 Task: Add Nature's Way Echinacea Goldenseal to the cart.
Action: Mouse moved to (283, 118)
Screenshot: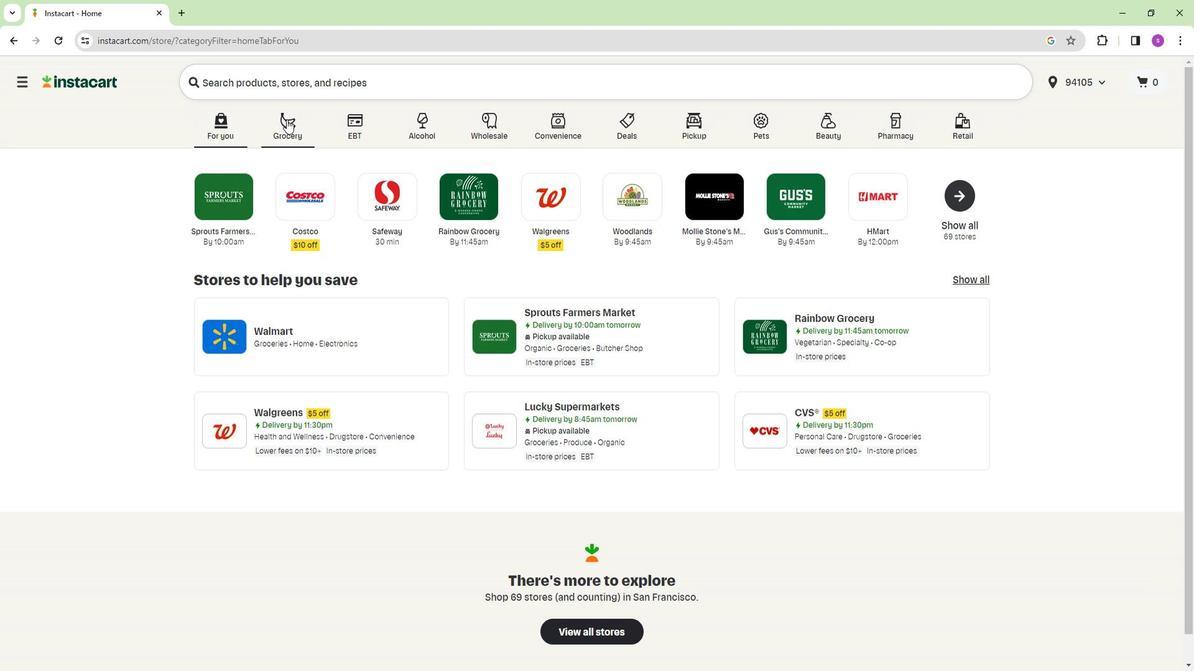 
Action: Mouse pressed left at (283, 118)
Screenshot: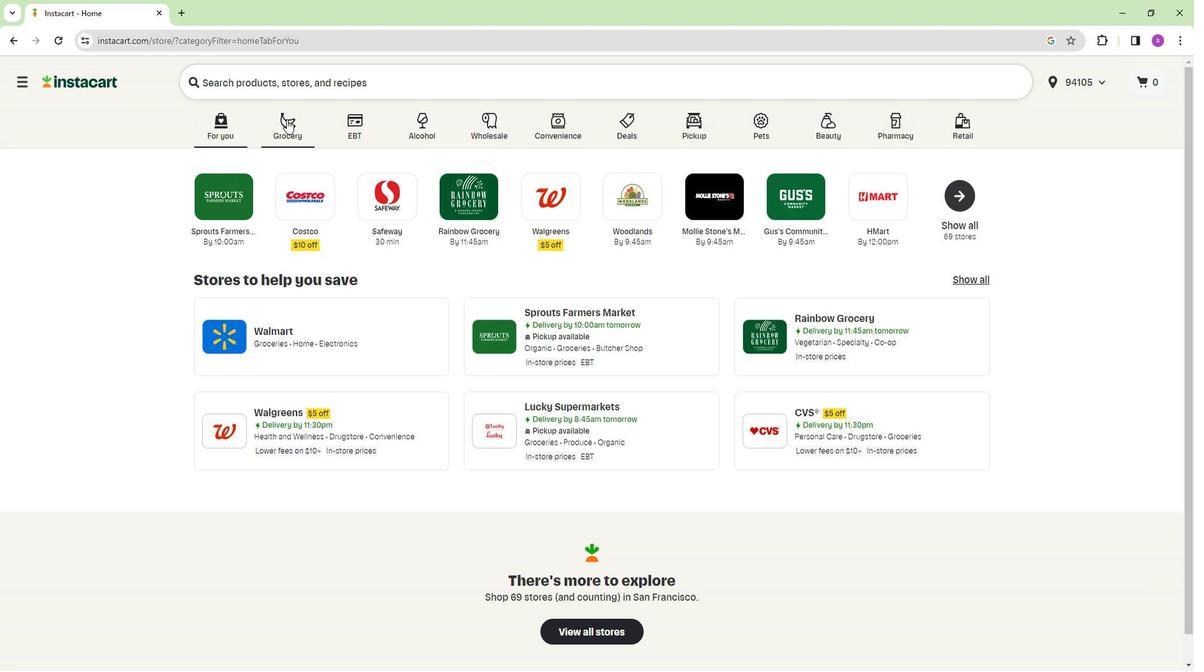 
Action: Mouse moved to (760, 202)
Screenshot: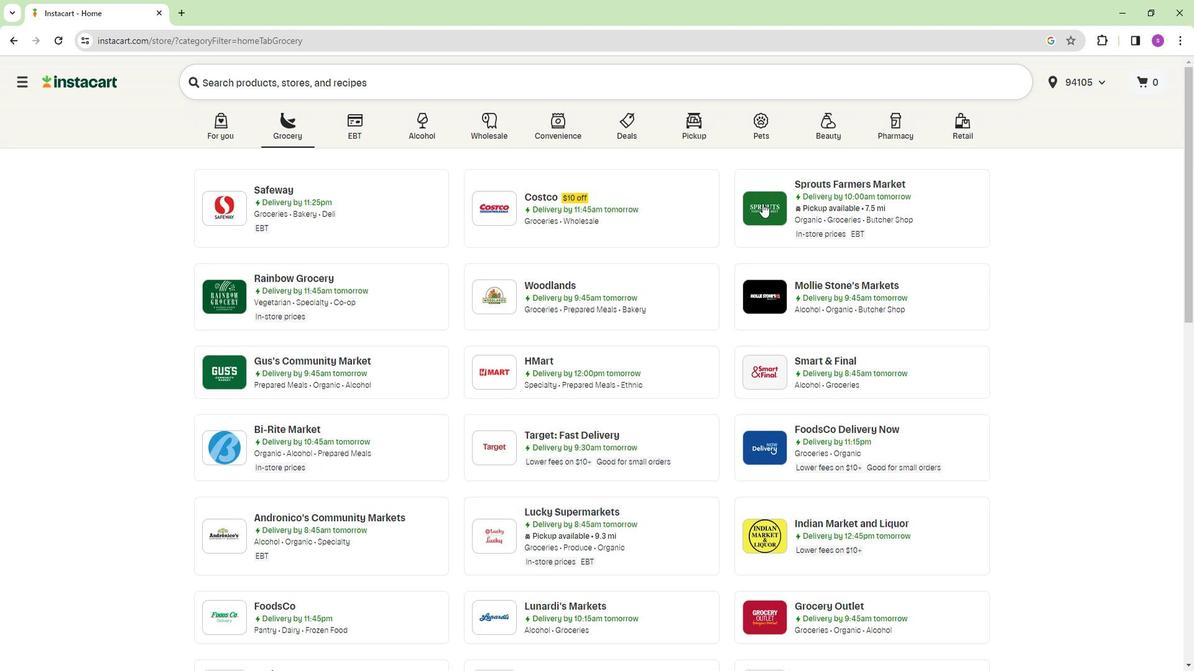 
Action: Mouse pressed left at (760, 202)
Screenshot: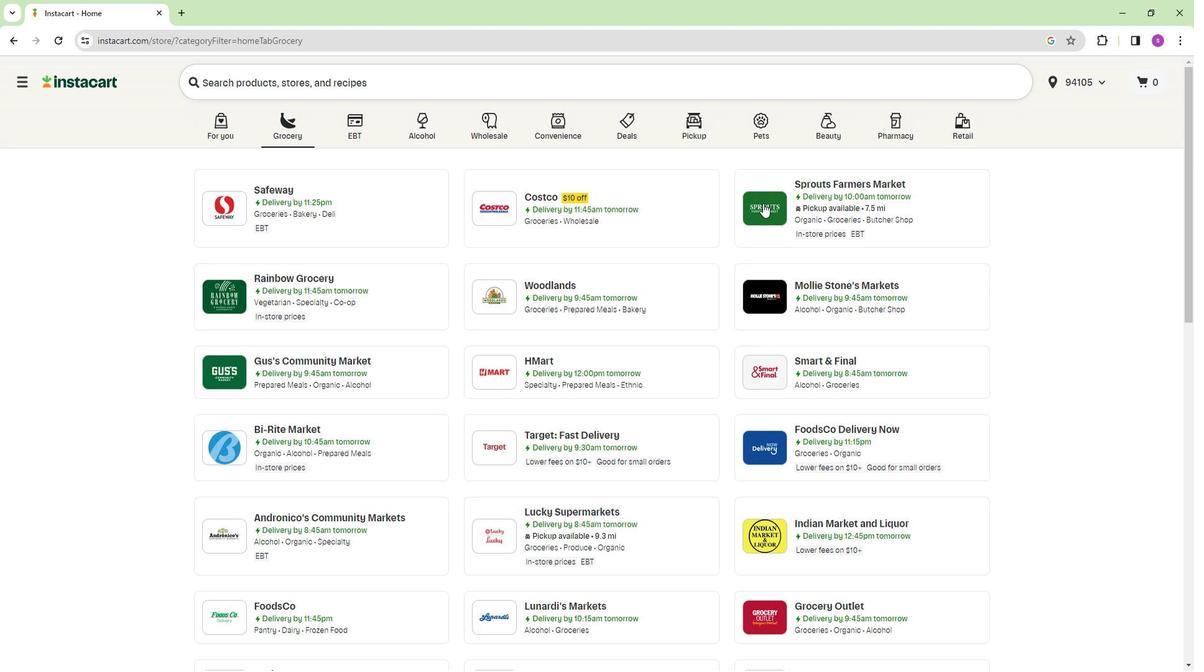 
Action: Mouse moved to (58, 371)
Screenshot: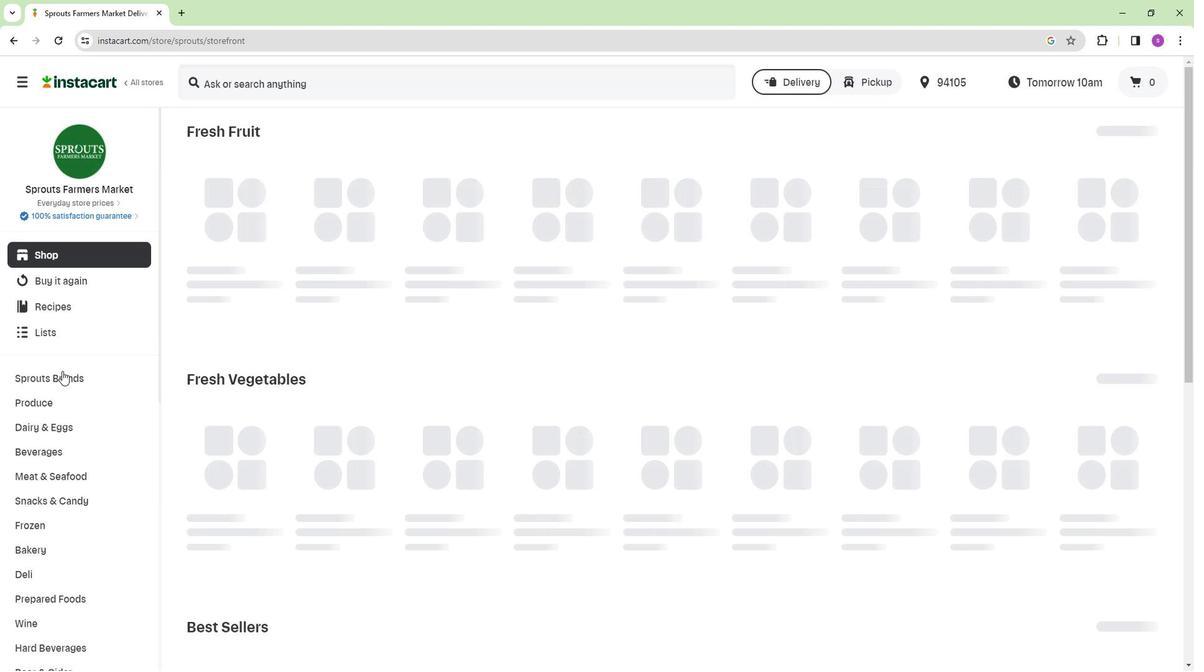 
Action: Mouse scrolled (58, 370) with delta (0, 0)
Screenshot: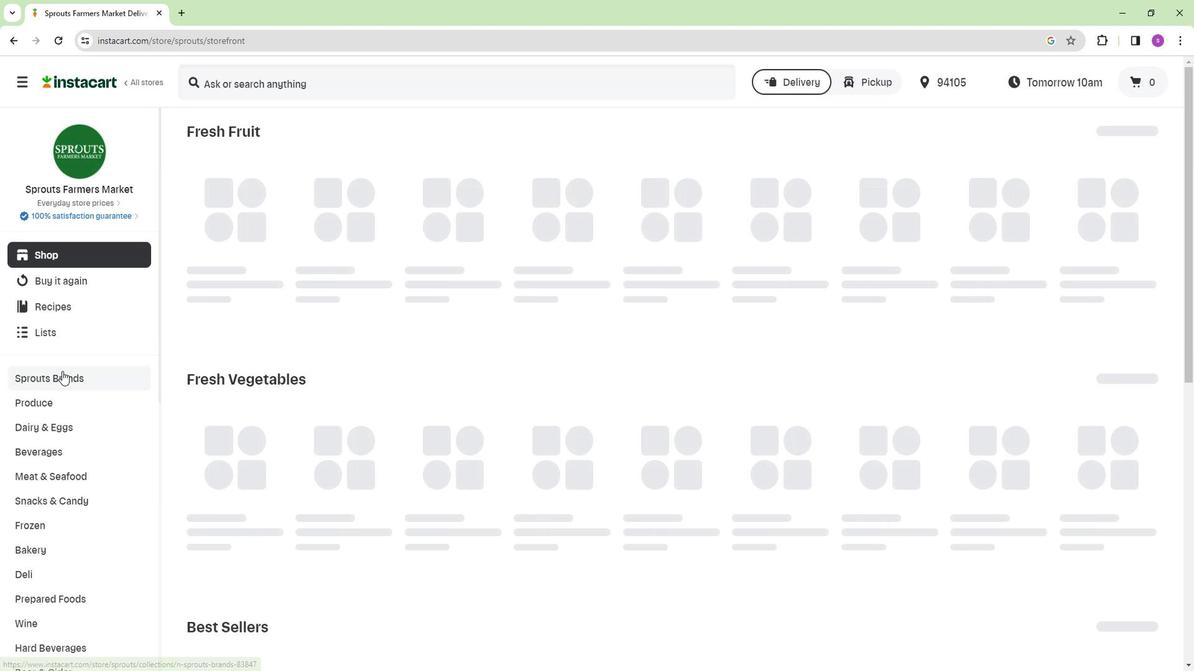 
Action: Mouse moved to (59, 371)
Screenshot: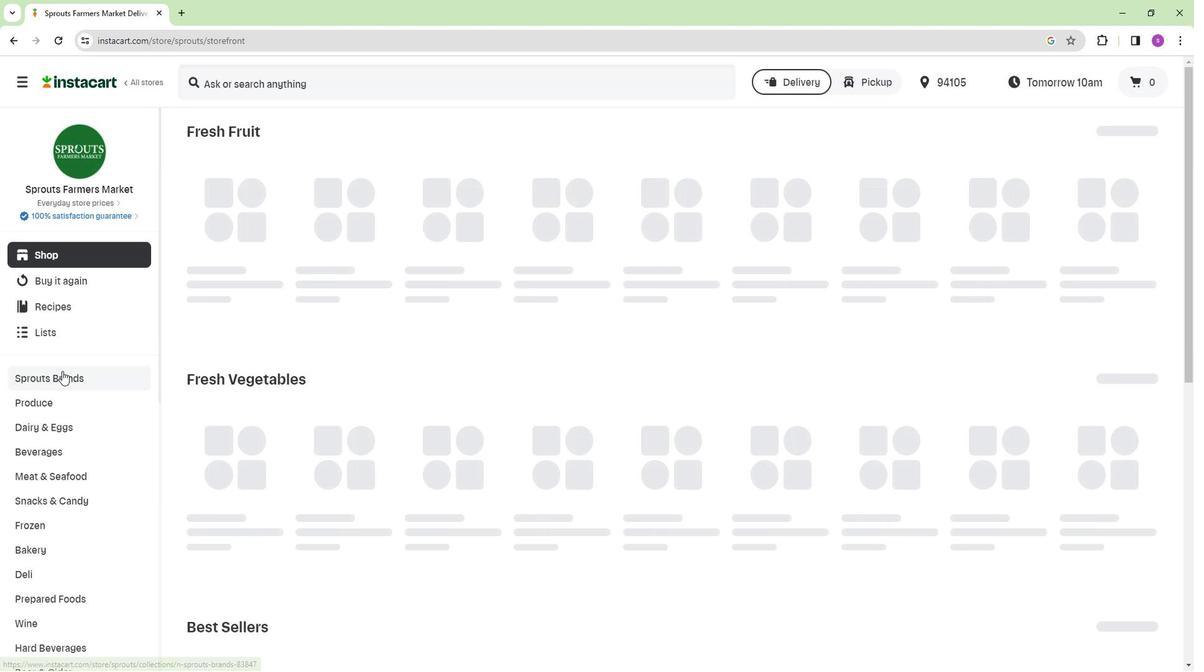 
Action: Mouse scrolled (59, 370) with delta (0, 0)
Screenshot: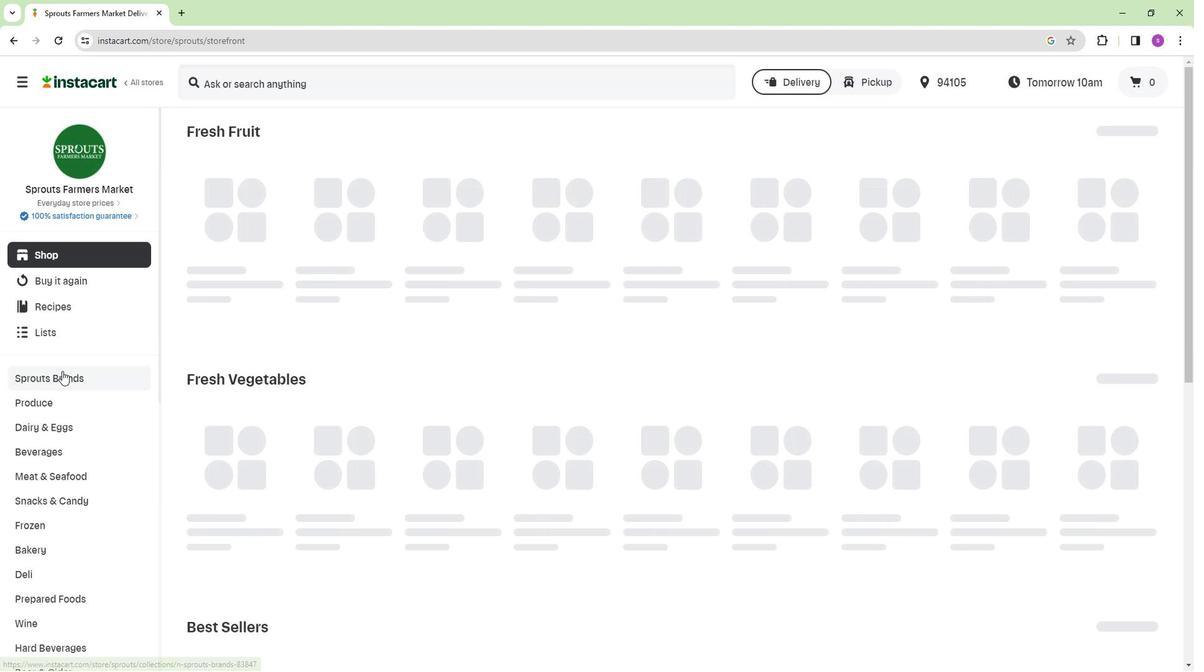 
Action: Mouse moved to (64, 368)
Screenshot: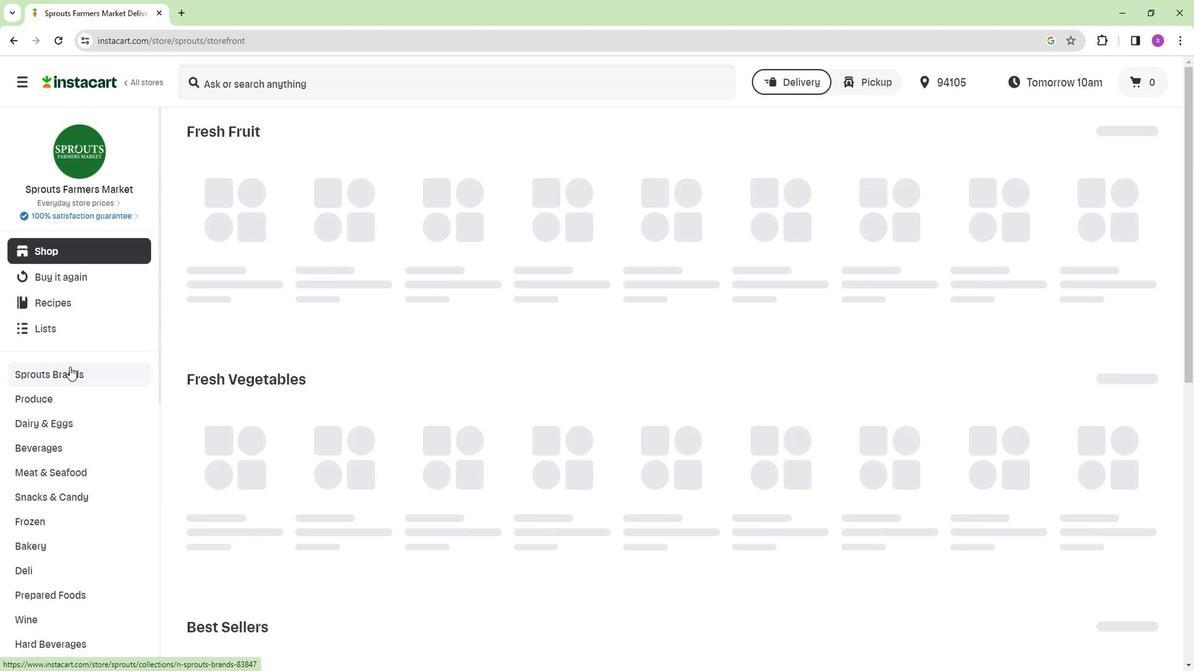 
Action: Mouse scrolled (64, 367) with delta (0, 0)
Screenshot: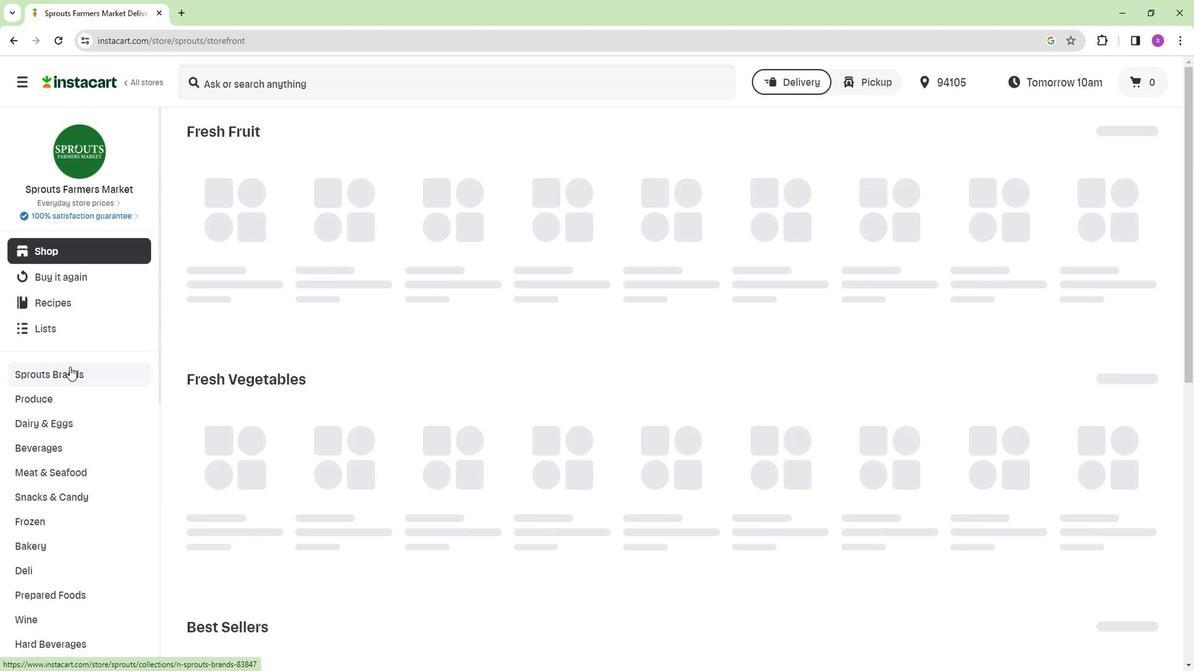 
Action: Mouse moved to (67, 365)
Screenshot: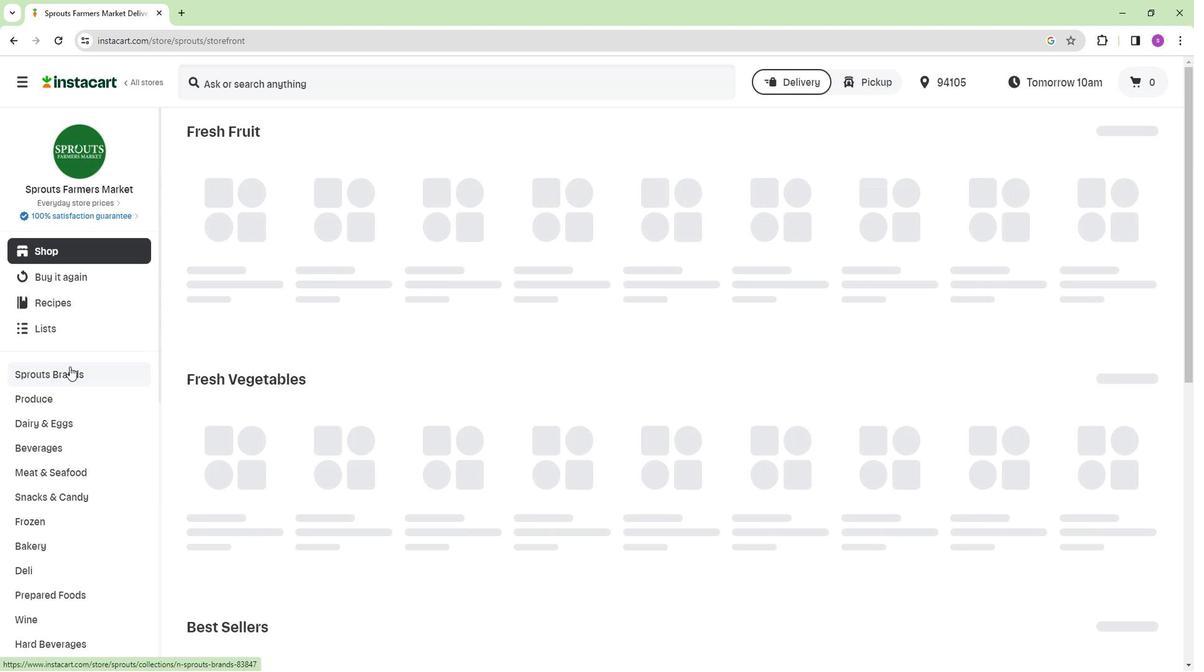 
Action: Mouse scrolled (67, 365) with delta (0, 0)
Screenshot: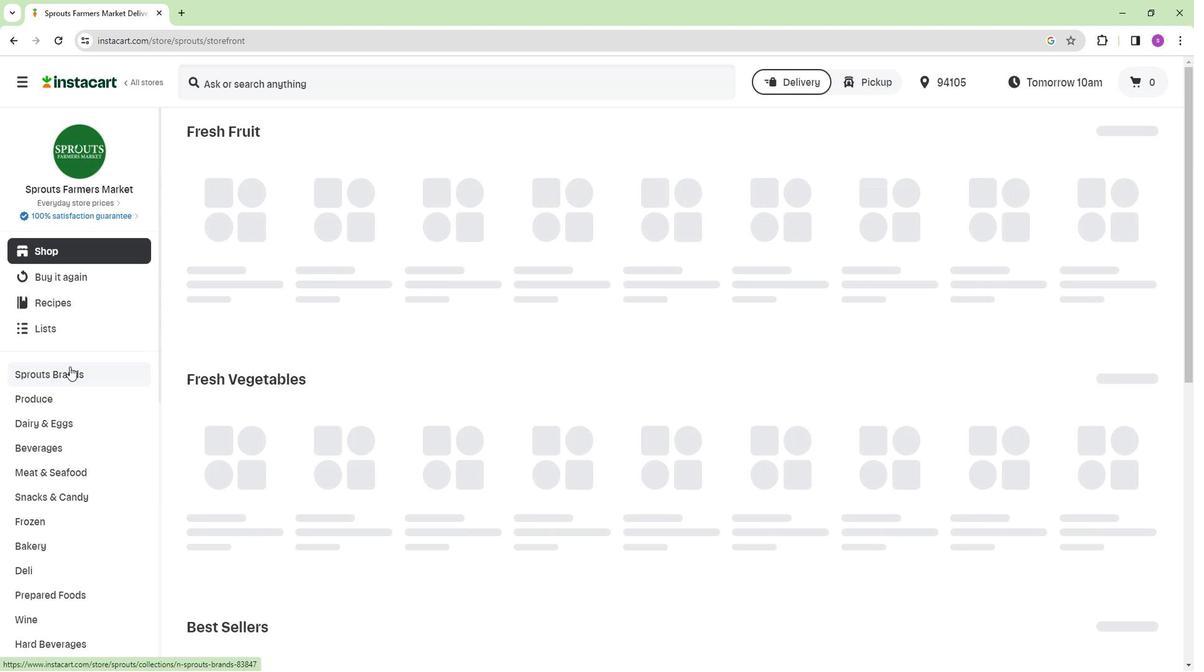 
Action: Mouse moved to (69, 362)
Screenshot: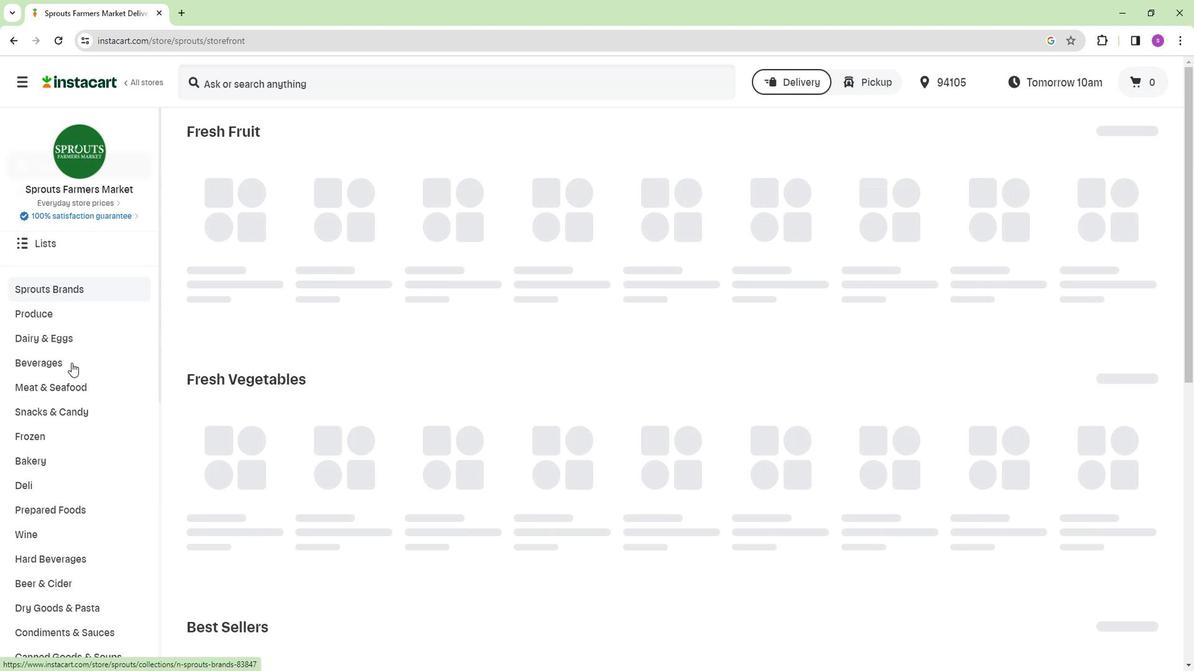 
Action: Mouse scrolled (69, 361) with delta (0, 0)
Screenshot: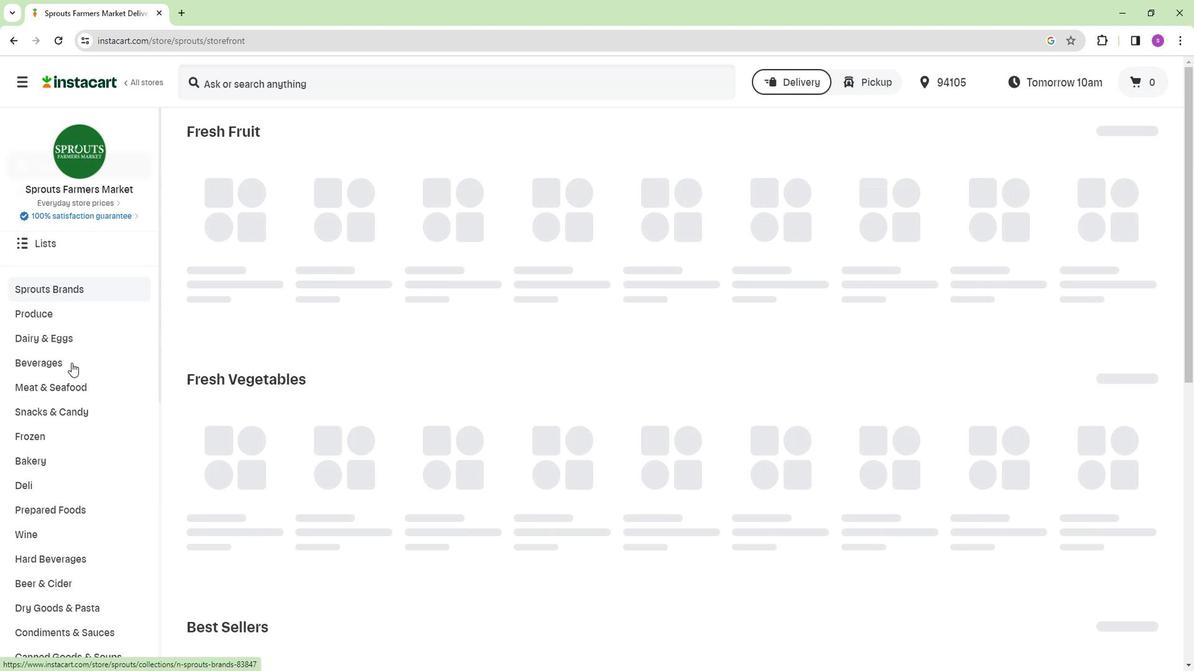
Action: Mouse moved to (47, 544)
Screenshot: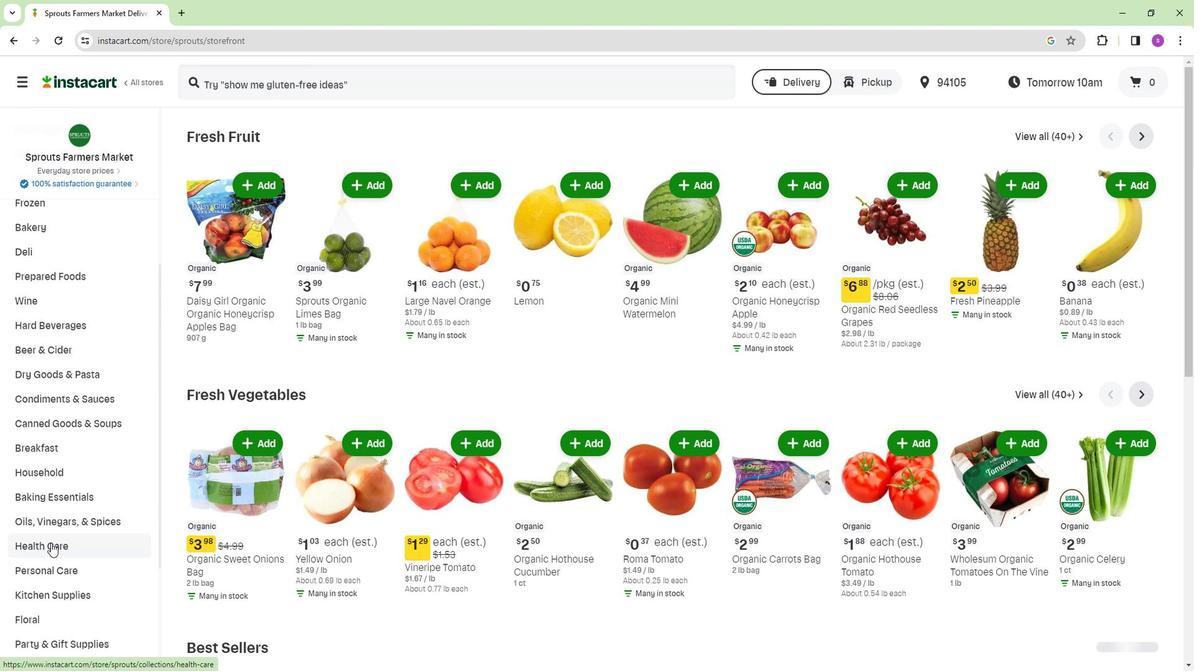 
Action: Mouse pressed left at (47, 544)
Screenshot: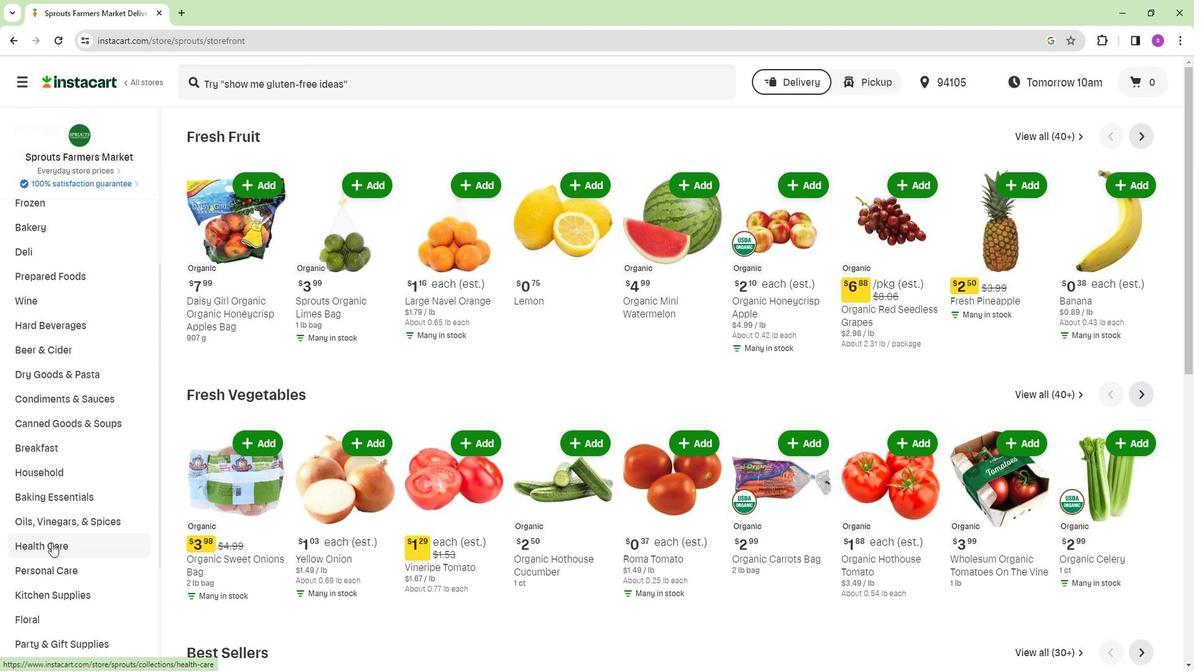
Action: Mouse moved to (417, 173)
Screenshot: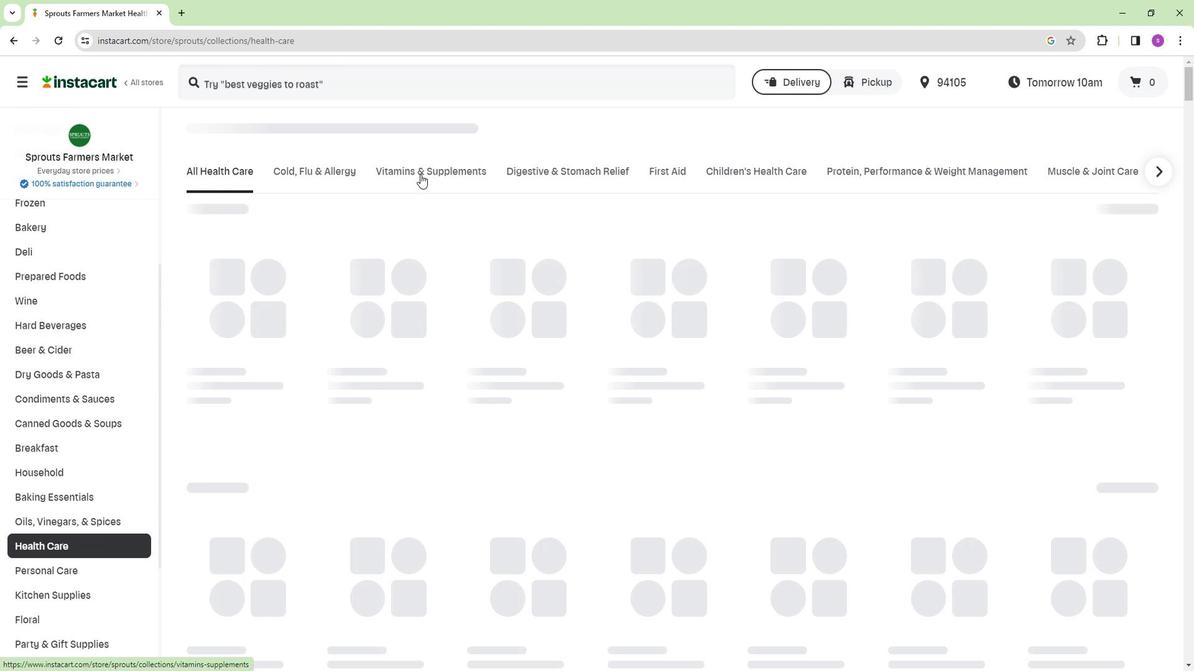 
Action: Mouse pressed left at (417, 173)
Screenshot: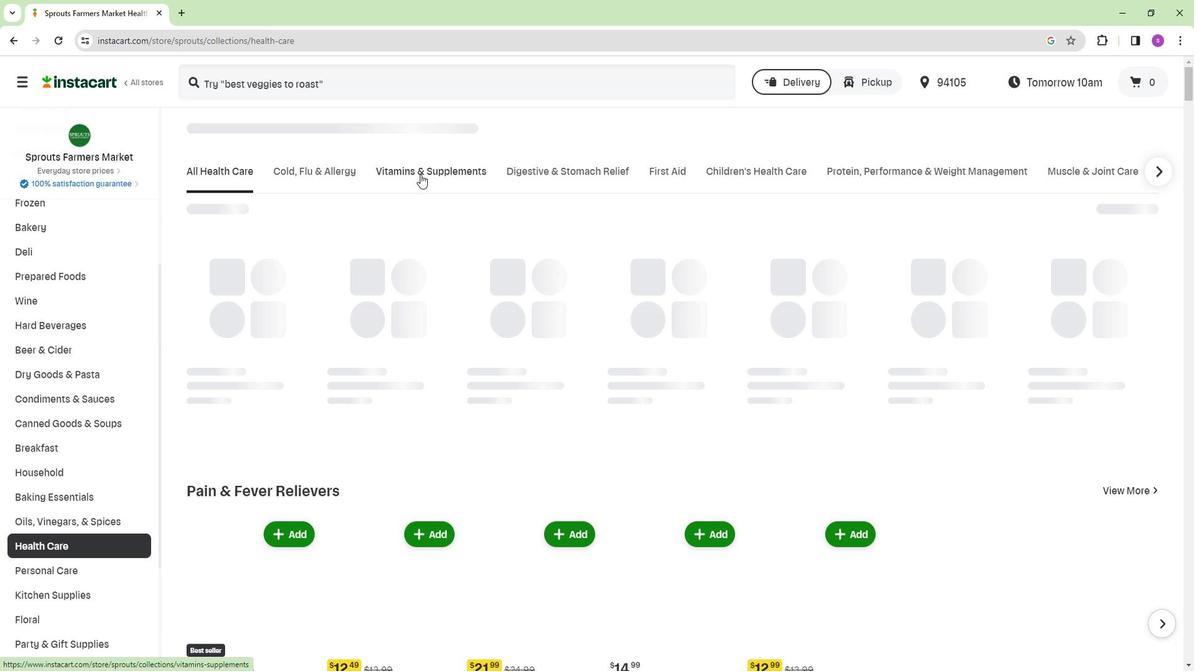 
Action: Mouse moved to (412, 222)
Screenshot: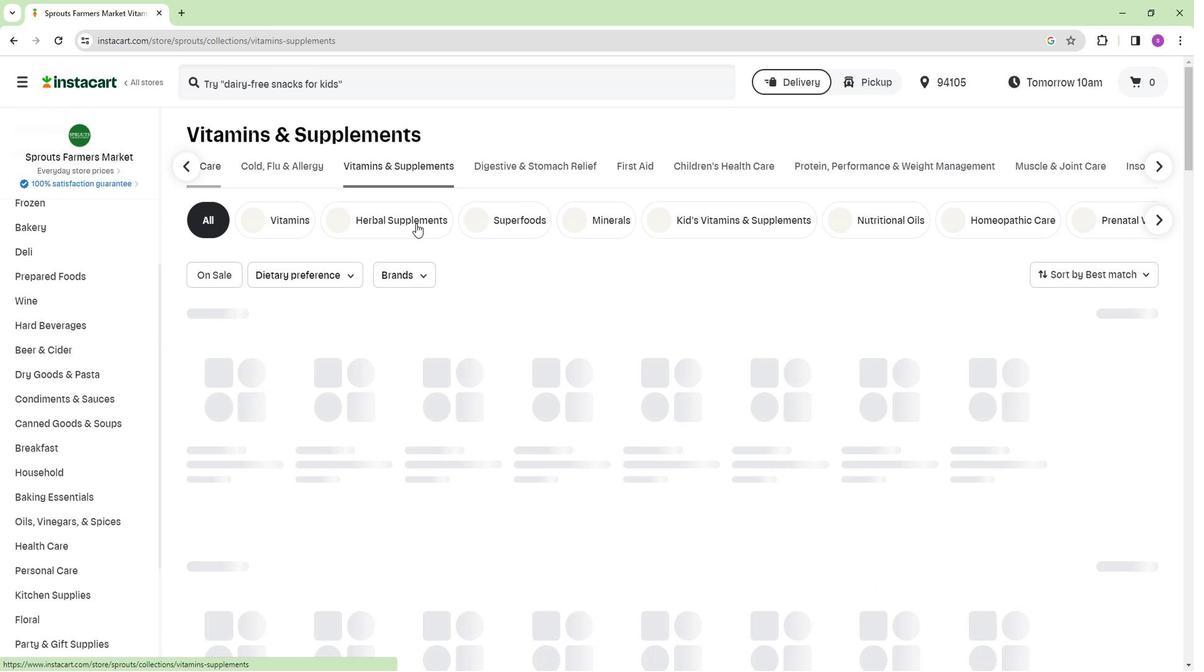 
Action: Mouse pressed left at (412, 222)
Screenshot: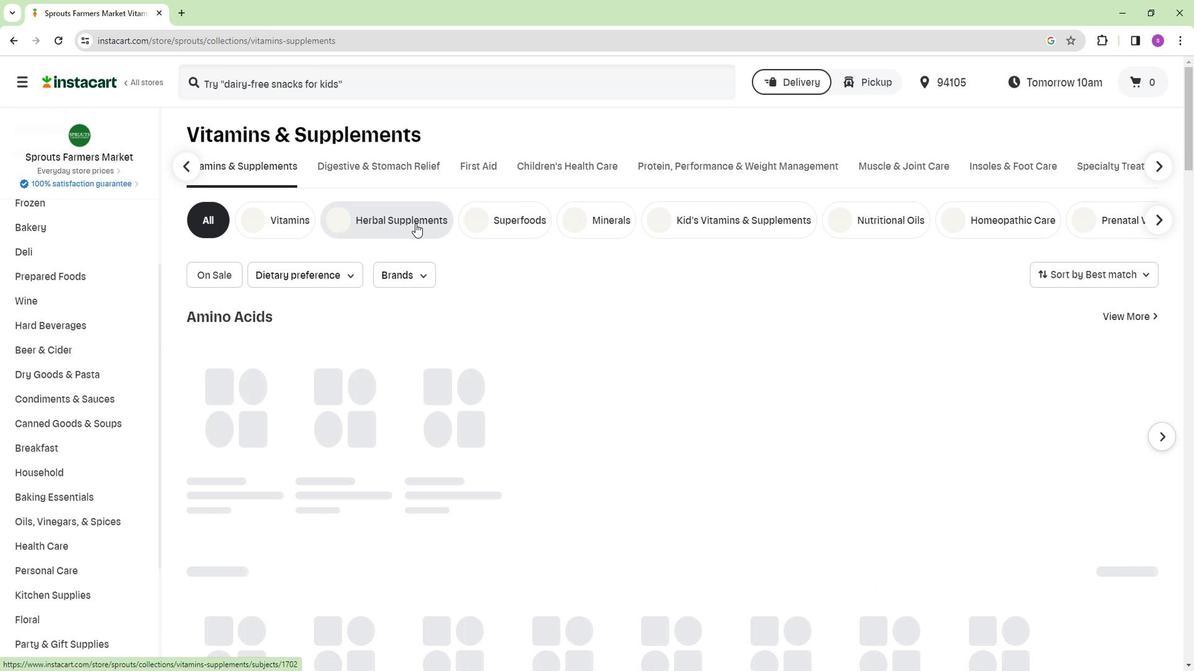
Action: Mouse moved to (291, 82)
Screenshot: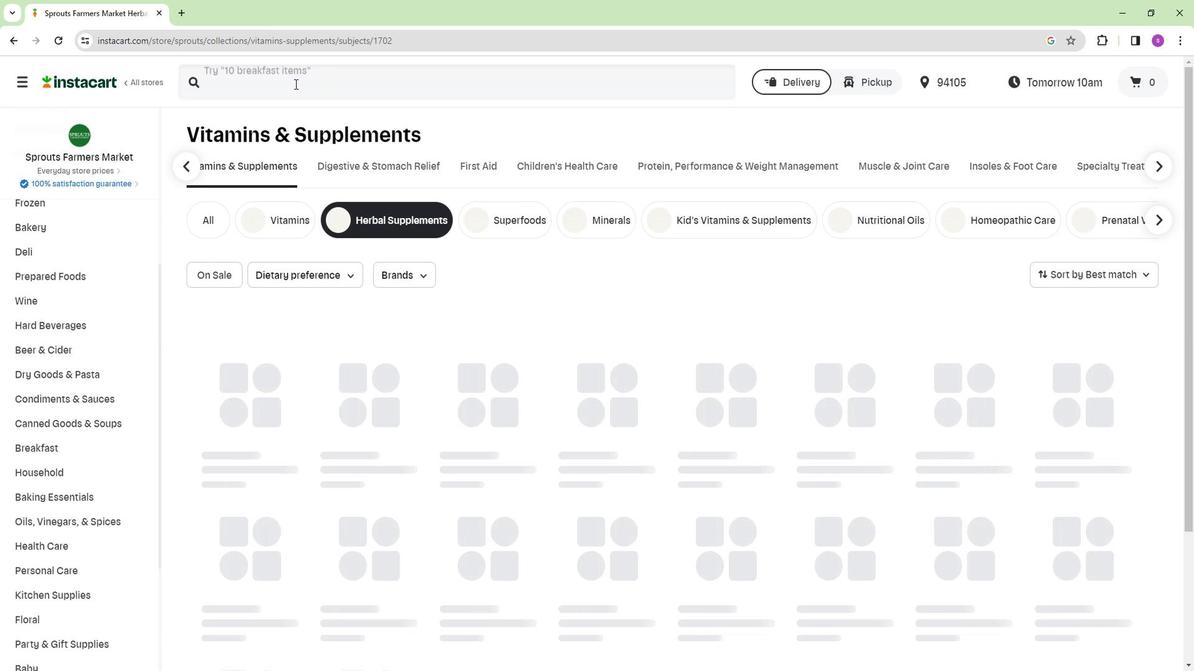 
Action: Mouse pressed left at (291, 82)
Screenshot: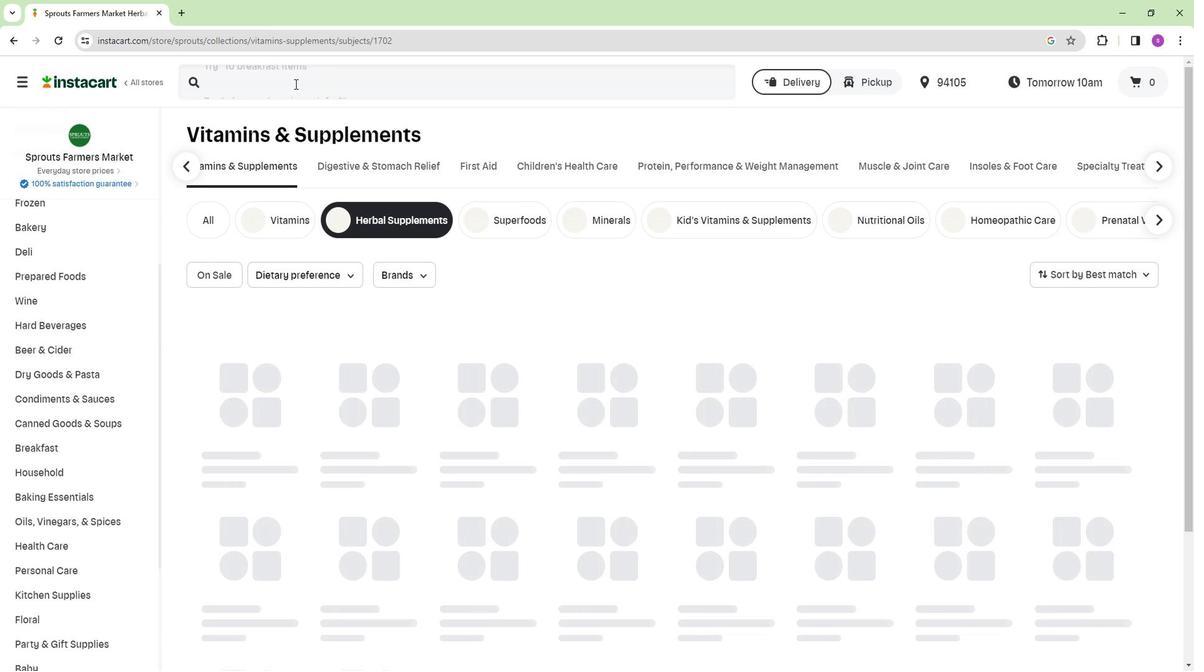 
Action: Key pressed <Key.shift>NA<Key.backspace>ature's<Key.space><Key.shift>Way<Key.space><Key.shift>Echinacea<Key.space><Key.shift>Goldenseal<Key.enter>
Screenshot: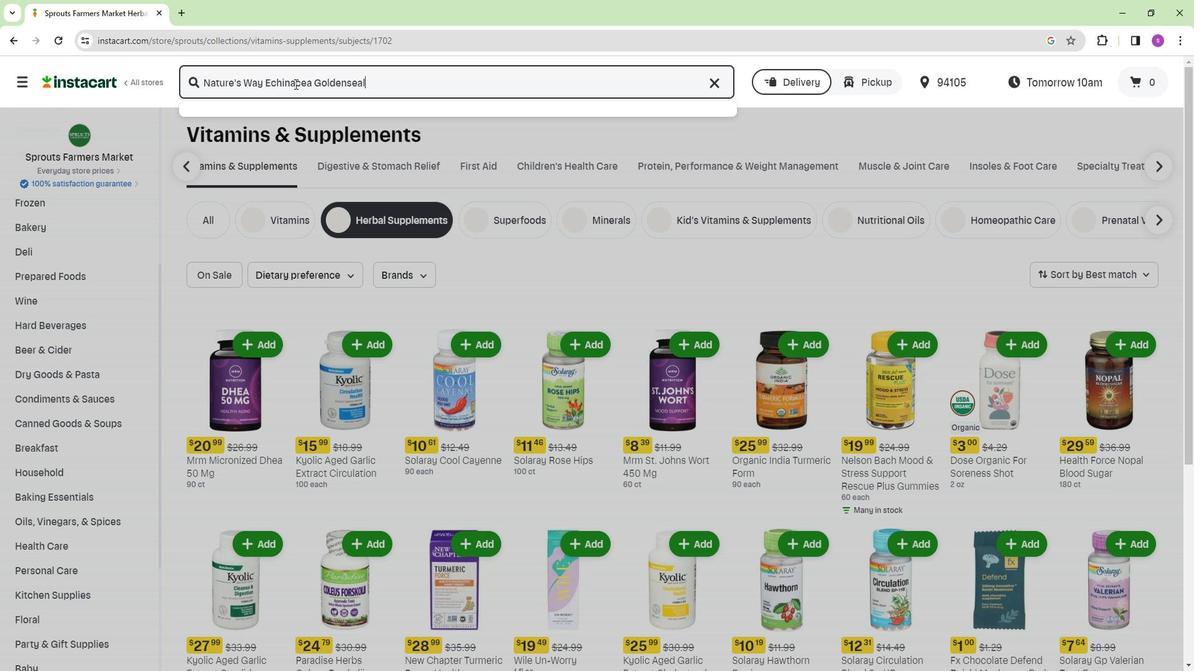 
Action: Mouse moved to (227, 157)
Screenshot: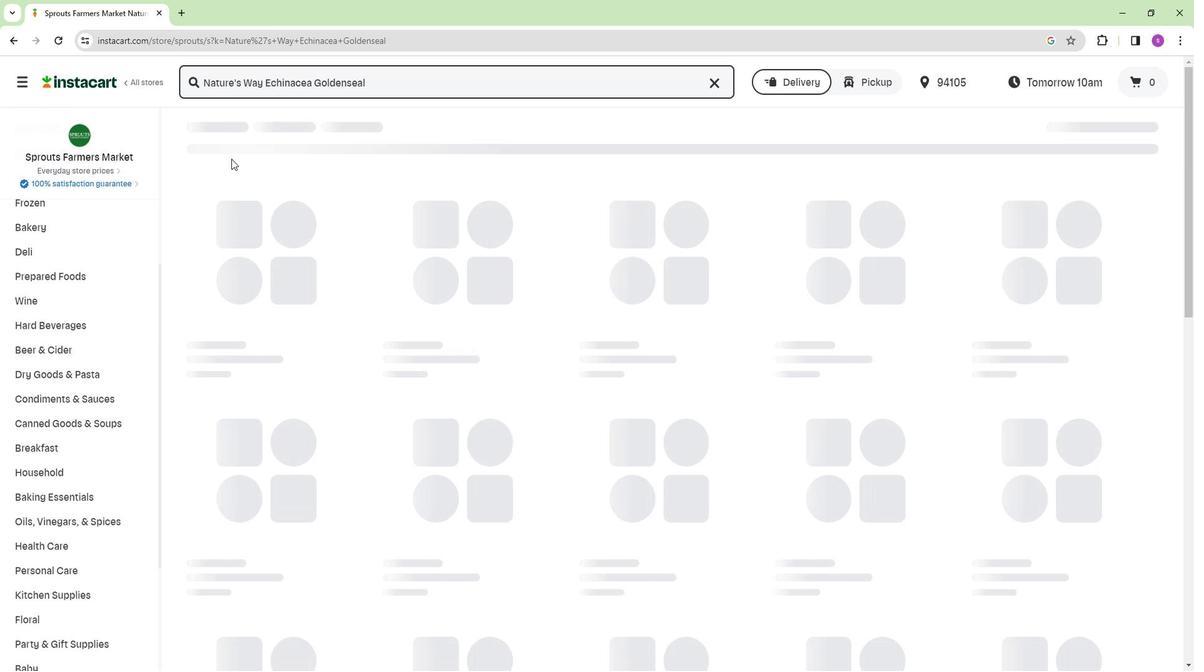 
Action: Mouse scrolled (227, 157) with delta (0, 0)
Screenshot: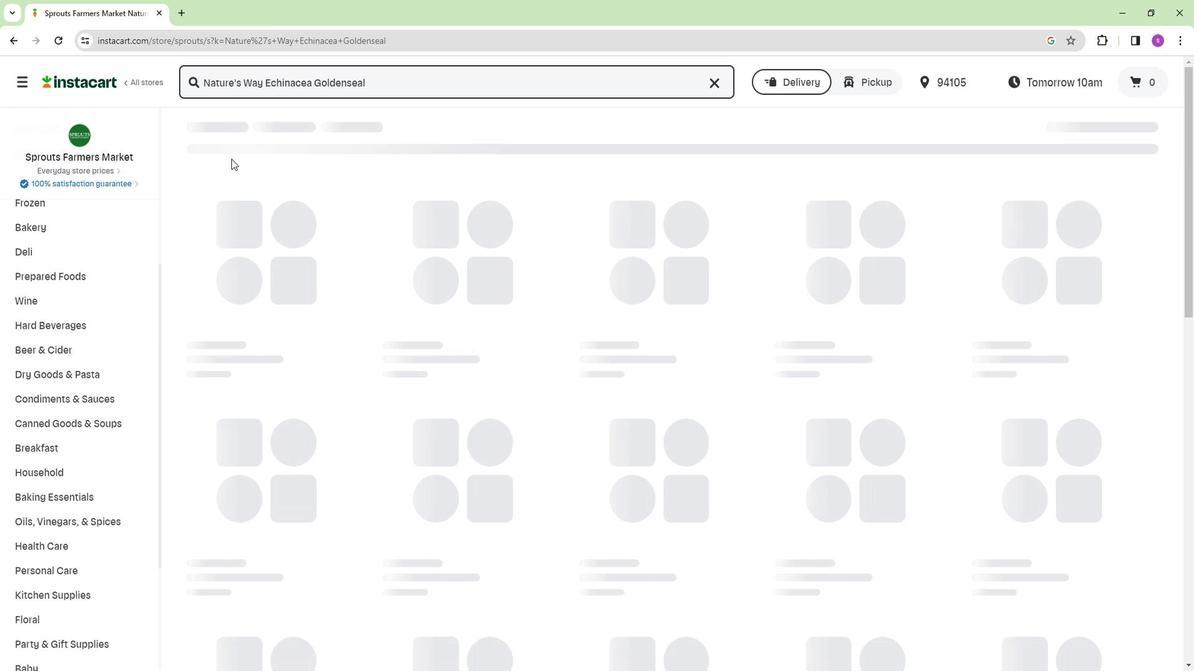 
Action: Mouse scrolled (227, 157) with delta (0, 0)
Screenshot: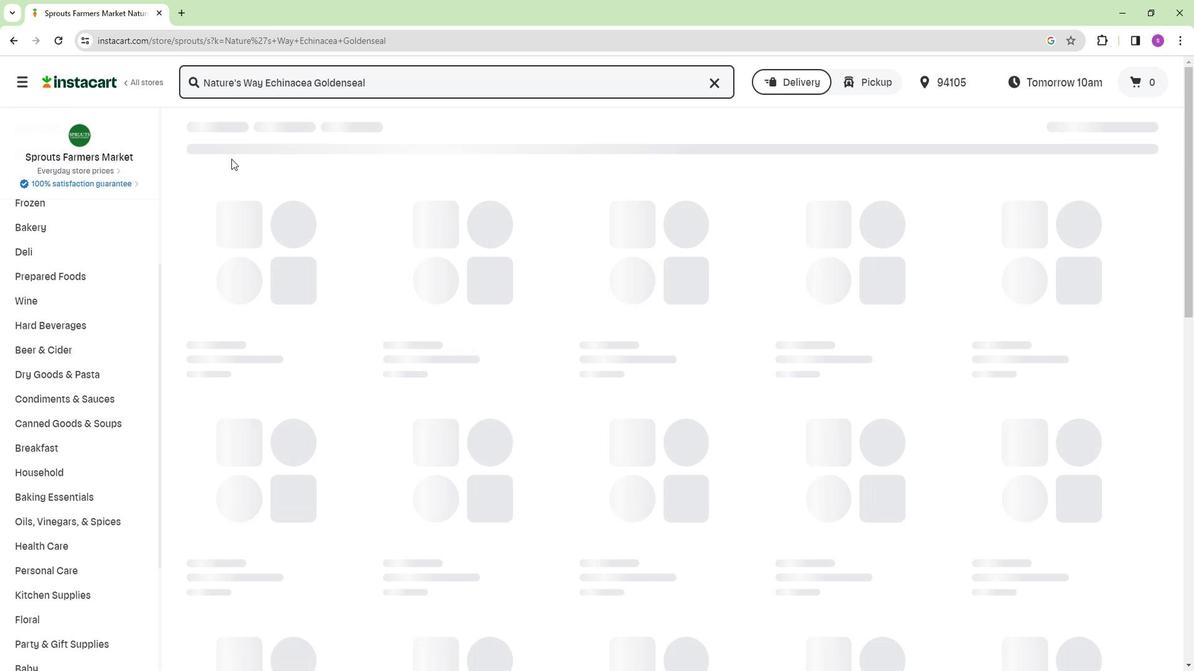 
Action: Mouse moved to (251, 187)
Screenshot: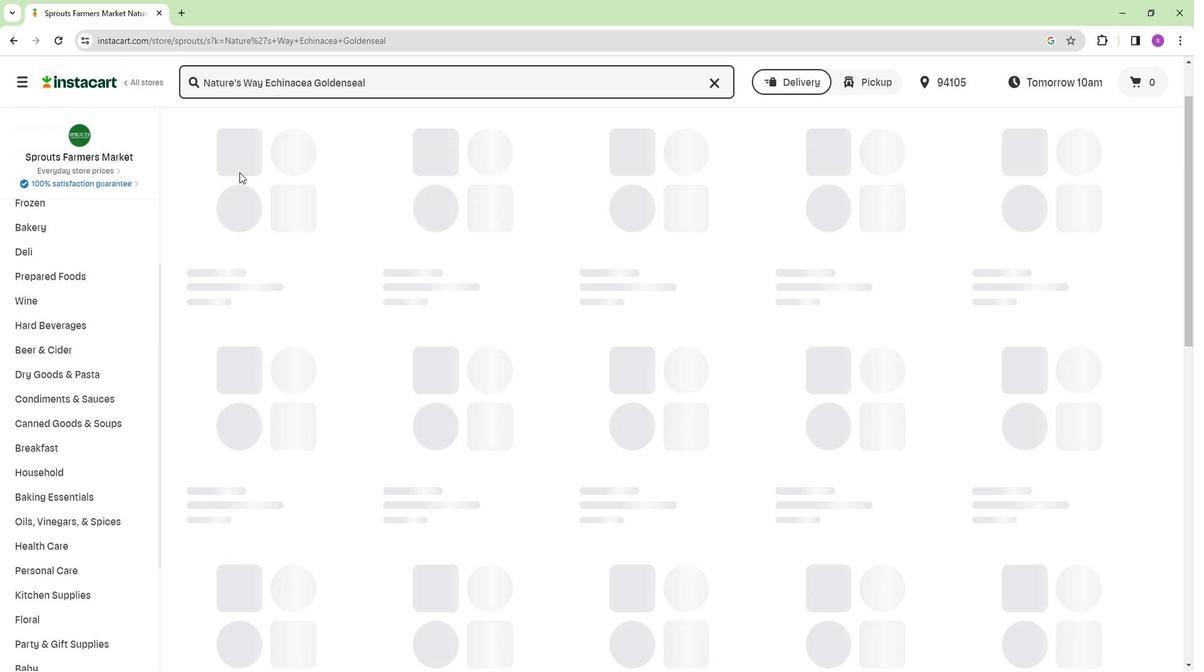 
Action: Mouse scrolled (251, 188) with delta (0, 0)
Screenshot: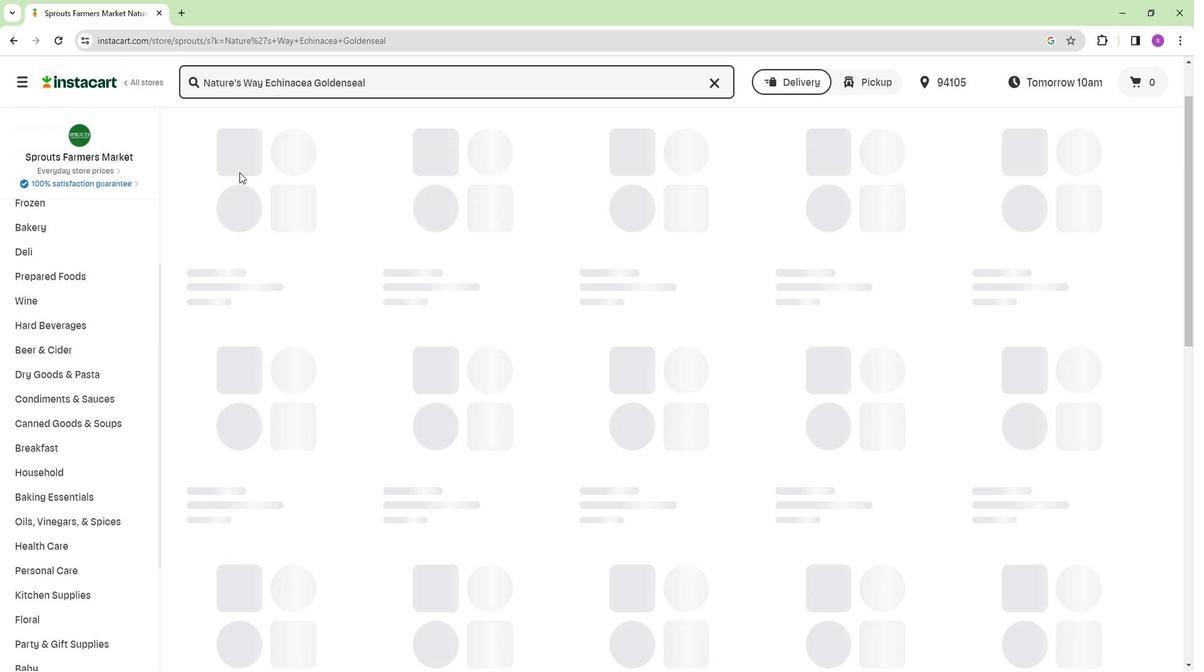 
Action: Mouse moved to (256, 190)
Screenshot: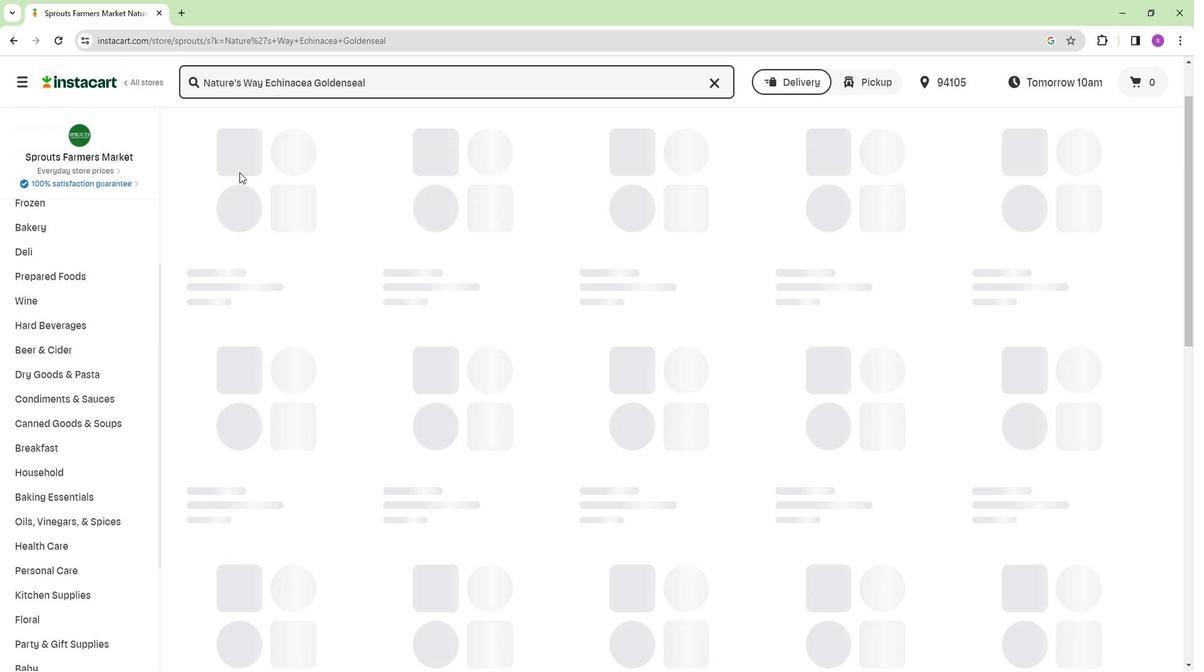 
Action: Mouse scrolled (256, 190) with delta (0, 0)
Screenshot: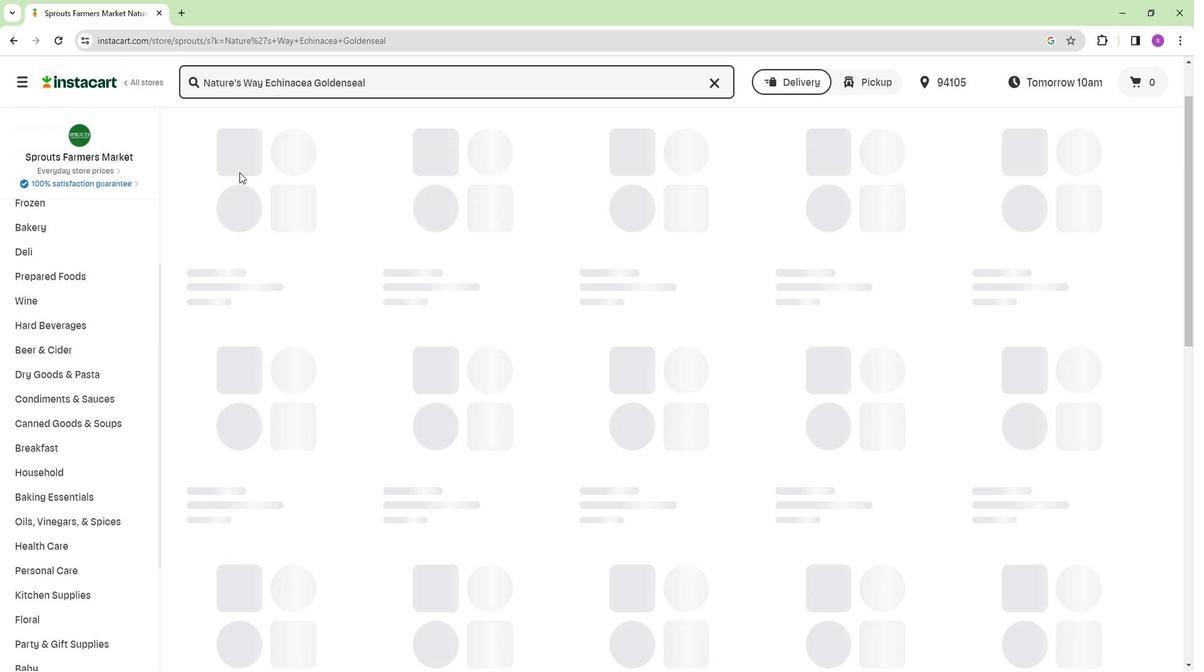 
Action: Mouse moved to (271, 200)
Screenshot: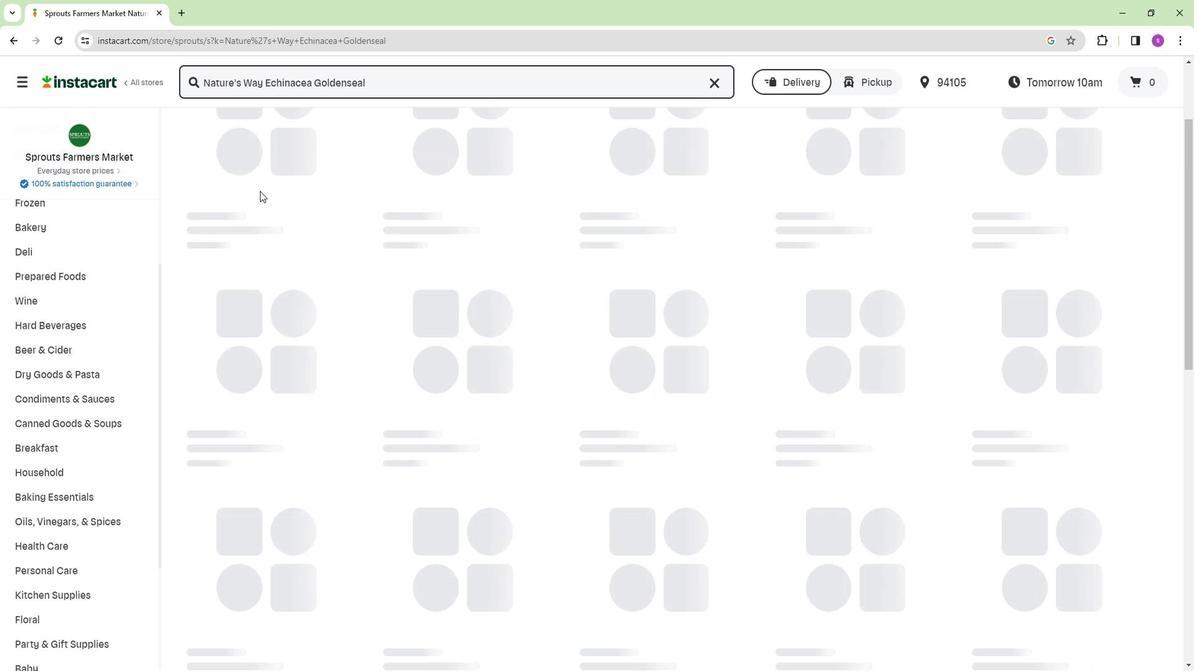
Action: Mouse scrolled (271, 200) with delta (0, 0)
Screenshot: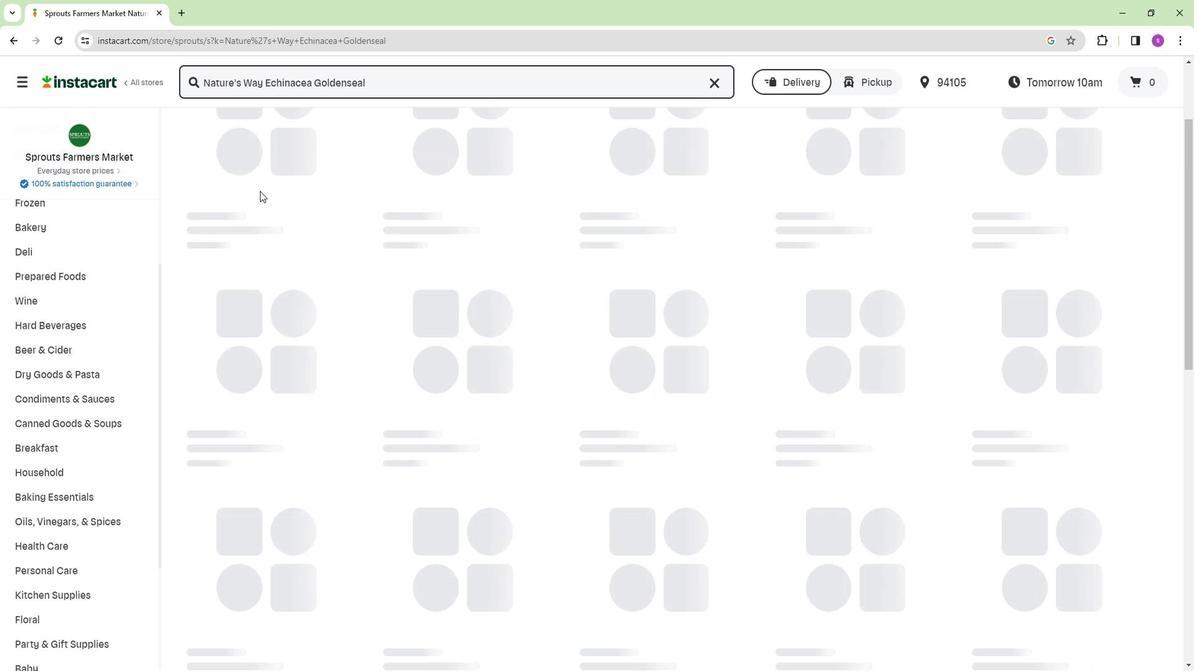 
Action: Mouse moved to (287, 205)
Screenshot: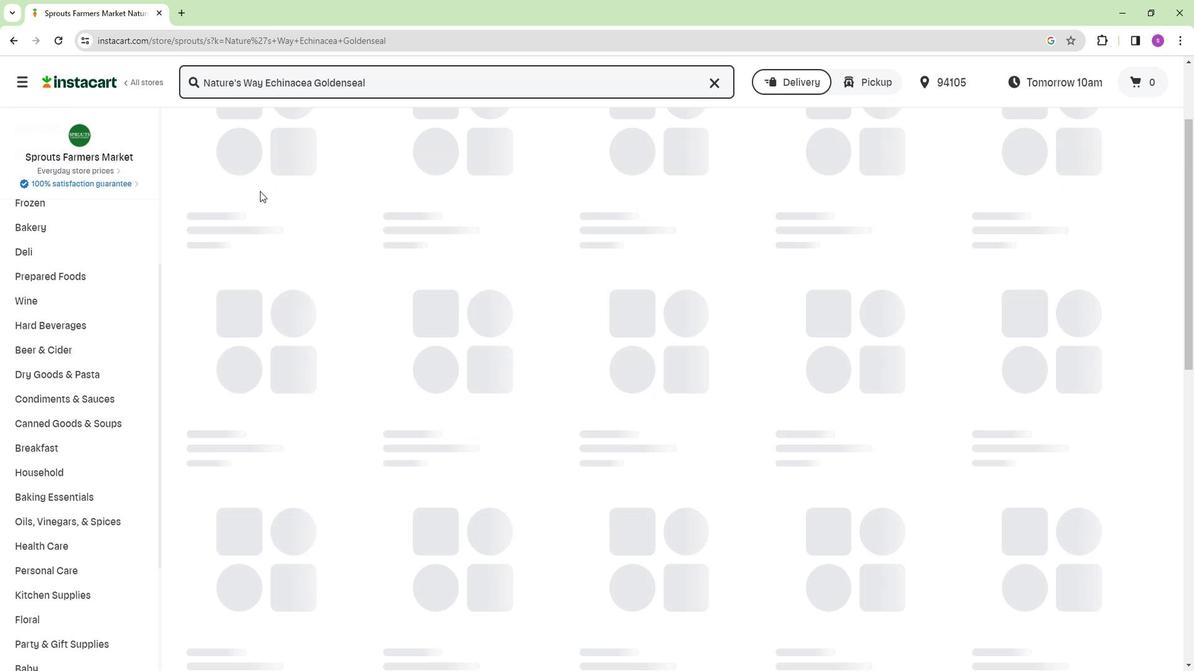 
Action: Mouse scrolled (287, 206) with delta (0, 0)
Screenshot: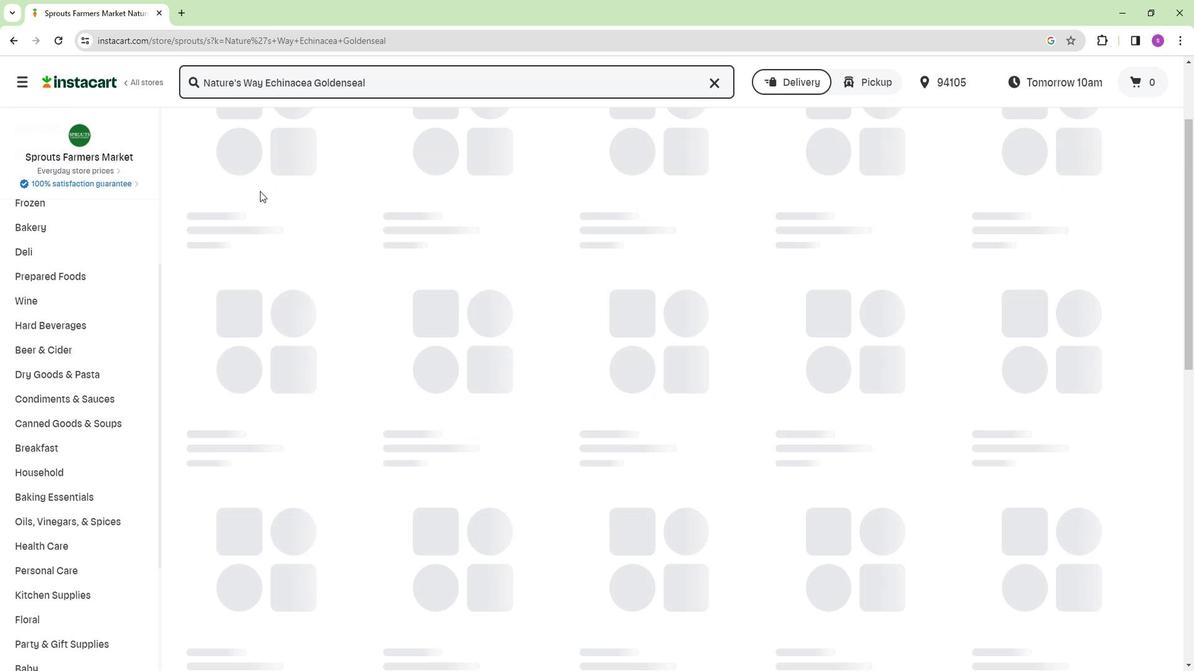
Action: Mouse moved to (374, 240)
Screenshot: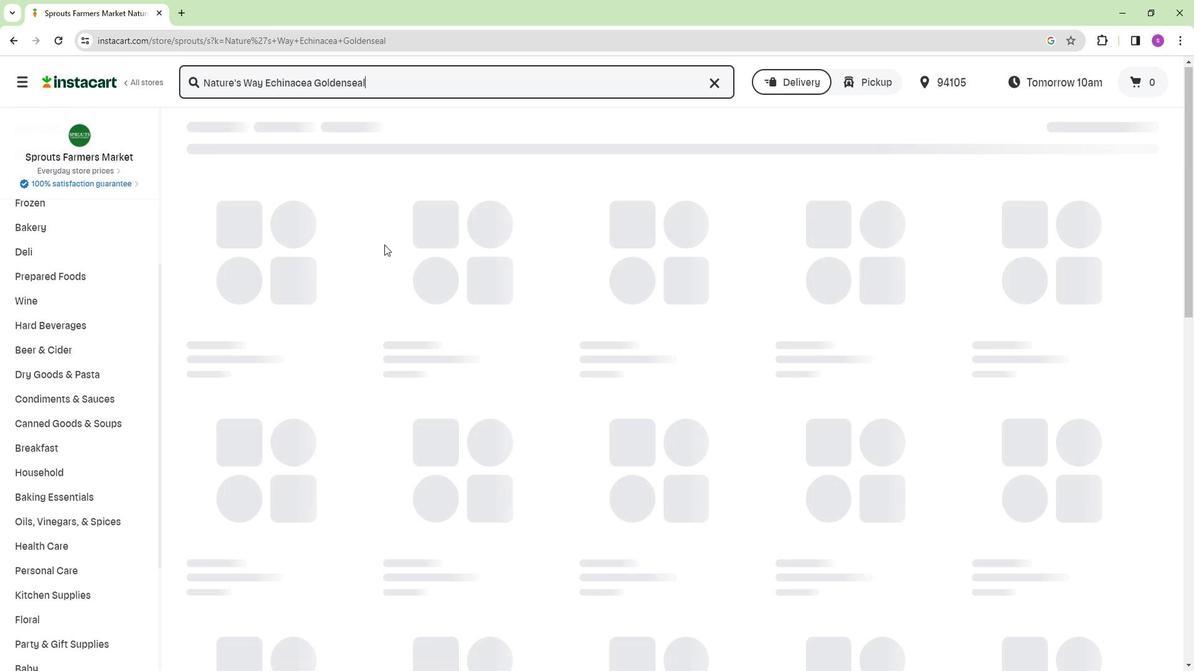 
Action: Mouse scrolled (374, 241) with delta (0, 0)
Screenshot: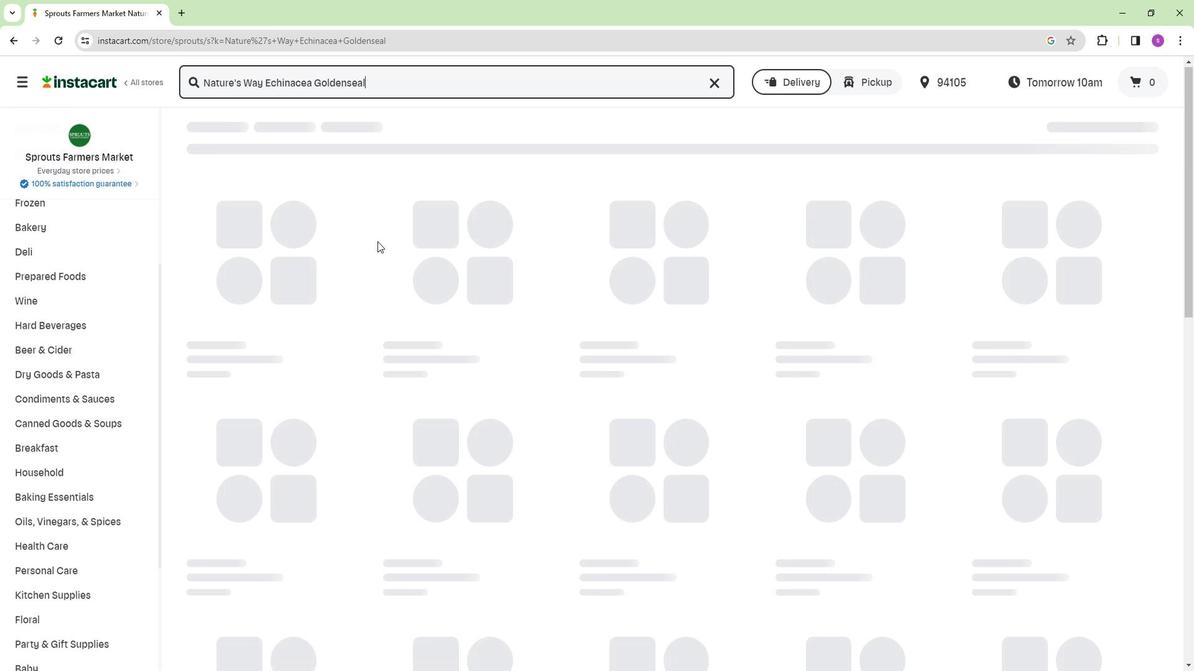 
Action: Mouse scrolled (374, 241) with delta (0, 0)
Screenshot: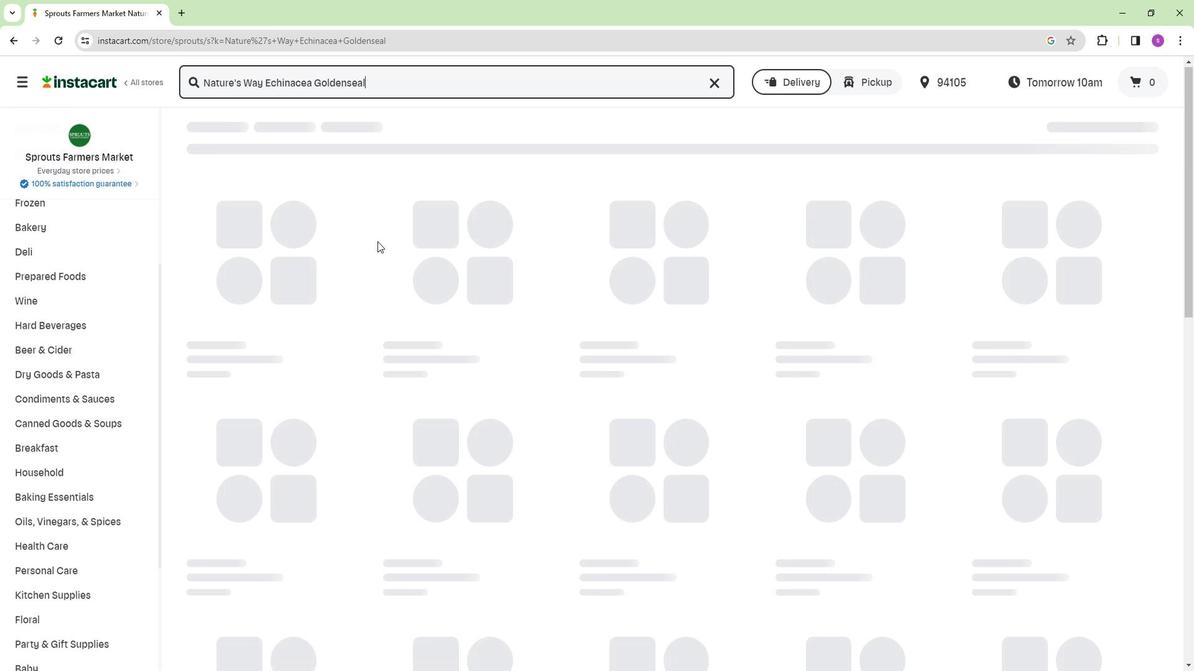 
Action: Mouse moved to (354, 276)
Screenshot: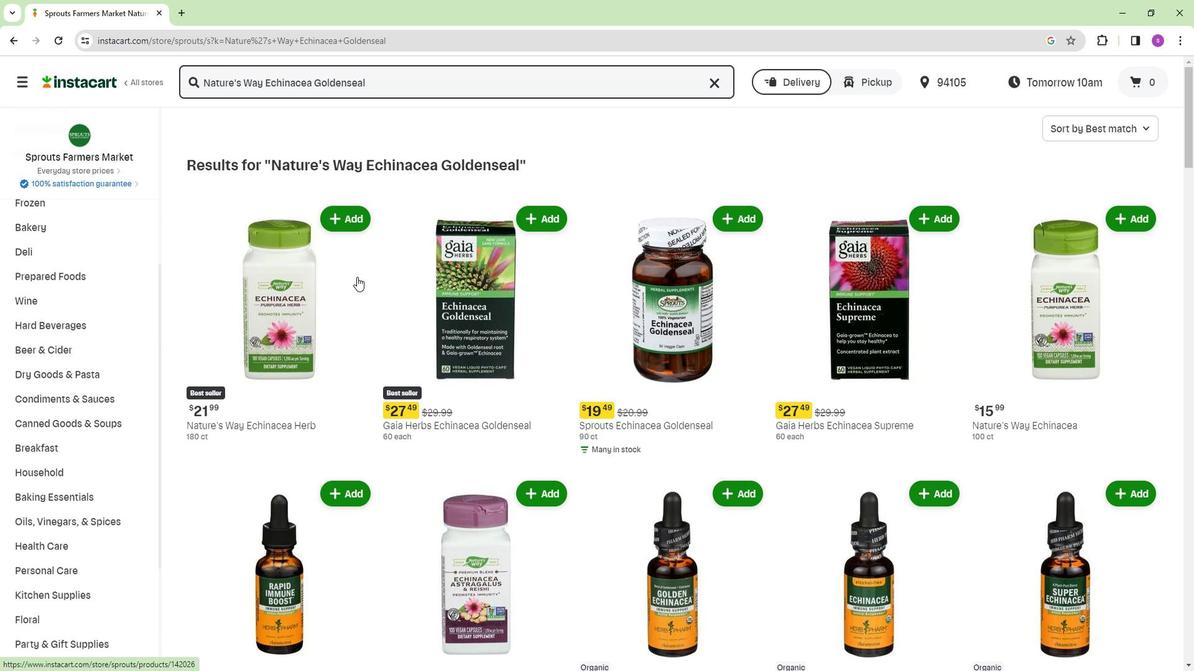 
Action: Mouse scrolled (354, 276) with delta (0, 0)
Screenshot: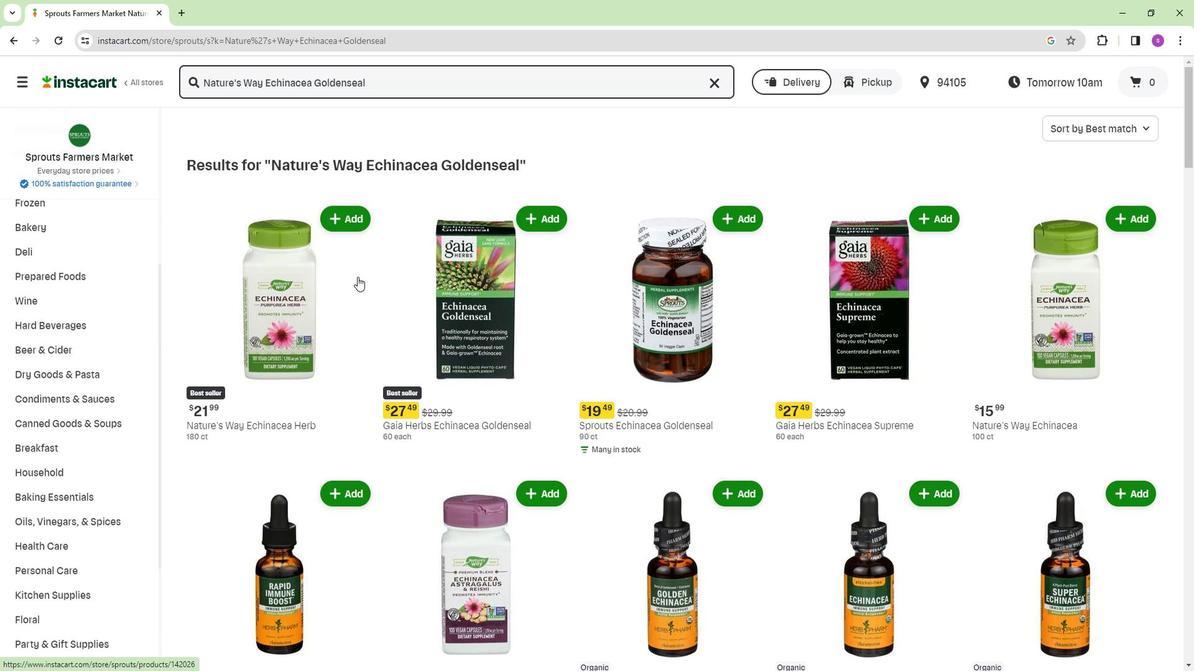 
Action: Mouse moved to (536, 339)
Screenshot: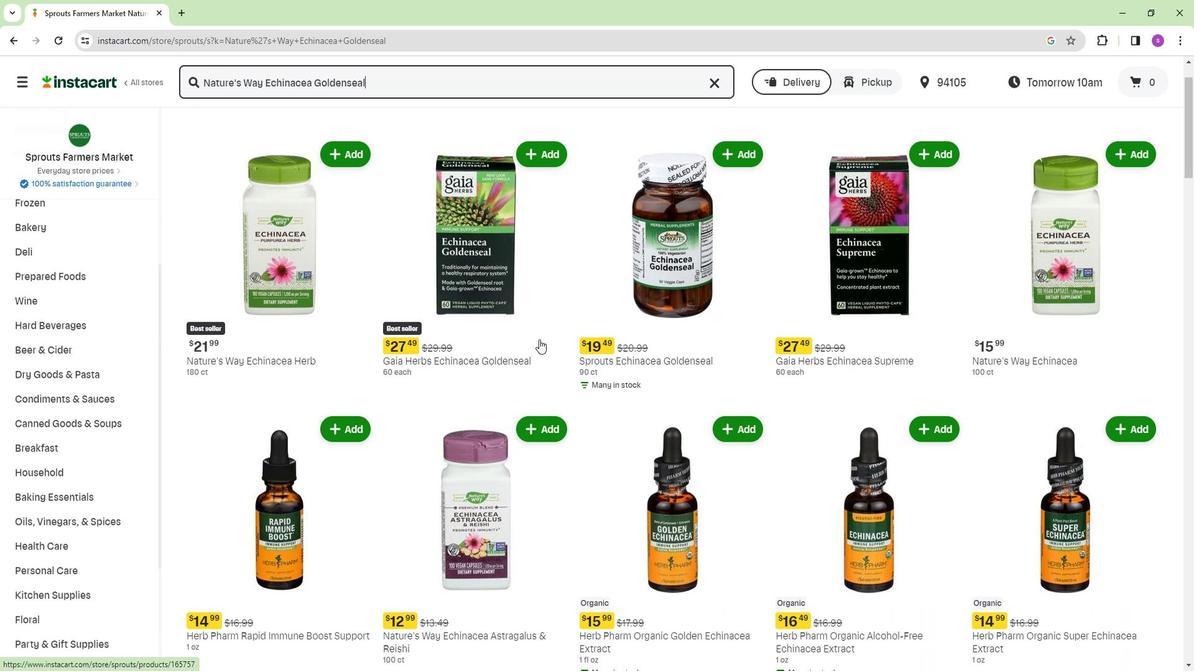 
Action: Mouse scrolled (536, 338) with delta (0, 0)
Screenshot: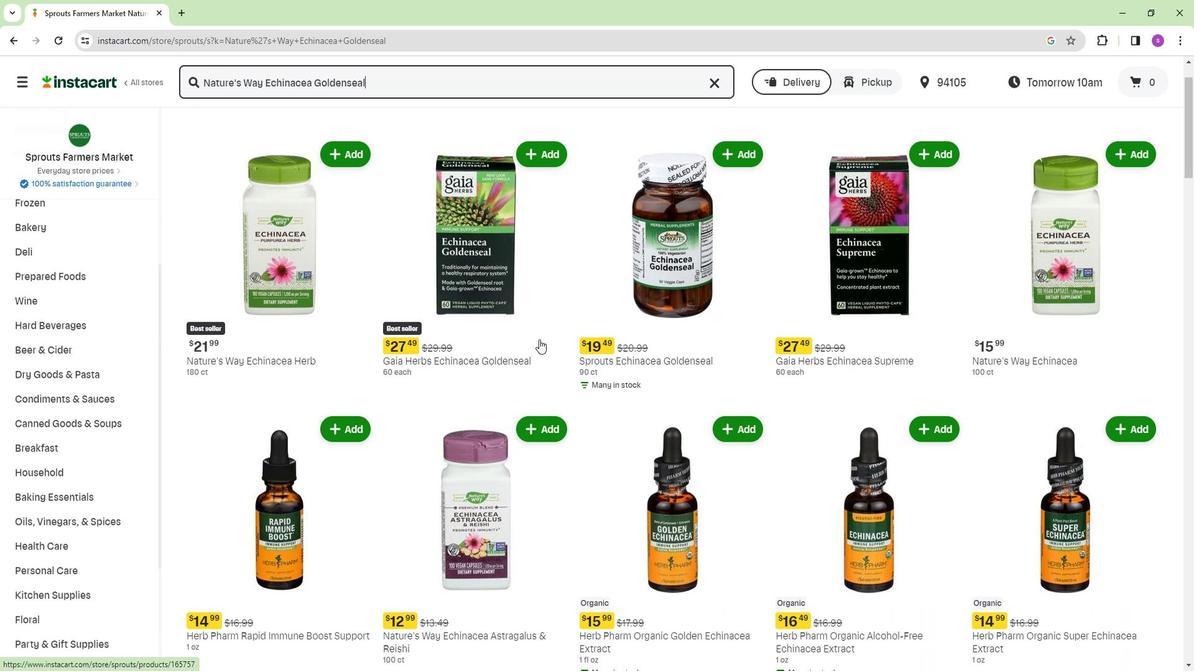 
Action: Mouse moved to (692, 314)
Screenshot: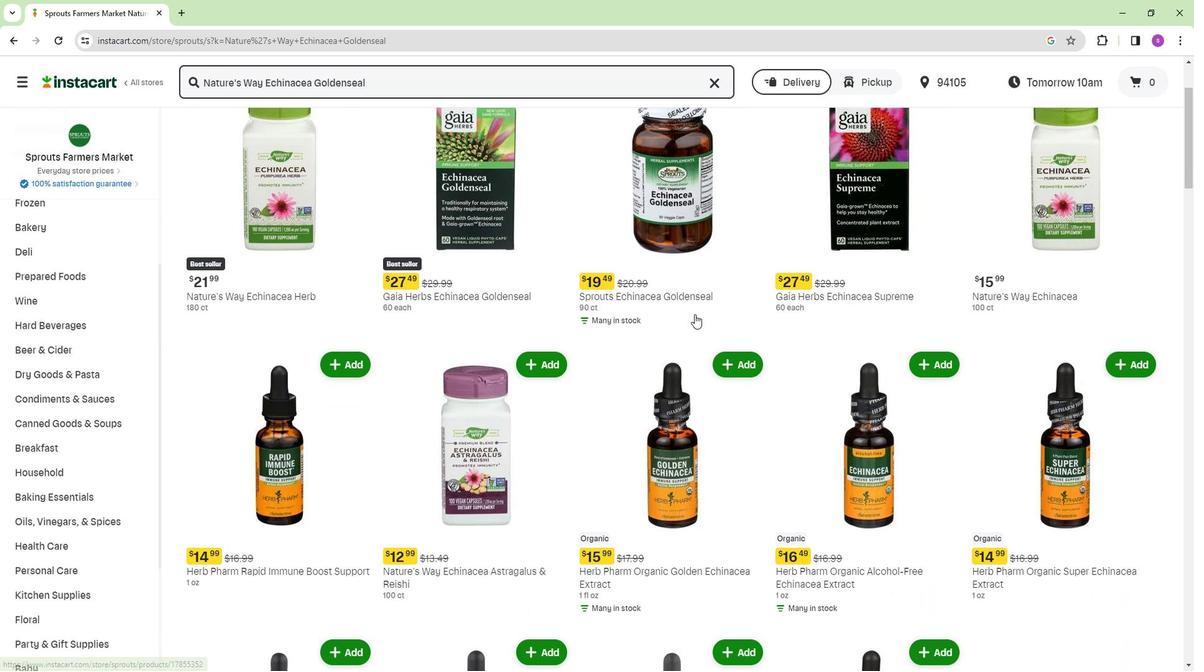 
Action: Mouse scrolled (692, 313) with delta (0, 0)
Screenshot: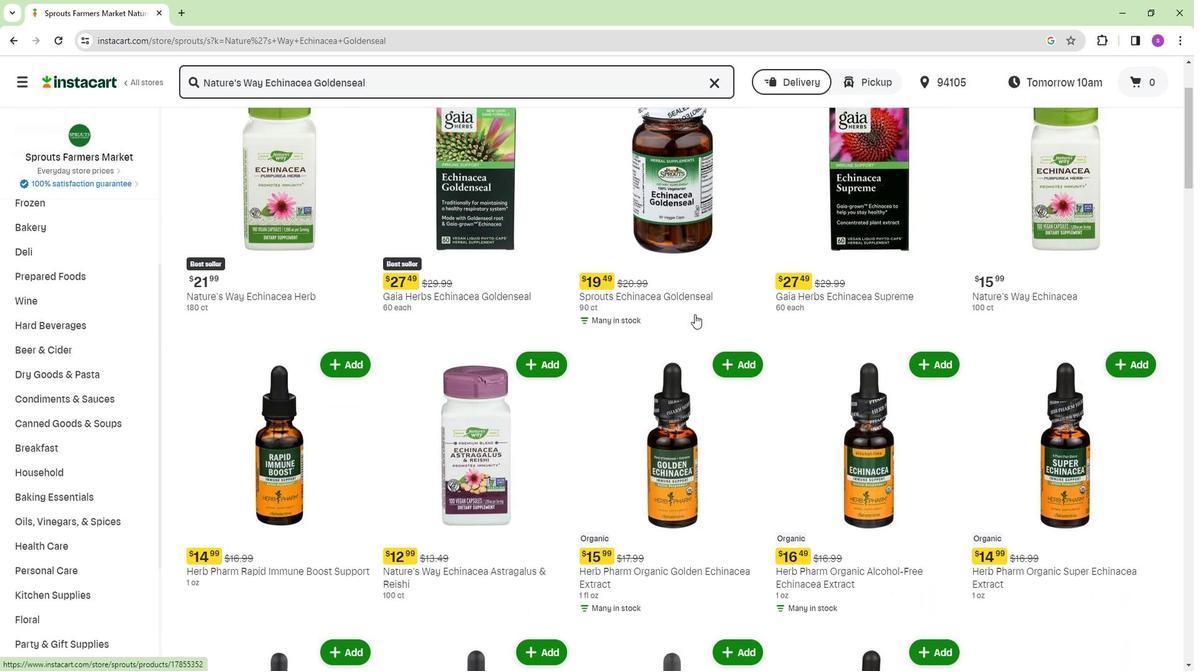 
Action: Mouse moved to (929, 276)
Screenshot: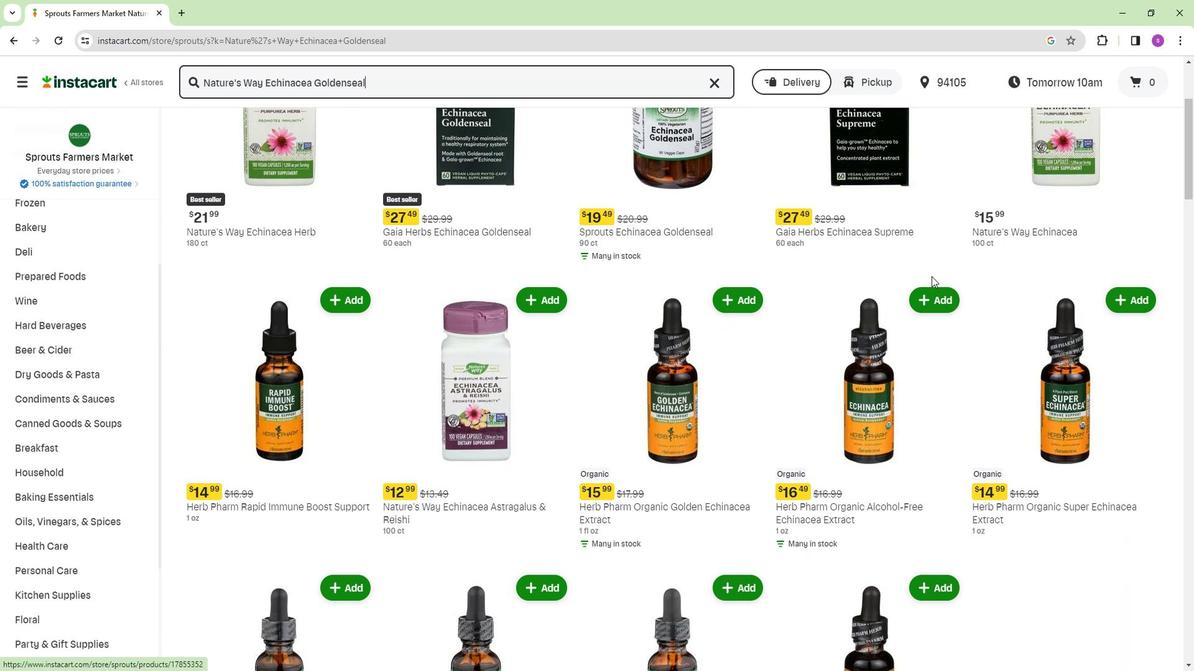 
Action: Mouse scrolled (929, 275) with delta (0, 0)
Screenshot: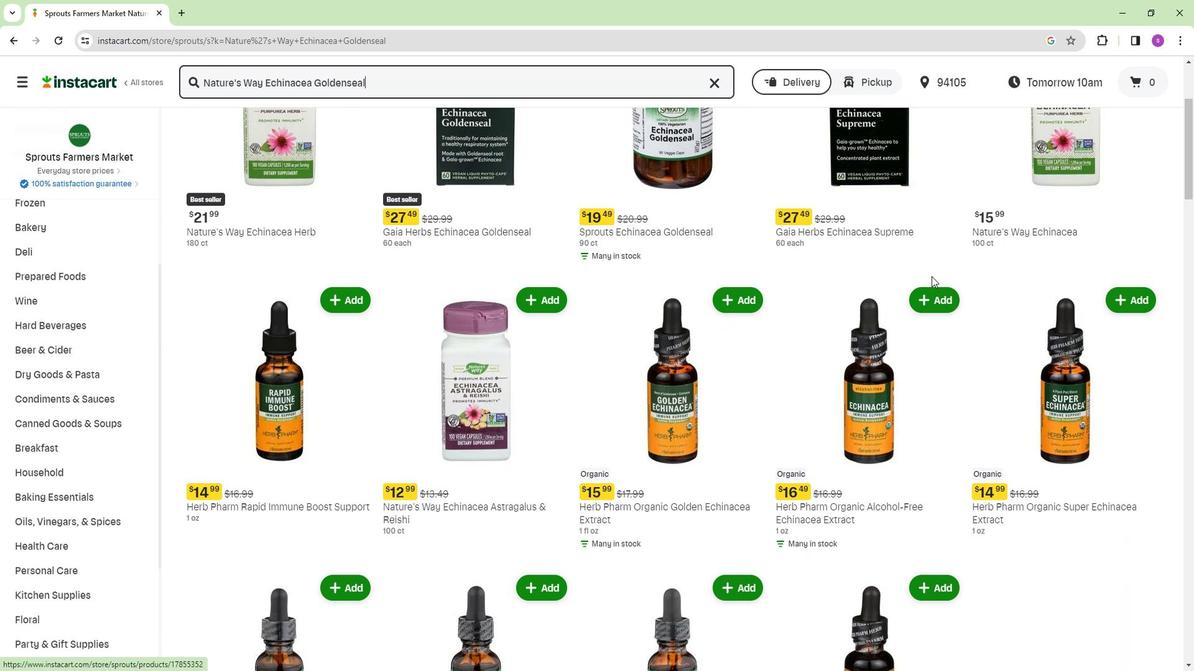 
Action: Mouse moved to (424, 334)
Screenshot: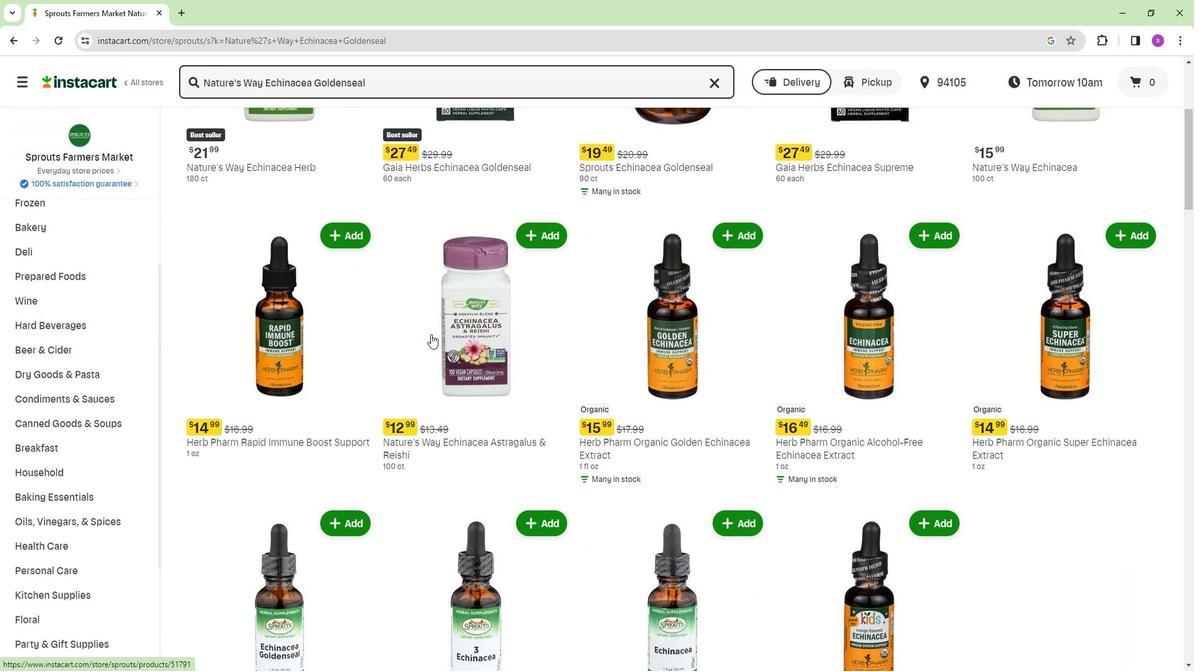 
Action: Mouse scrolled (424, 334) with delta (0, 0)
Screenshot: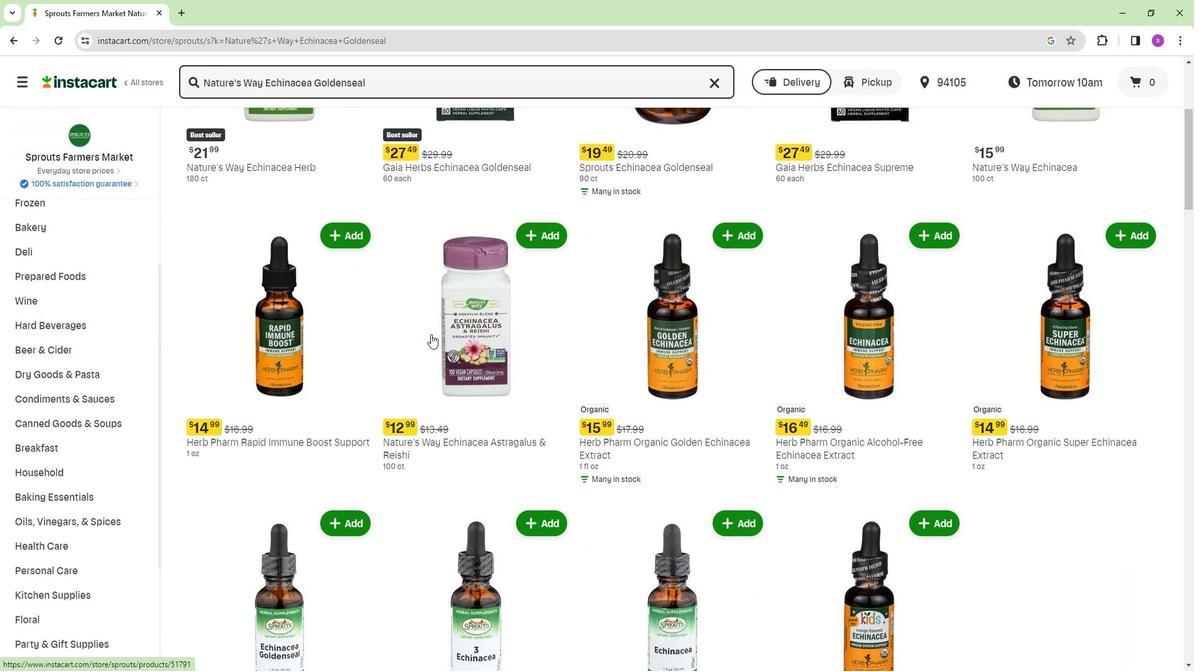 
Action: Mouse moved to (340, 291)
Screenshot: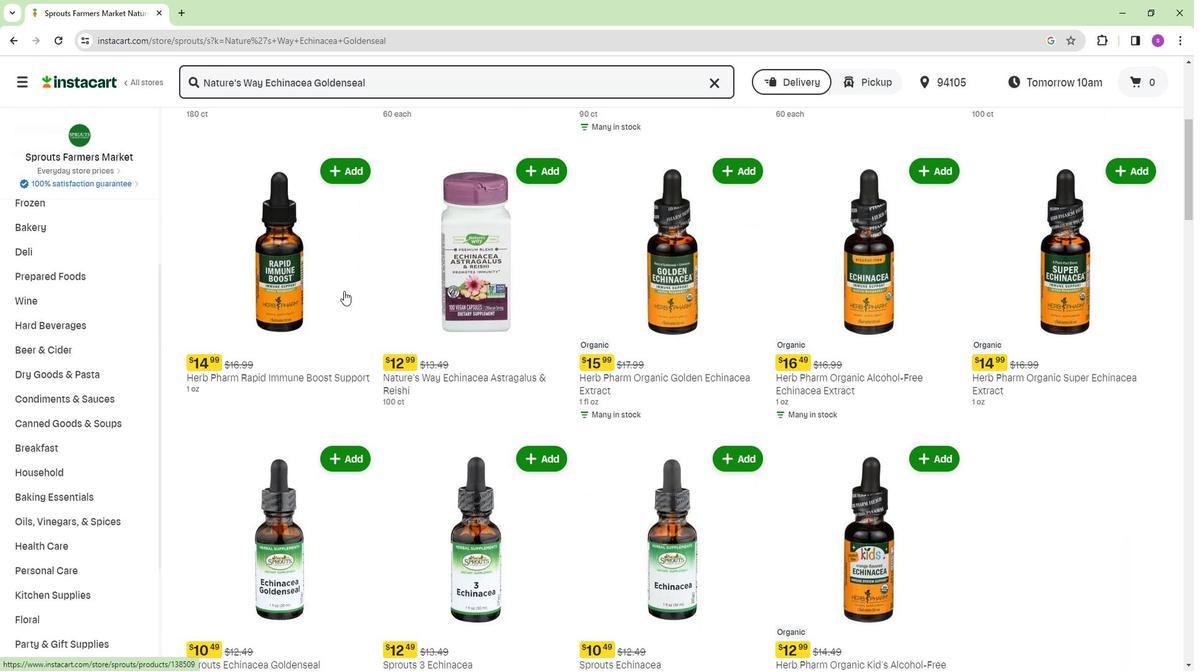
Action: Mouse scrolled (340, 290) with delta (0, 0)
Screenshot: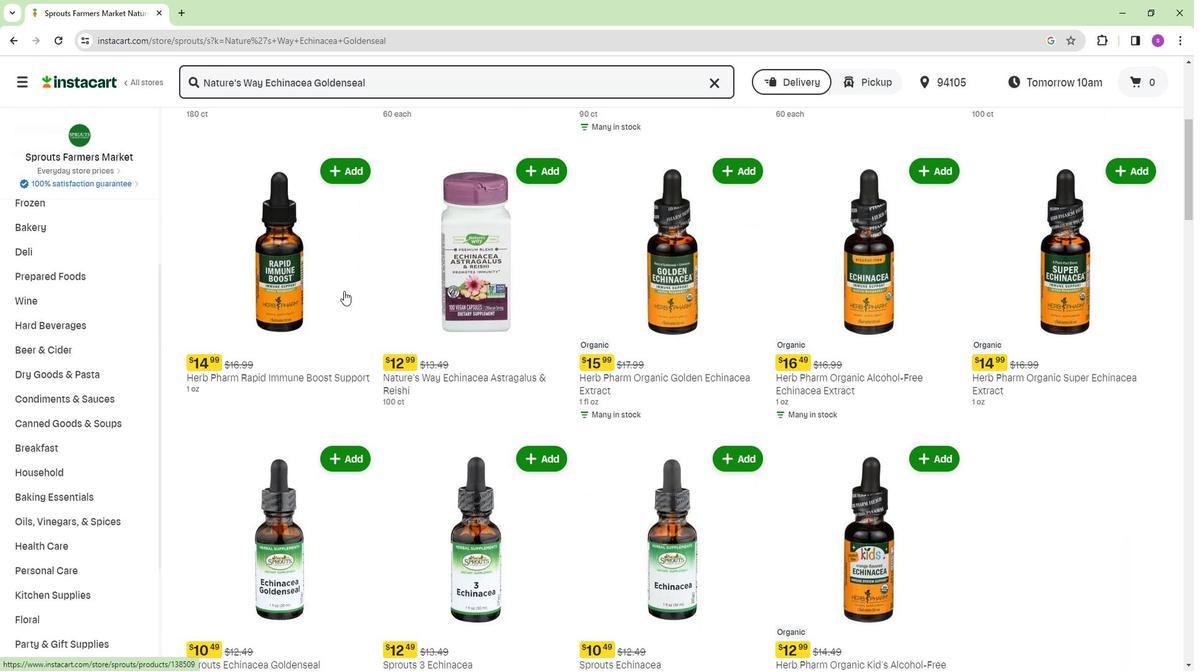 
Action: Mouse scrolled (340, 290) with delta (0, 0)
Screenshot: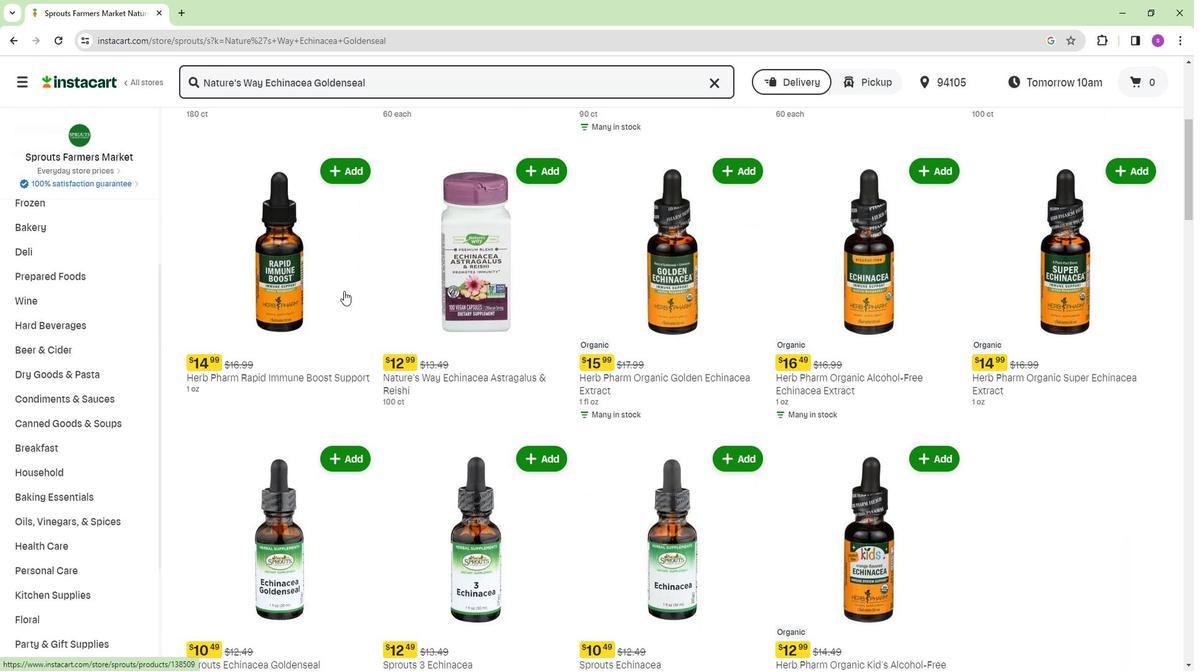 
Action: Mouse moved to (435, 294)
Screenshot: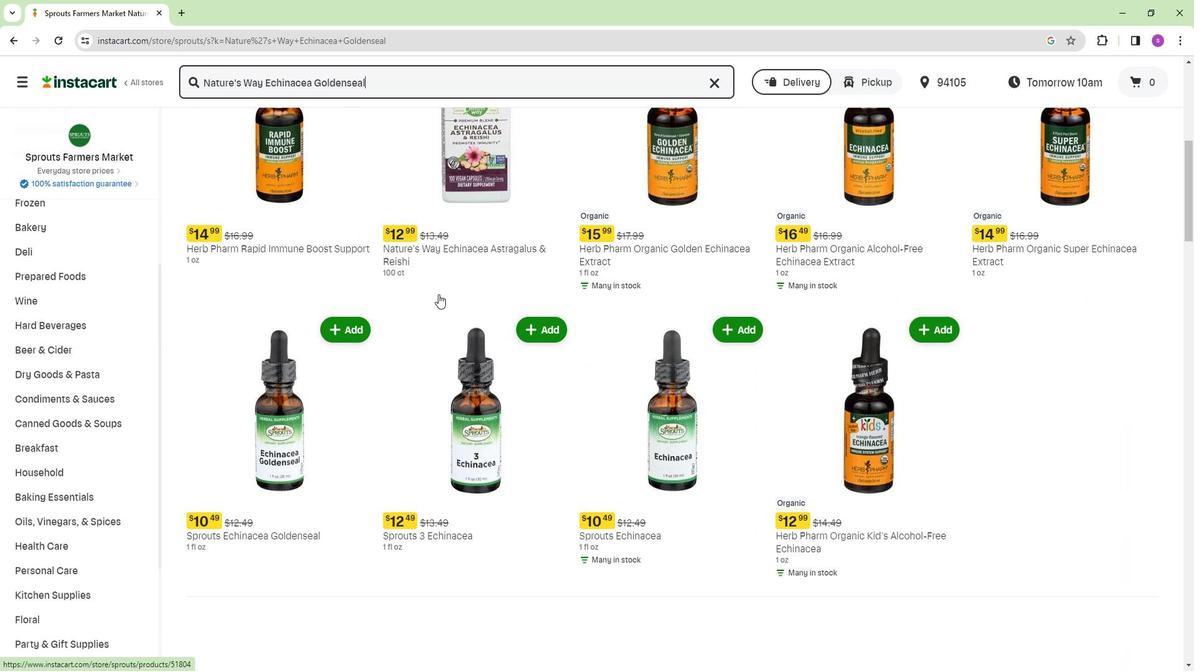 
Action: Mouse scrolled (435, 293) with delta (0, 0)
Screenshot: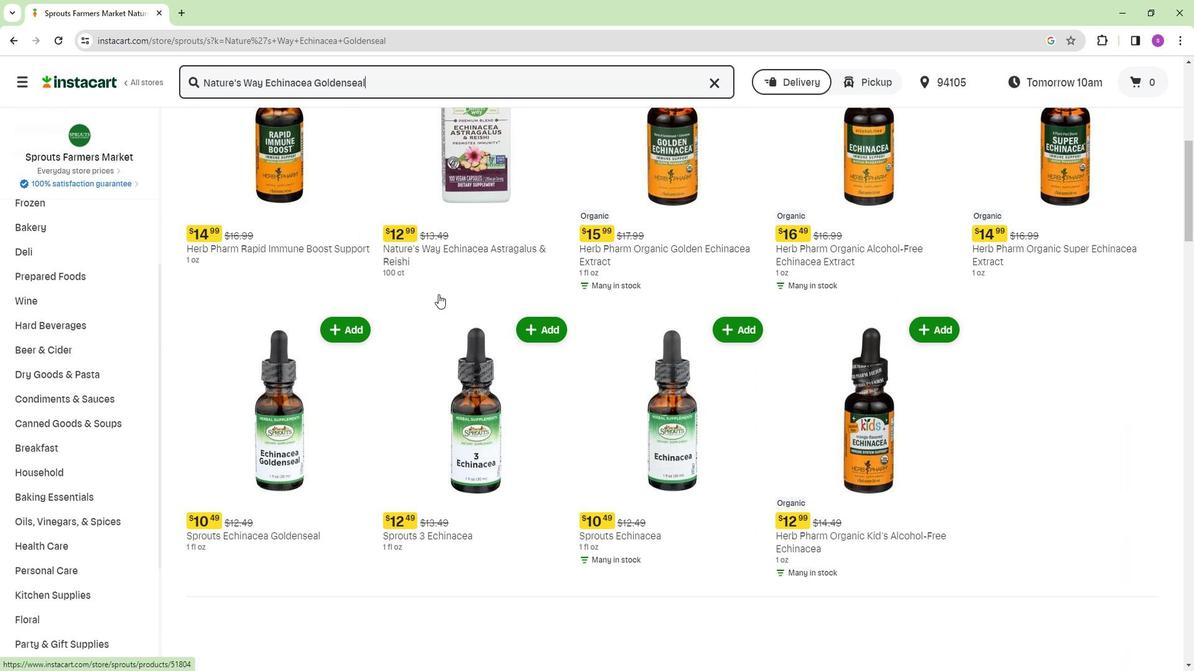 
Action: Mouse scrolled (435, 293) with delta (0, 0)
Screenshot: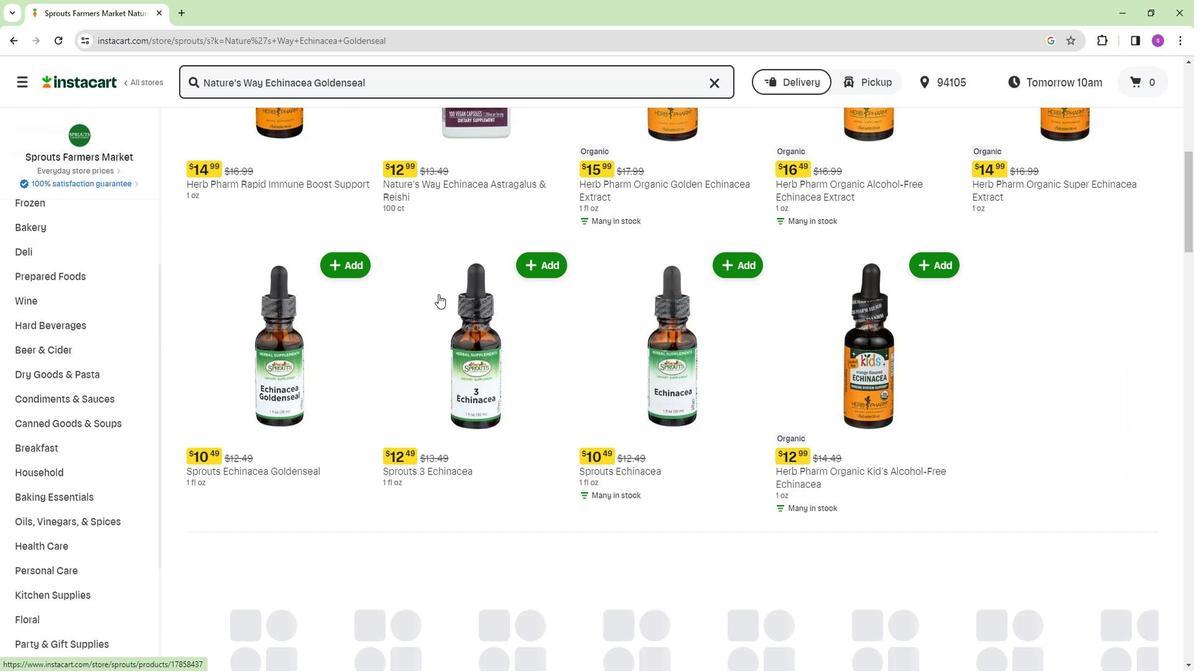 
Action: Mouse moved to (355, 332)
Screenshot: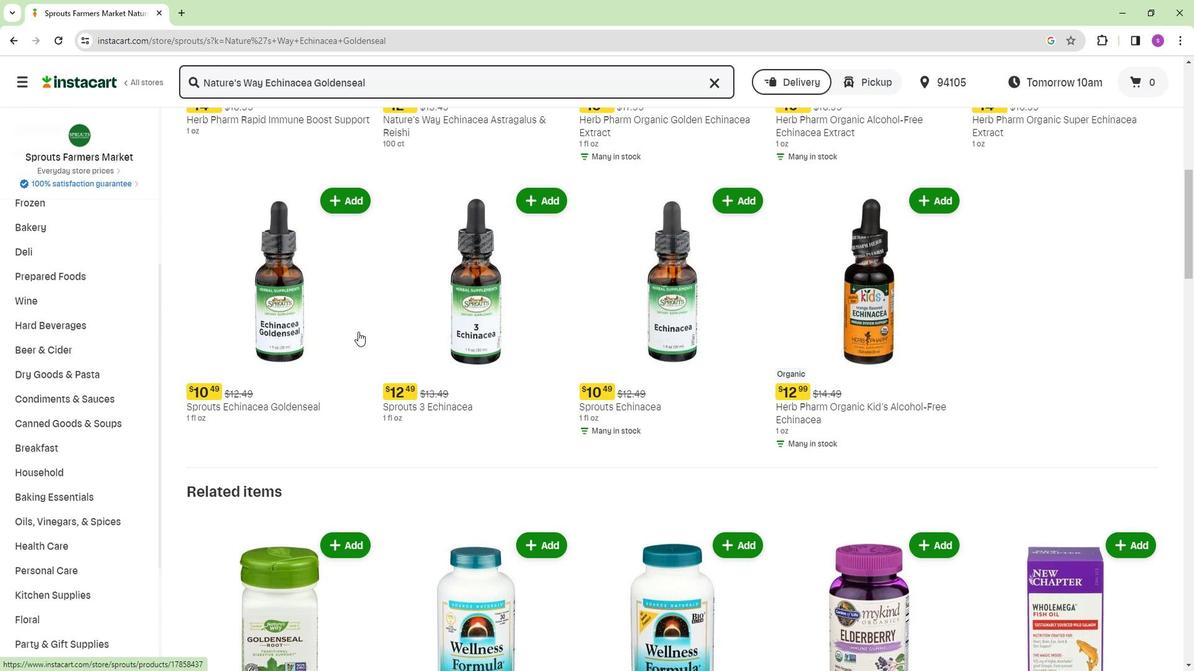 
Action: Mouse scrolled (355, 331) with delta (0, 0)
Screenshot: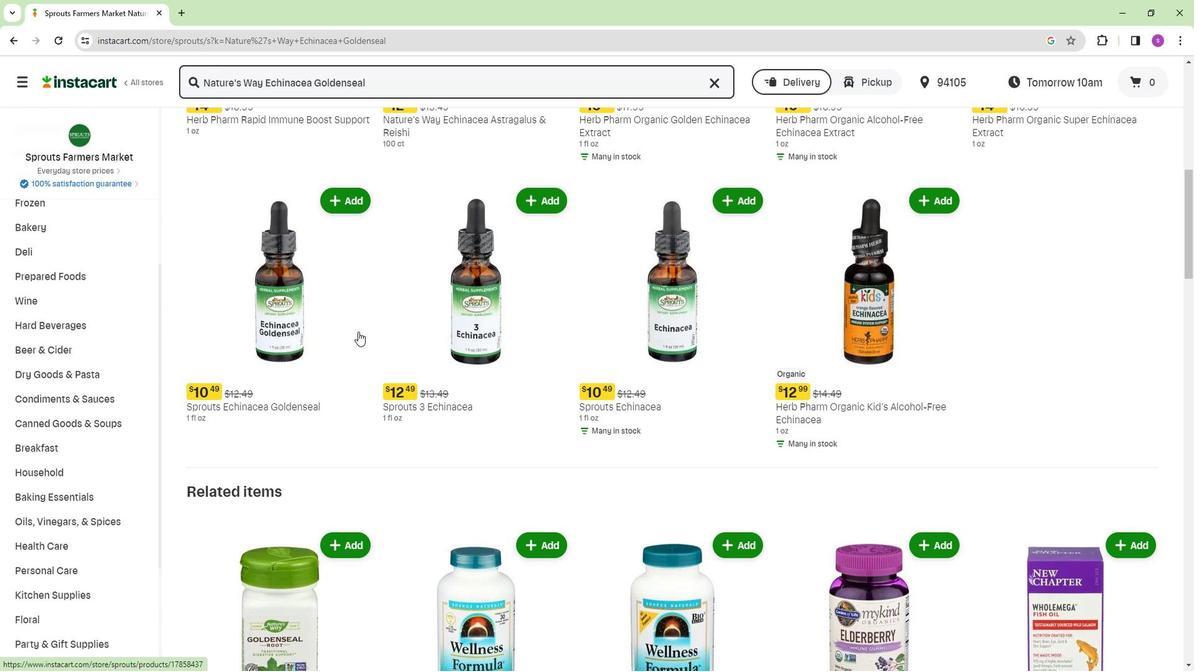 
Action: Mouse moved to (355, 332)
Screenshot: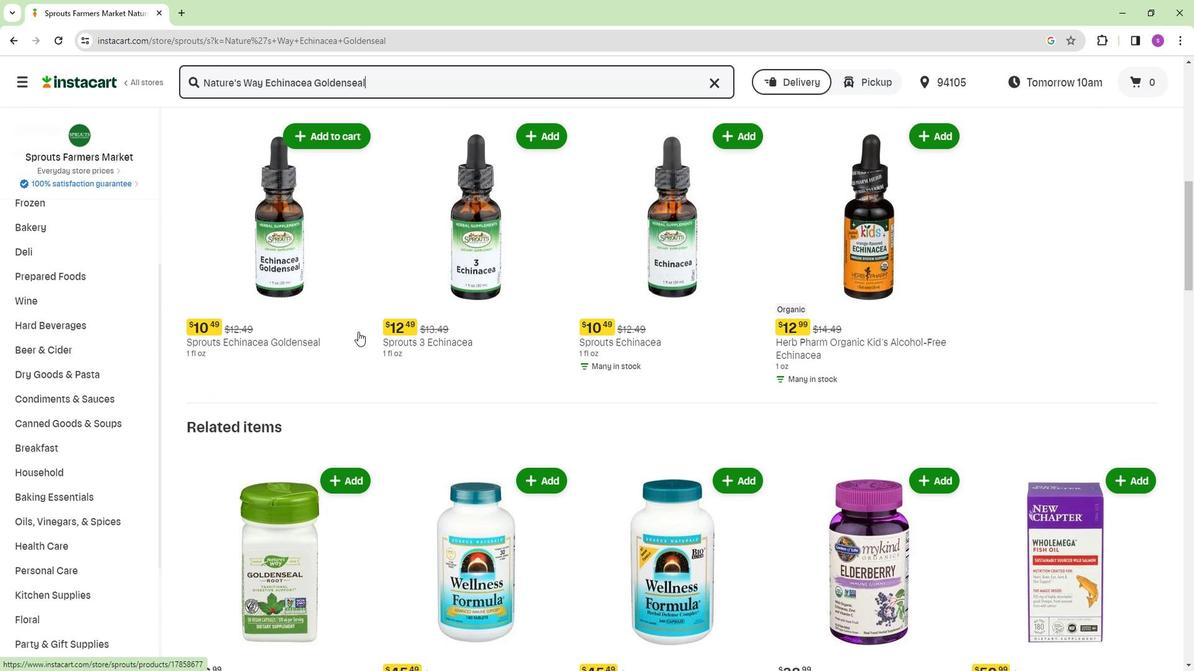 
Action: Mouse scrolled (355, 332) with delta (0, 0)
Screenshot: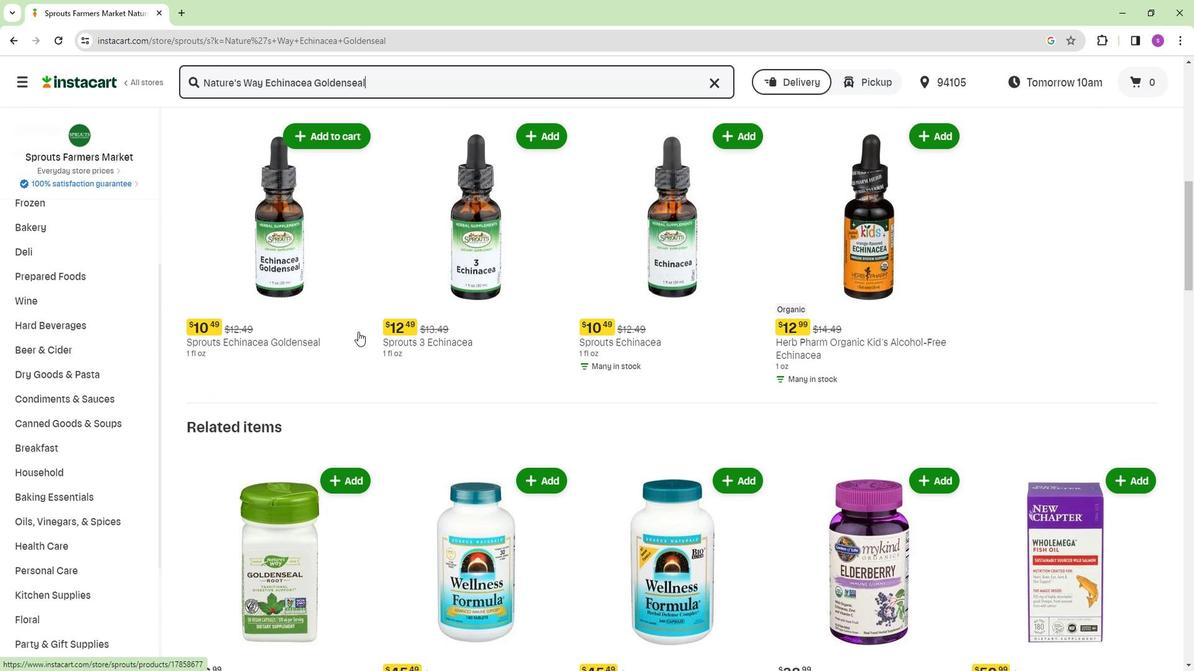 
Action: Mouse moved to (508, 347)
Screenshot: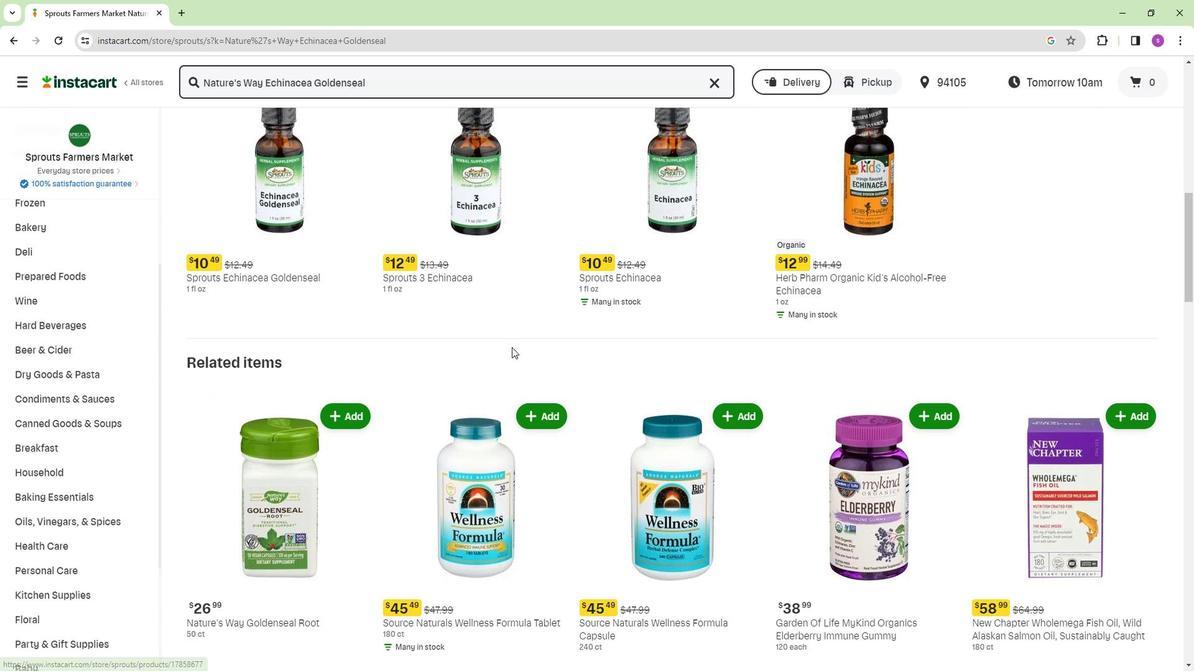 
Action: Mouse scrolled (508, 347) with delta (0, 0)
Screenshot: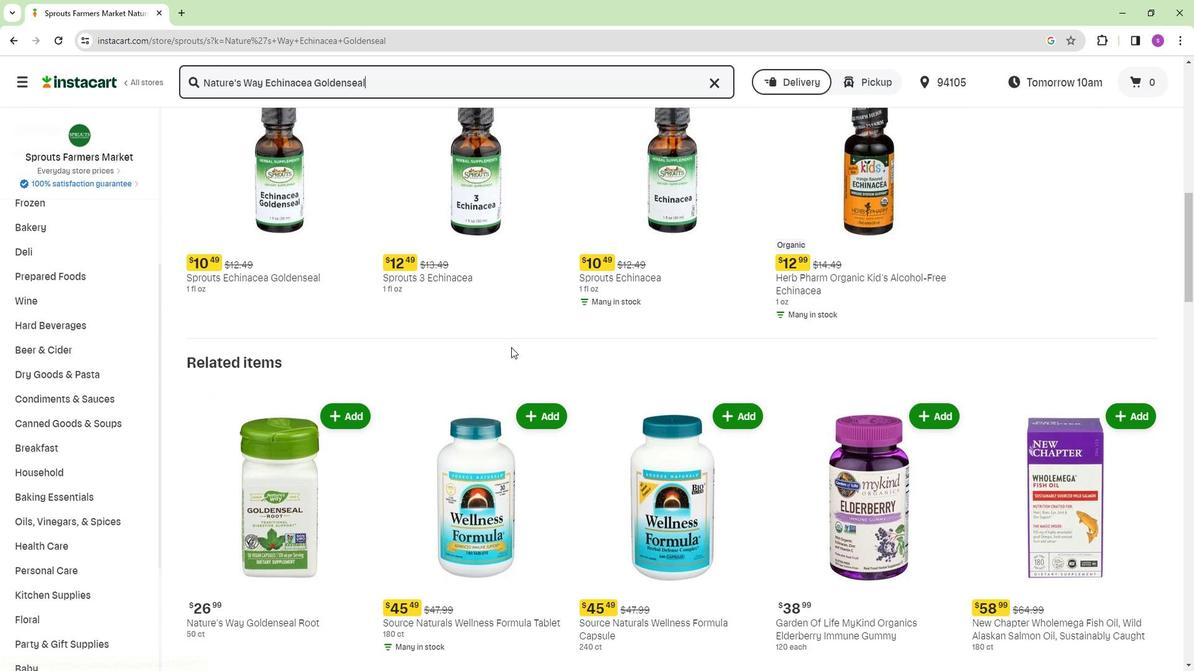 
Action: Mouse moved to (436, 338)
Screenshot: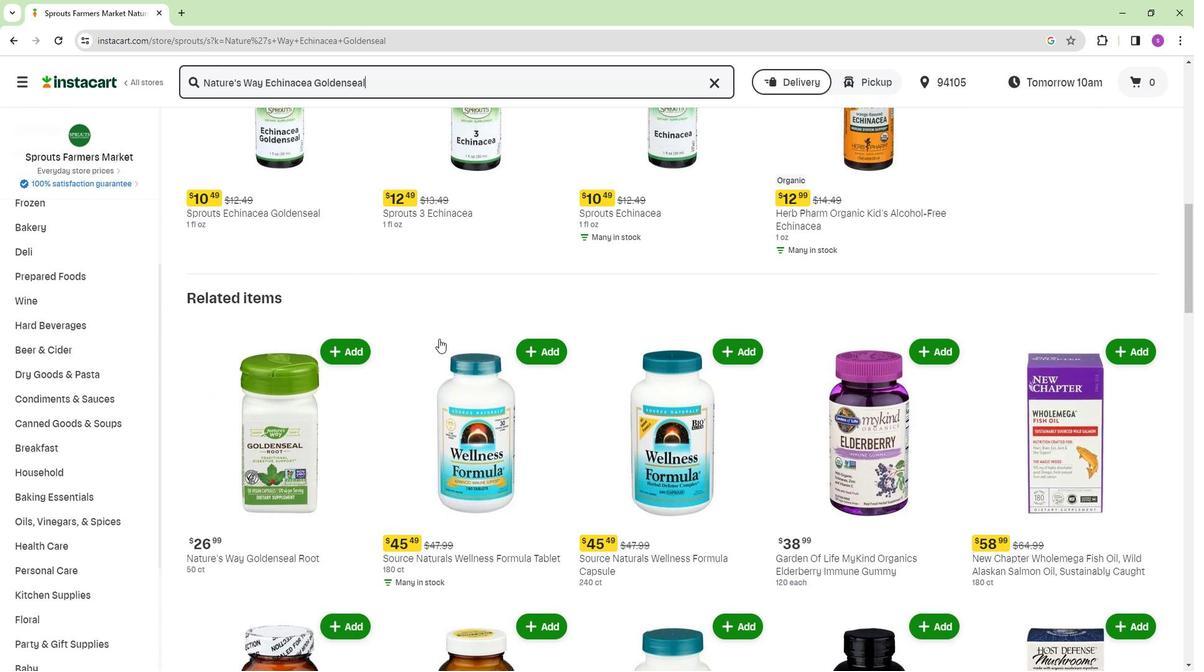 
Action: Mouse scrolled (436, 337) with delta (0, 0)
Screenshot: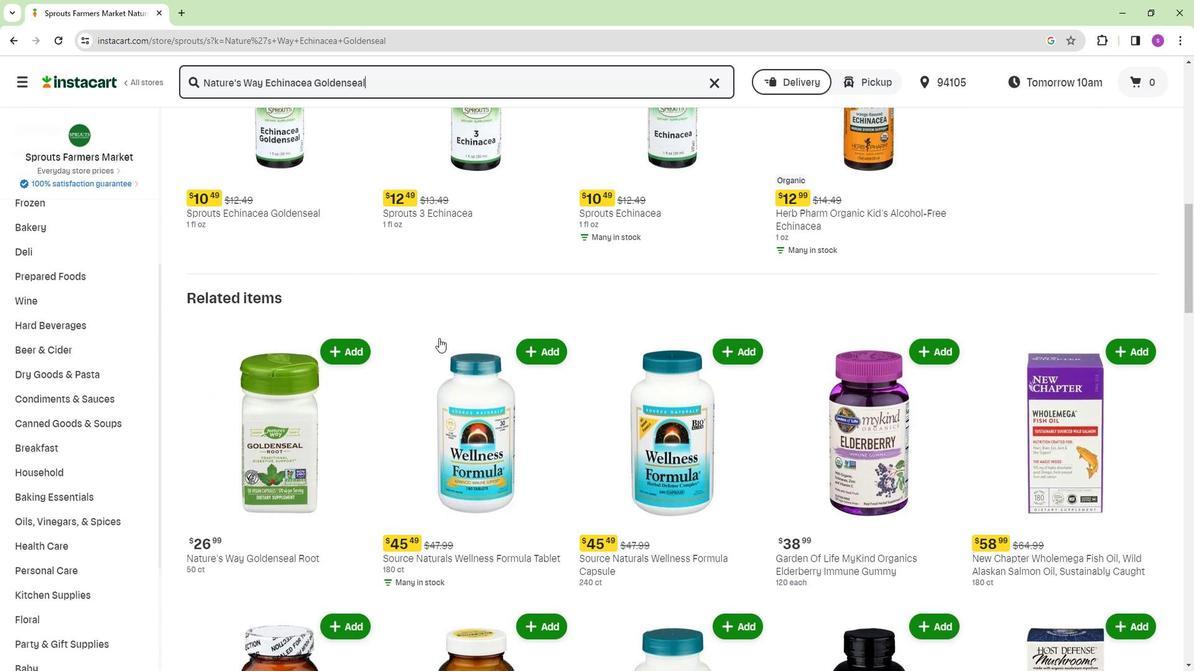 
Action: Mouse moved to (403, 333)
Screenshot: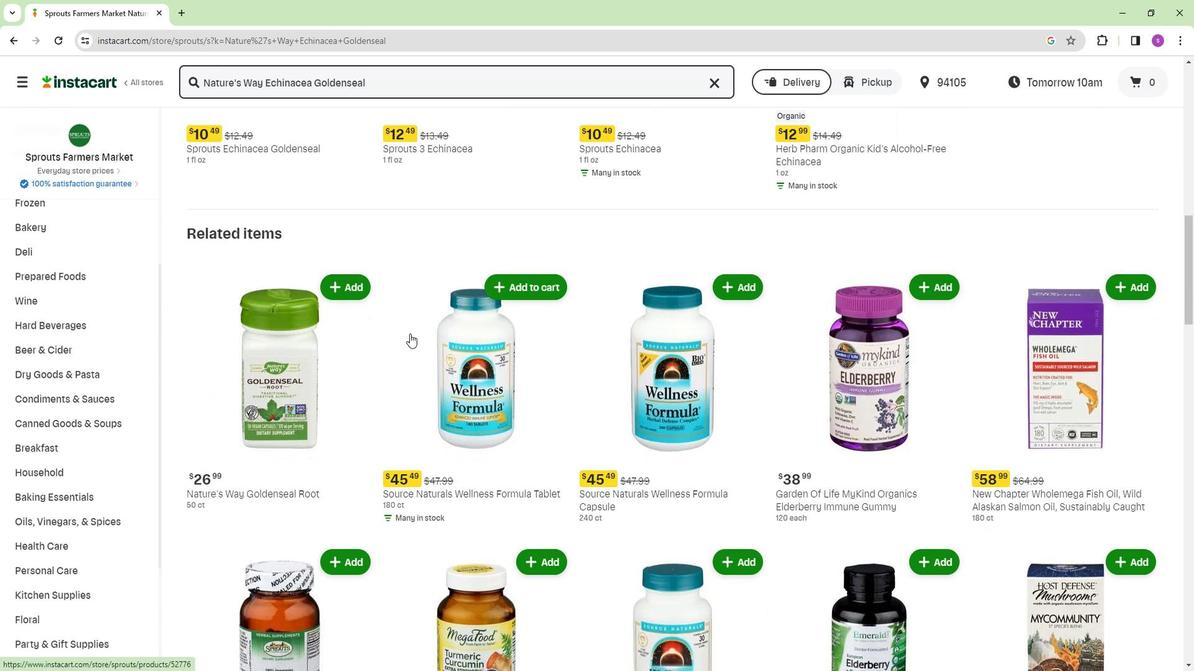 
Action: Mouse scrolled (403, 332) with delta (0, 0)
Screenshot: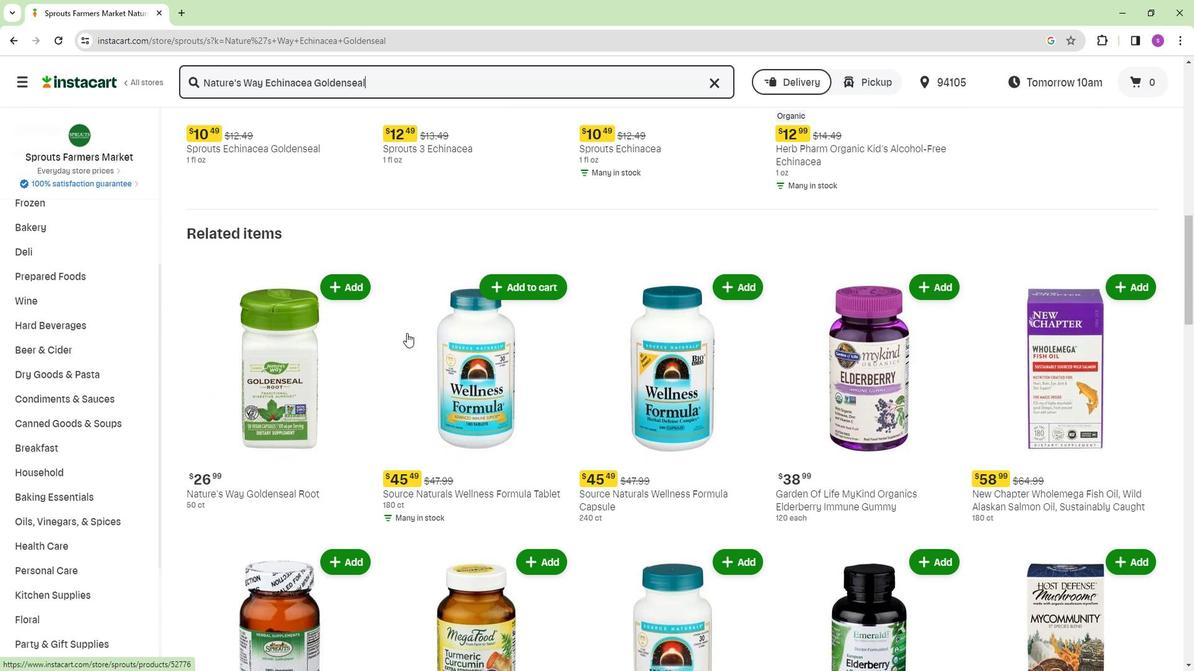
Action: Mouse scrolled (403, 332) with delta (0, 0)
Screenshot: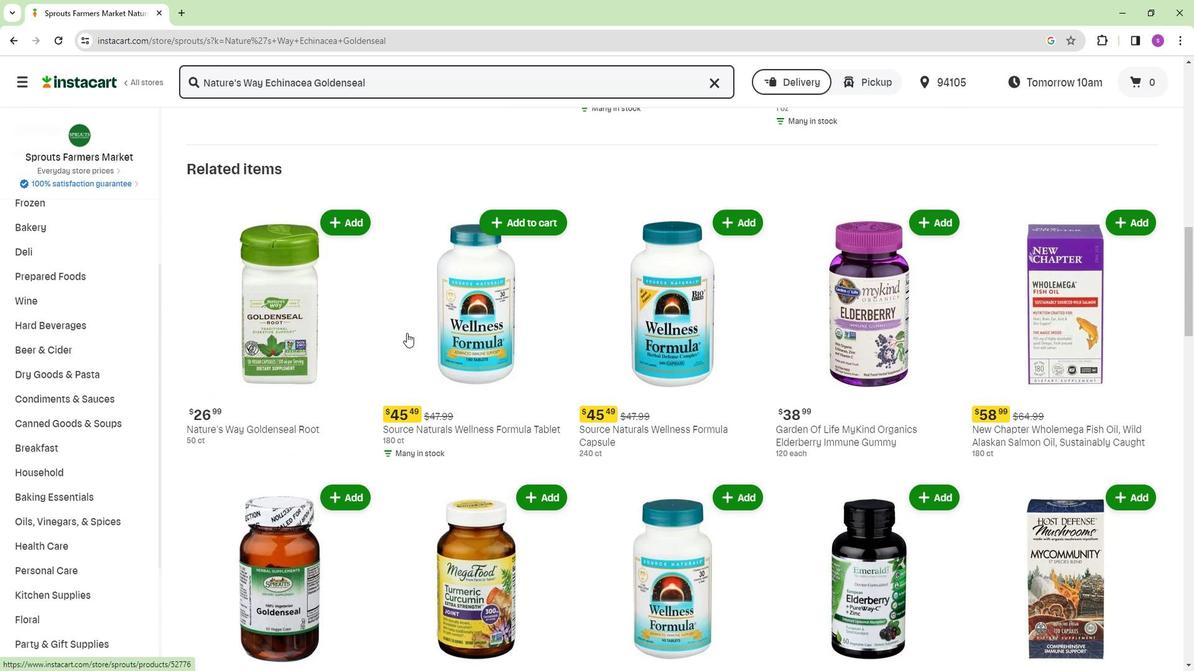 
Action: Mouse scrolled (403, 332) with delta (0, 0)
Screenshot: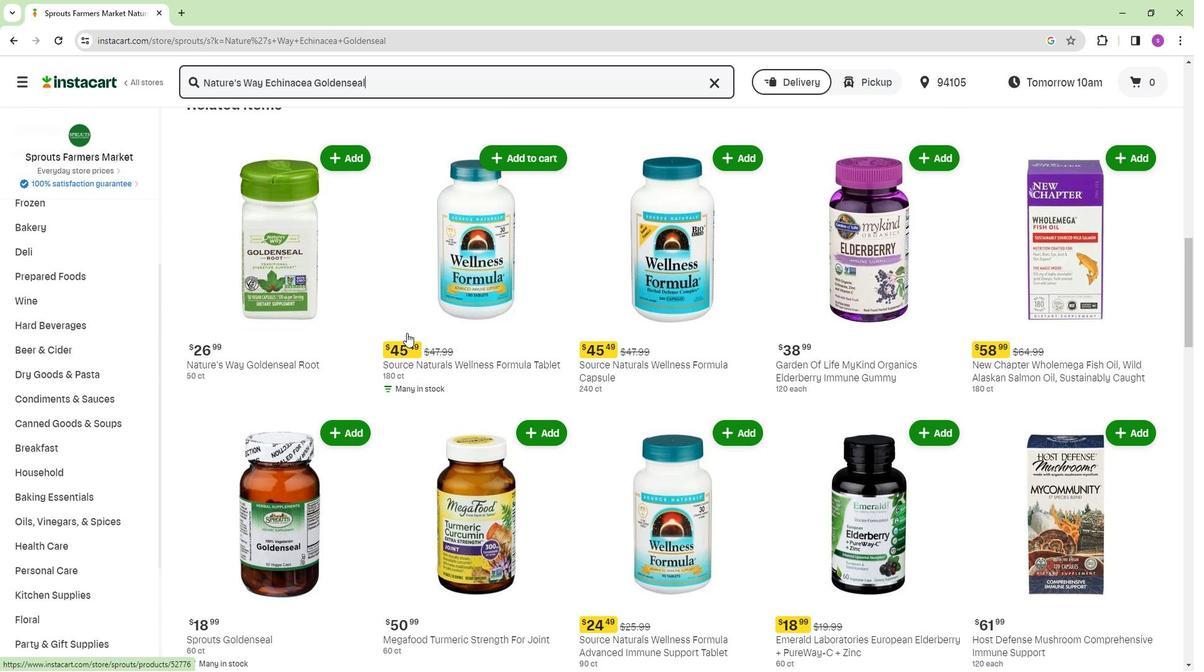 
Action: Mouse moved to (527, 335)
Screenshot: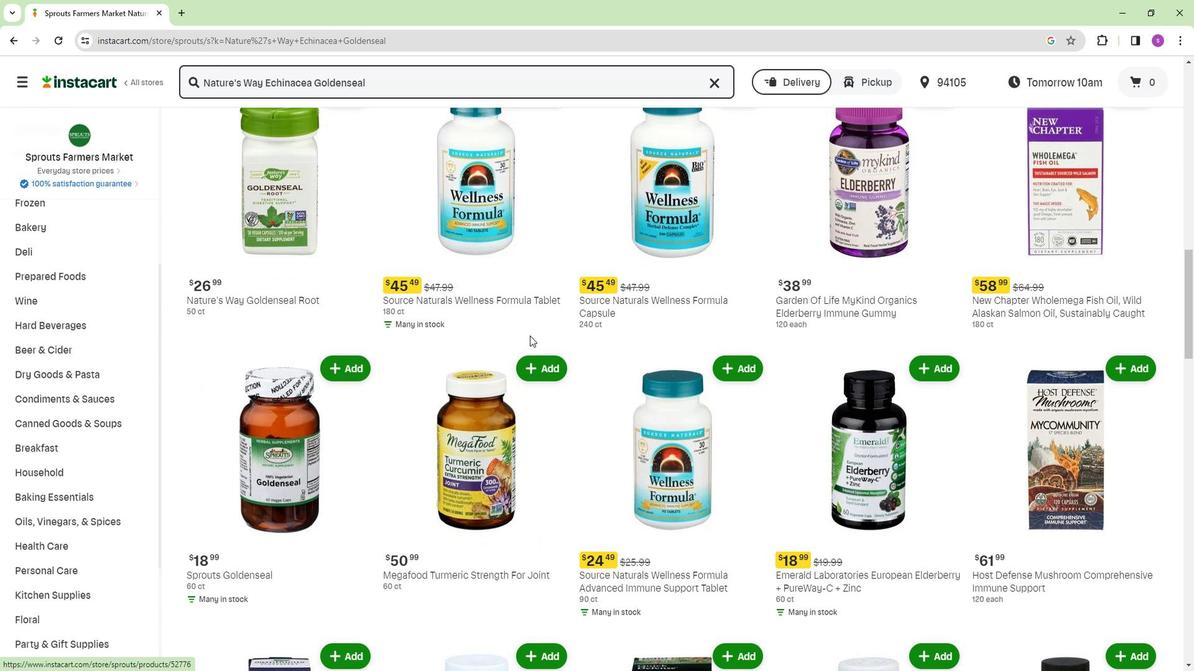 
Action: Mouse scrolled (527, 335) with delta (0, 0)
Screenshot: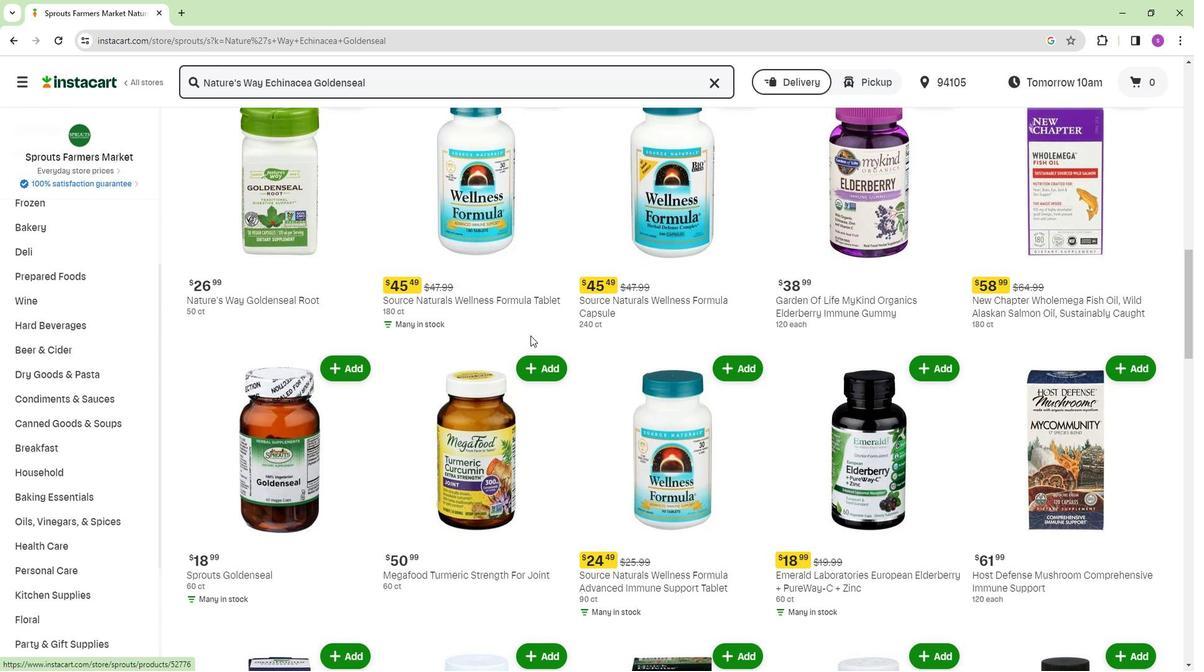 
Action: Mouse moved to (622, 334)
Screenshot: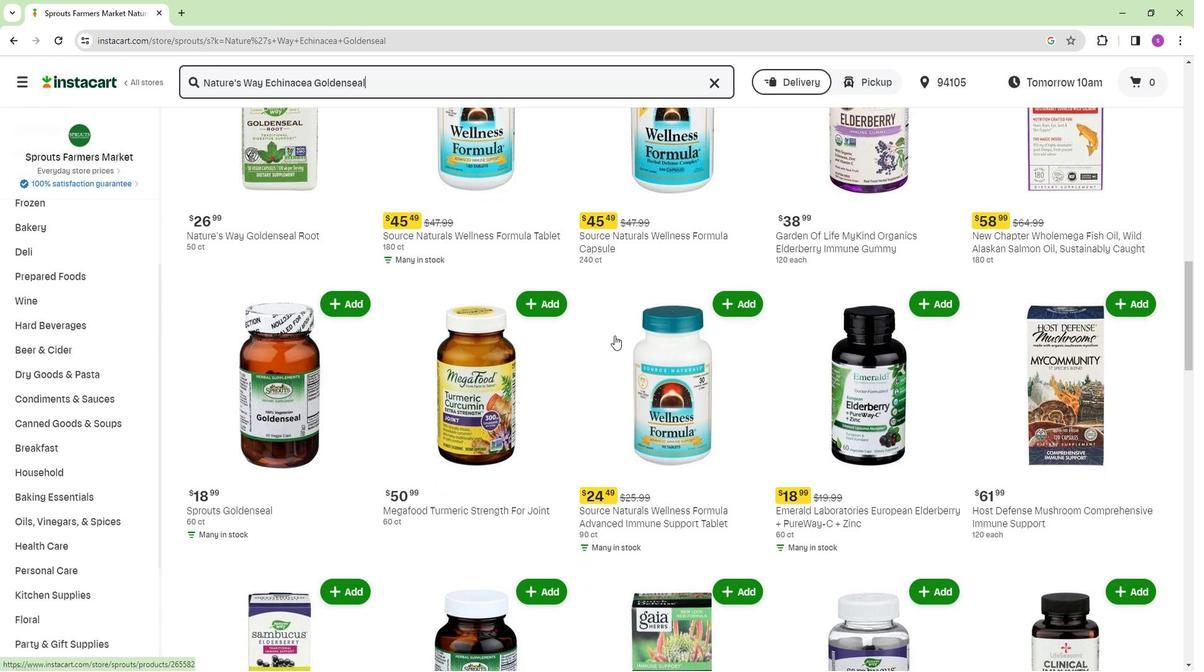 
Action: Mouse scrolled (622, 334) with delta (0, 0)
Screenshot: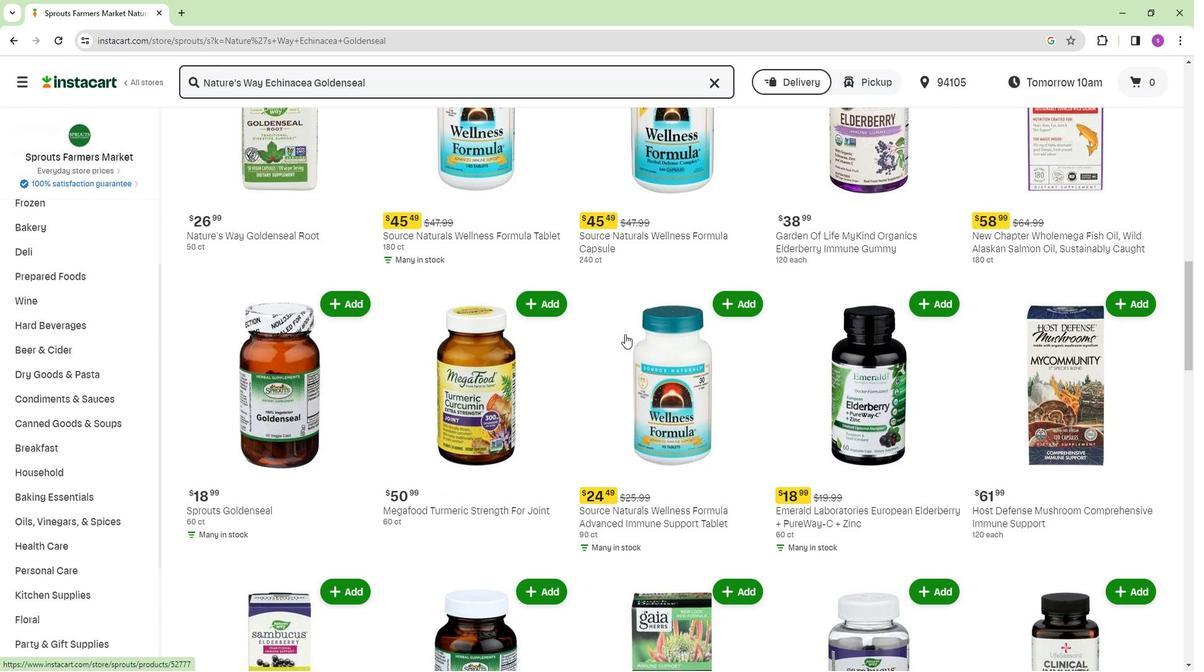 
Action: Mouse moved to (618, 348)
Screenshot: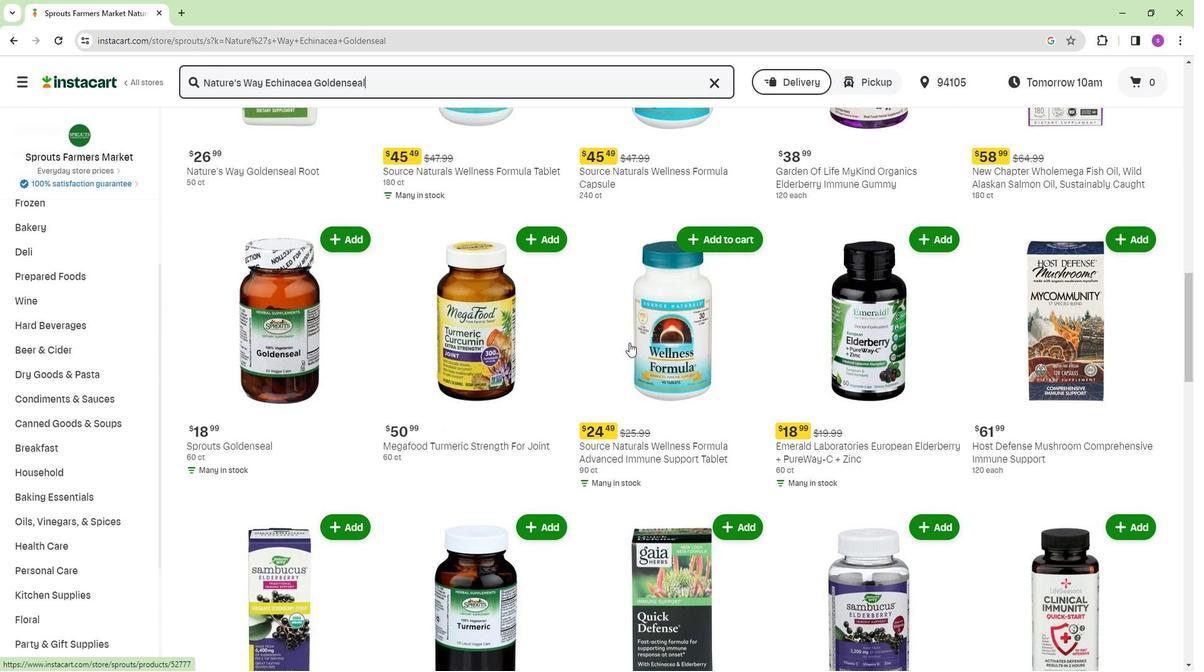 
Action: Mouse scrolled (618, 347) with delta (0, 0)
Screenshot: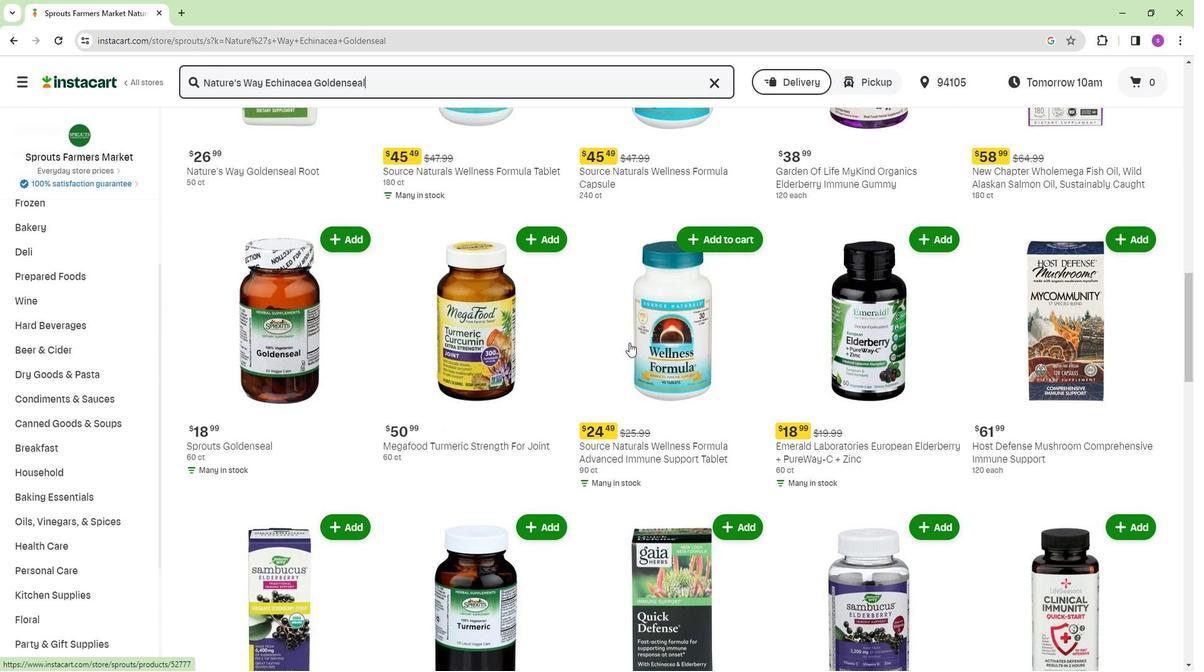 
Action: Mouse moved to (445, 348)
Screenshot: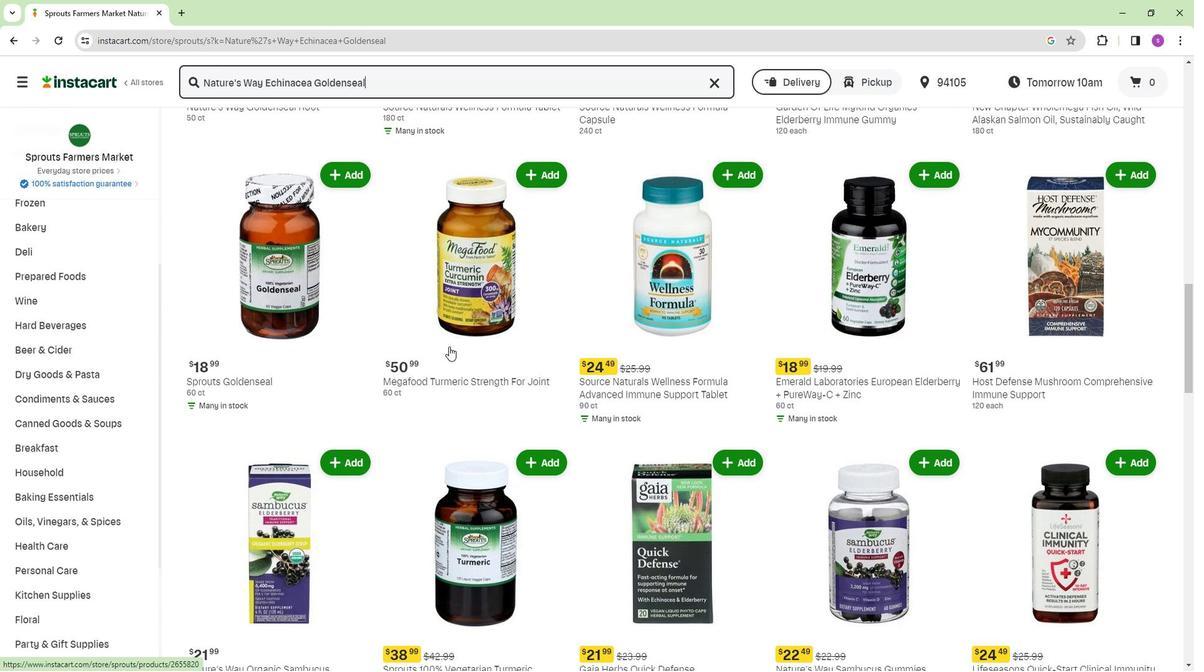 
Action: Mouse scrolled (445, 347) with delta (0, 0)
Screenshot: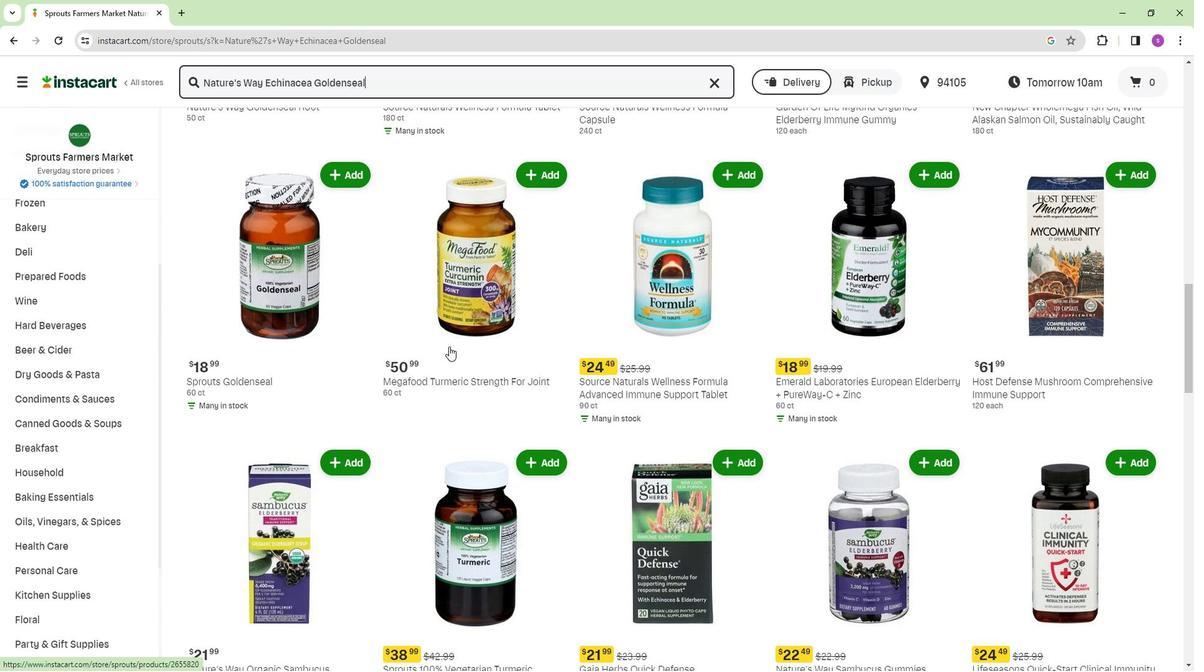 
Action: Mouse moved to (547, 355)
Screenshot: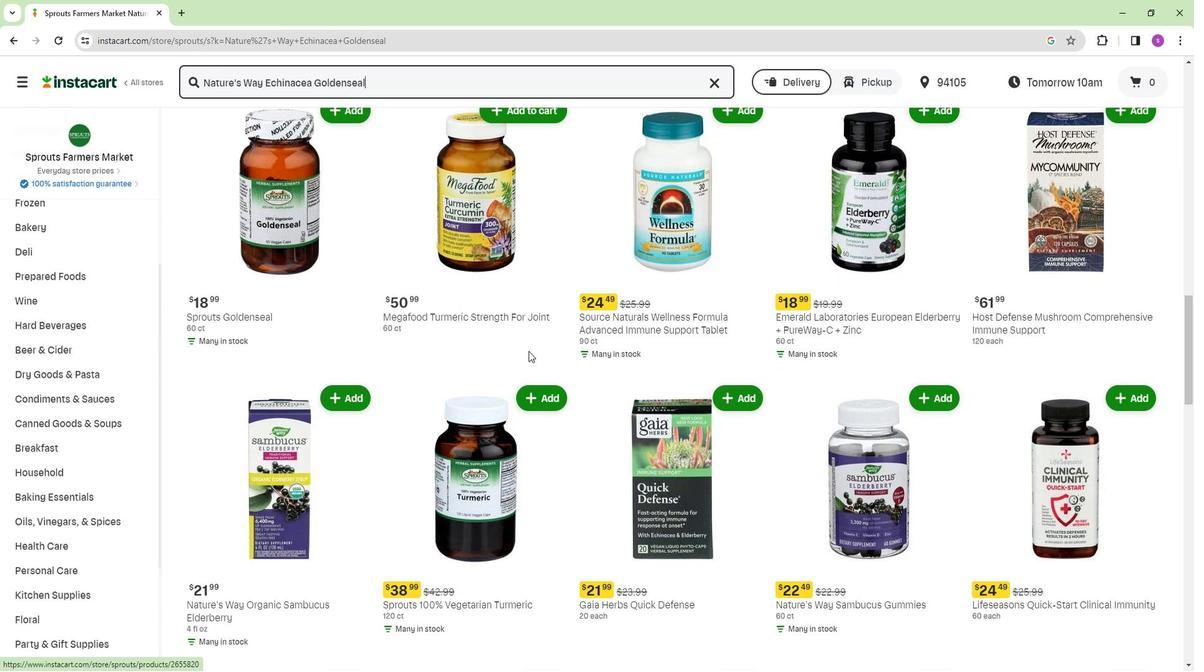 
Action: Mouse scrolled (547, 354) with delta (0, 0)
Screenshot: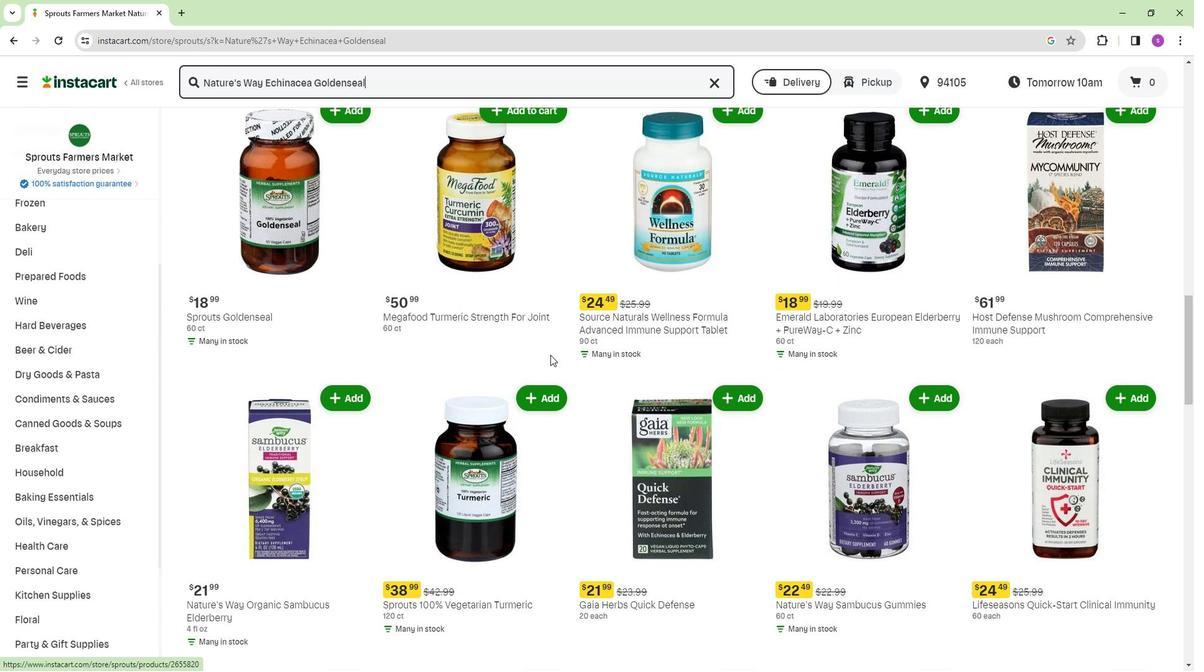 
Action: Mouse moved to (418, 335)
Screenshot: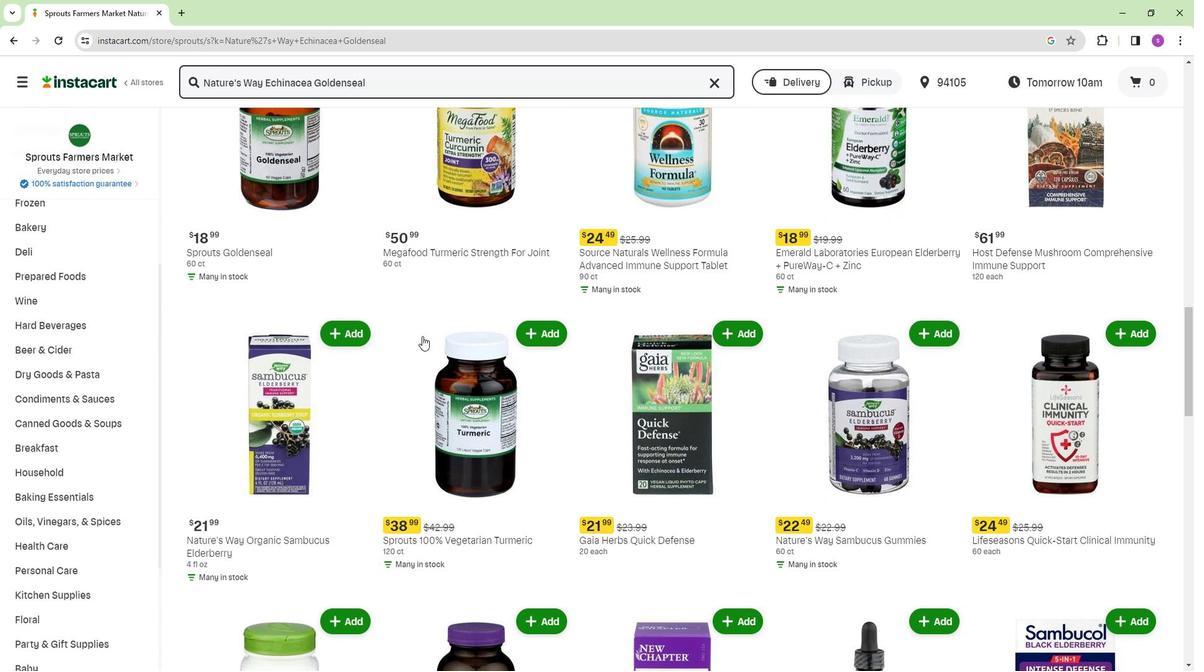 
Action: Mouse scrolled (418, 335) with delta (0, 0)
Screenshot: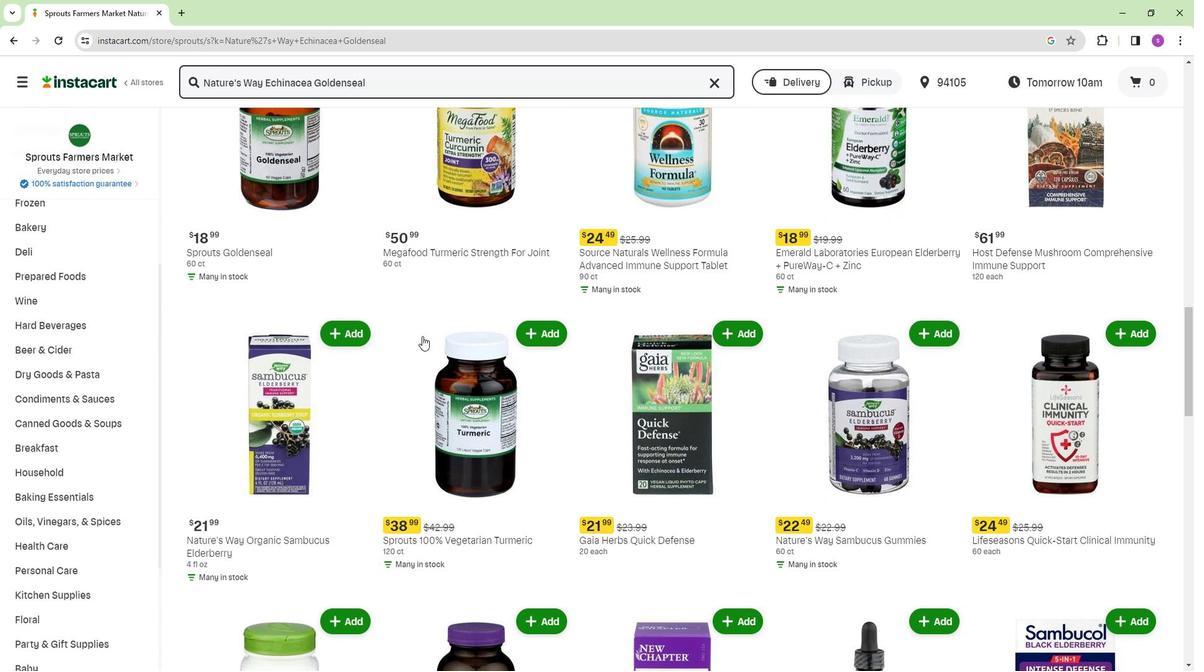 
Action: Mouse moved to (378, 278)
Screenshot: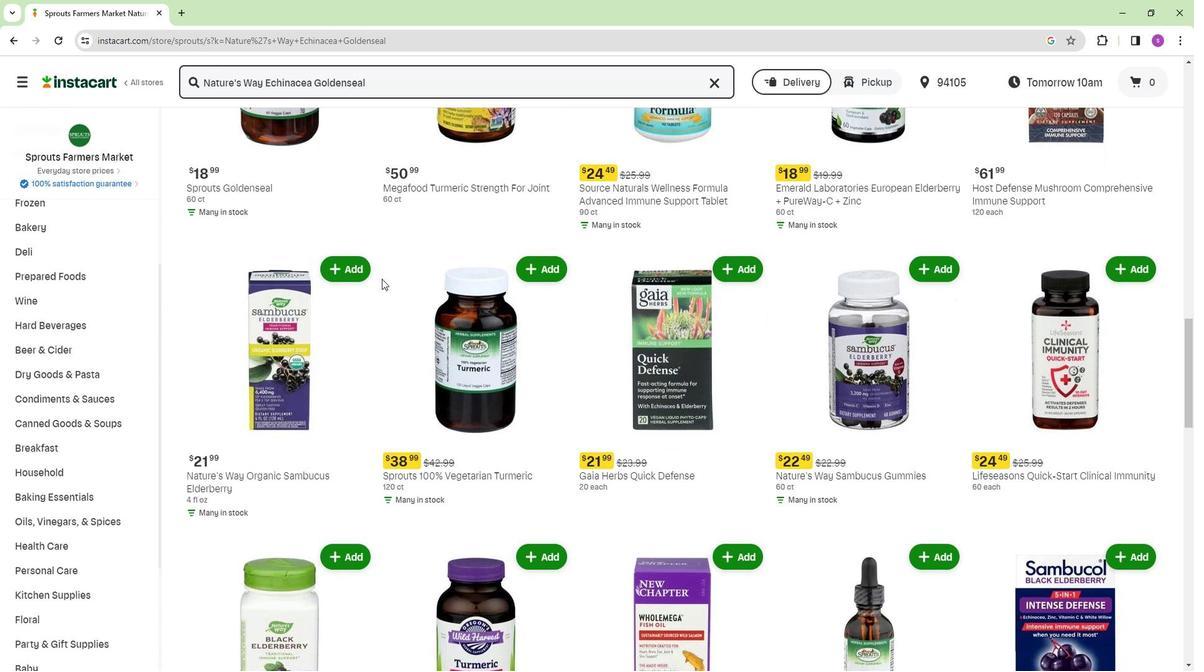
Action: Mouse scrolled (378, 278) with delta (0, 0)
Screenshot: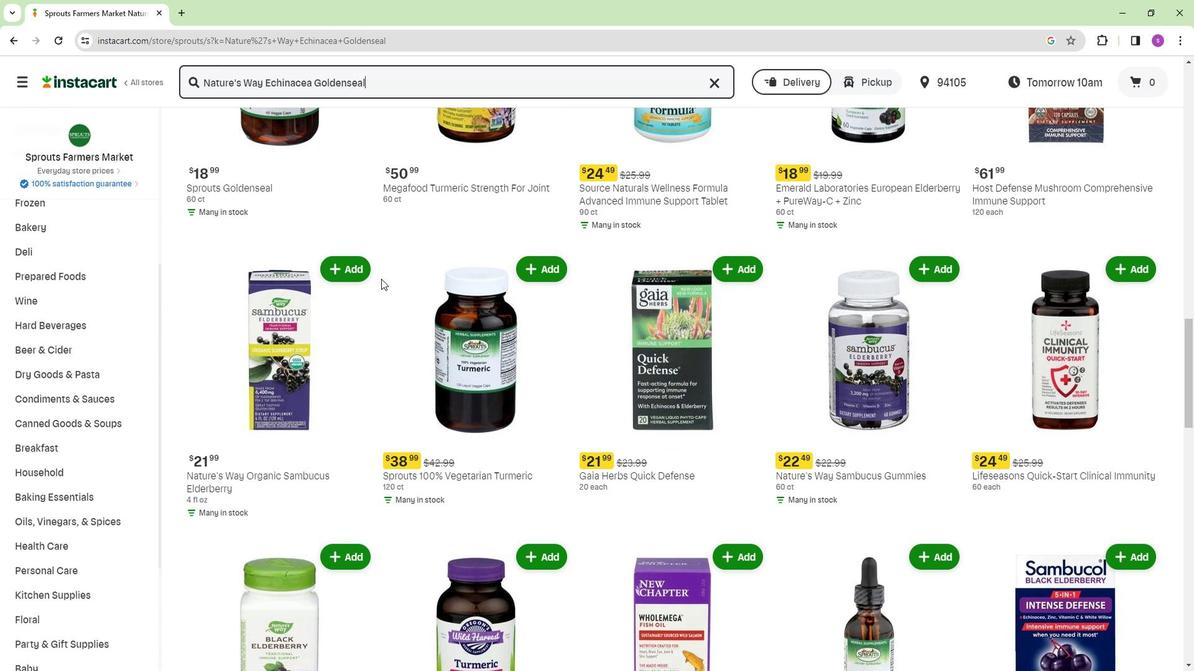 
Action: Mouse scrolled (378, 278) with delta (0, 0)
Screenshot: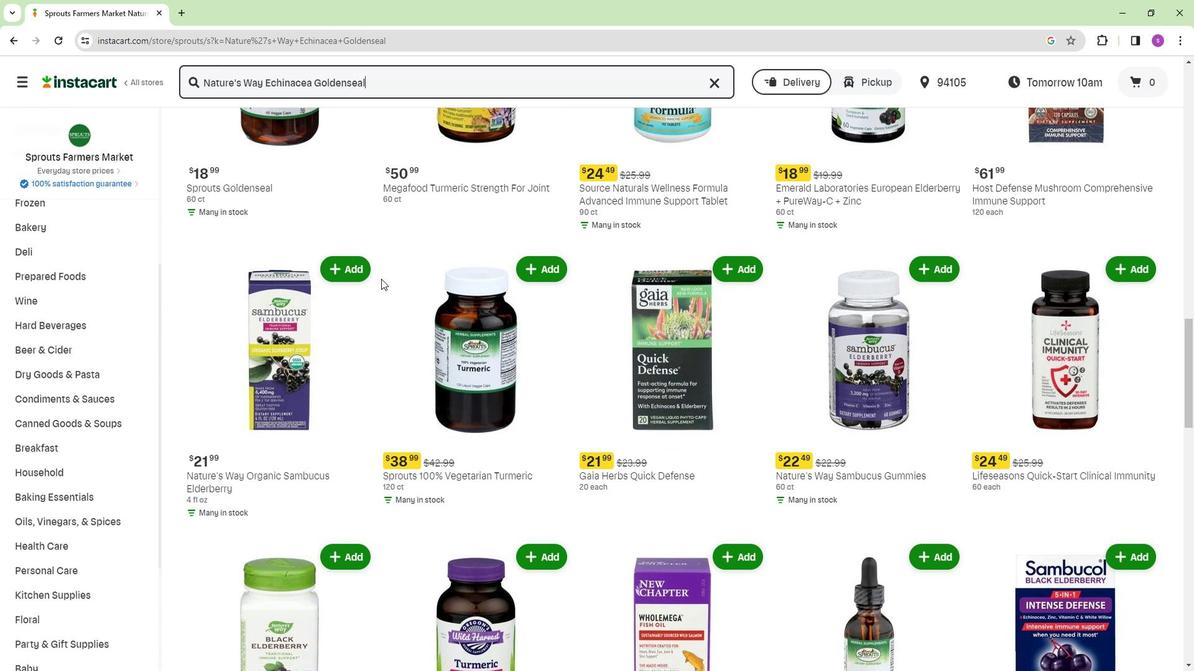 
Action: Mouse moved to (400, 282)
Screenshot: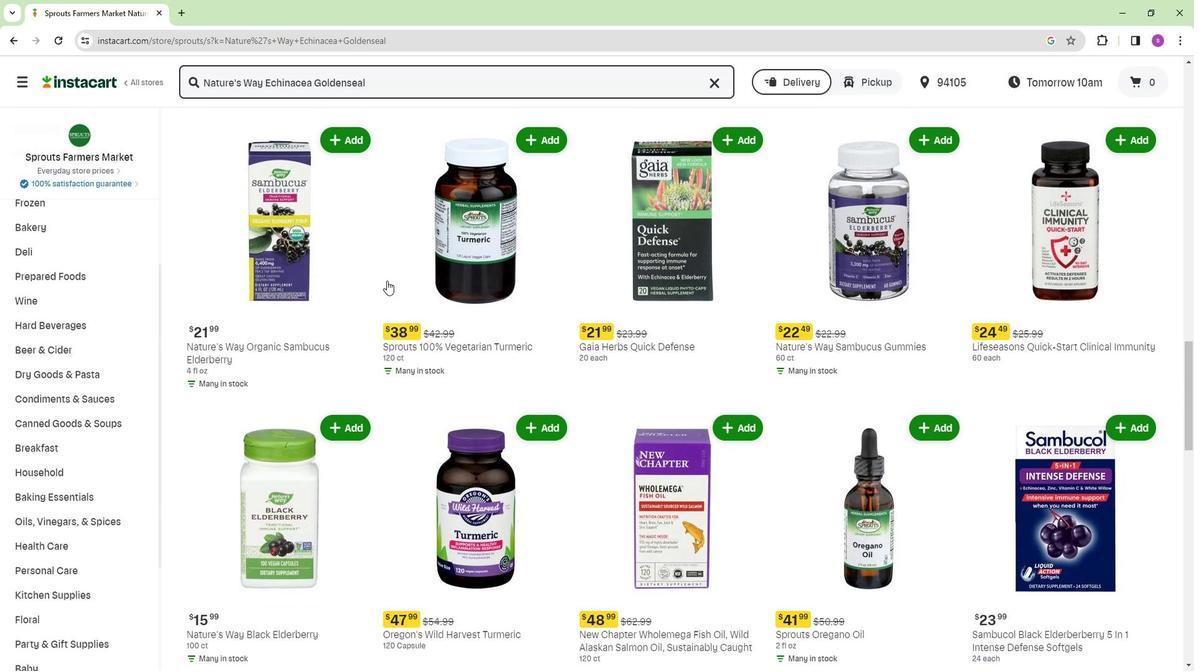
Action: Mouse scrolled (400, 281) with delta (0, 0)
Screenshot: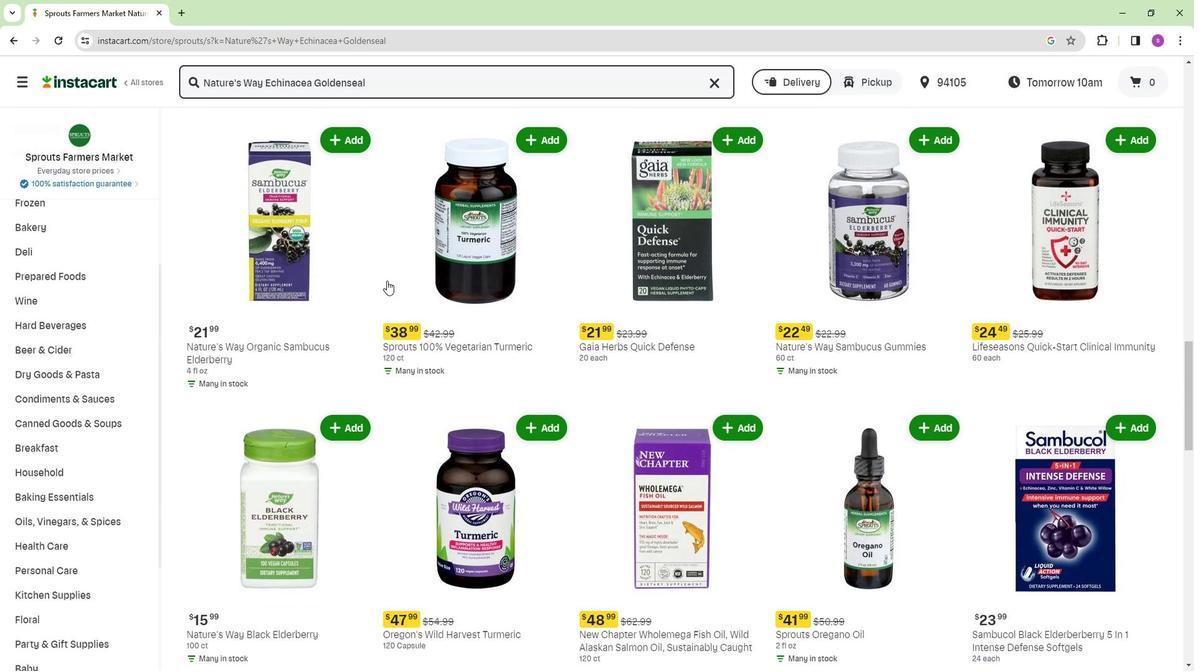 
Action: Mouse moved to (409, 283)
Screenshot: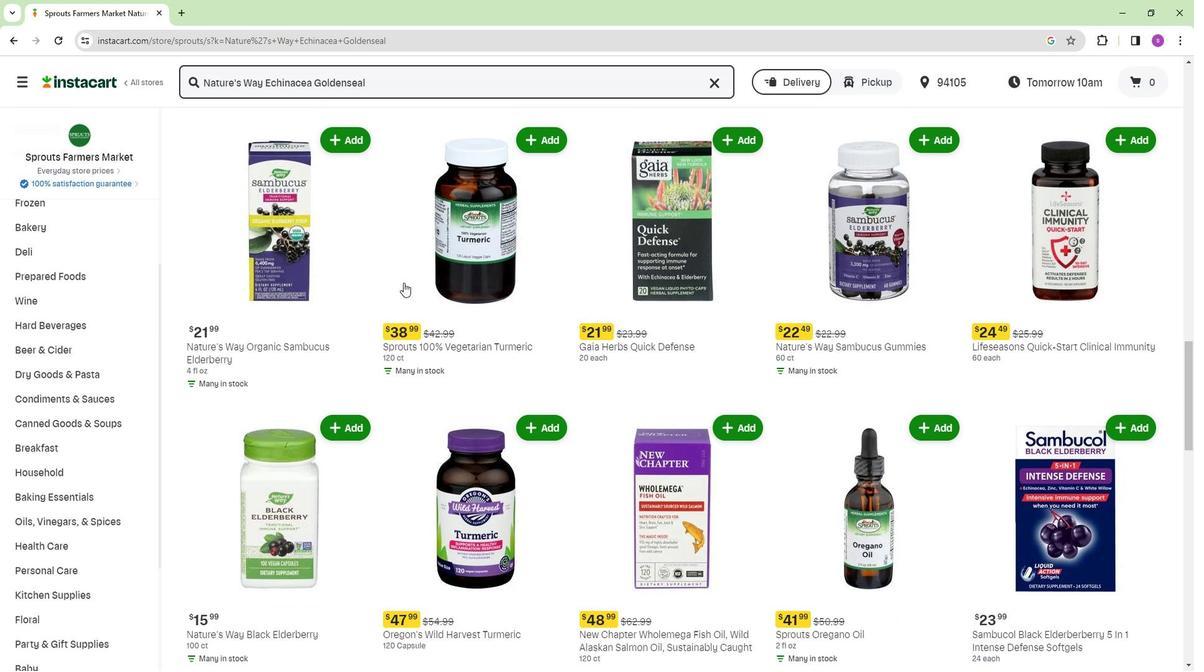 
Action: Mouse scrolled (409, 283) with delta (0, 0)
Screenshot: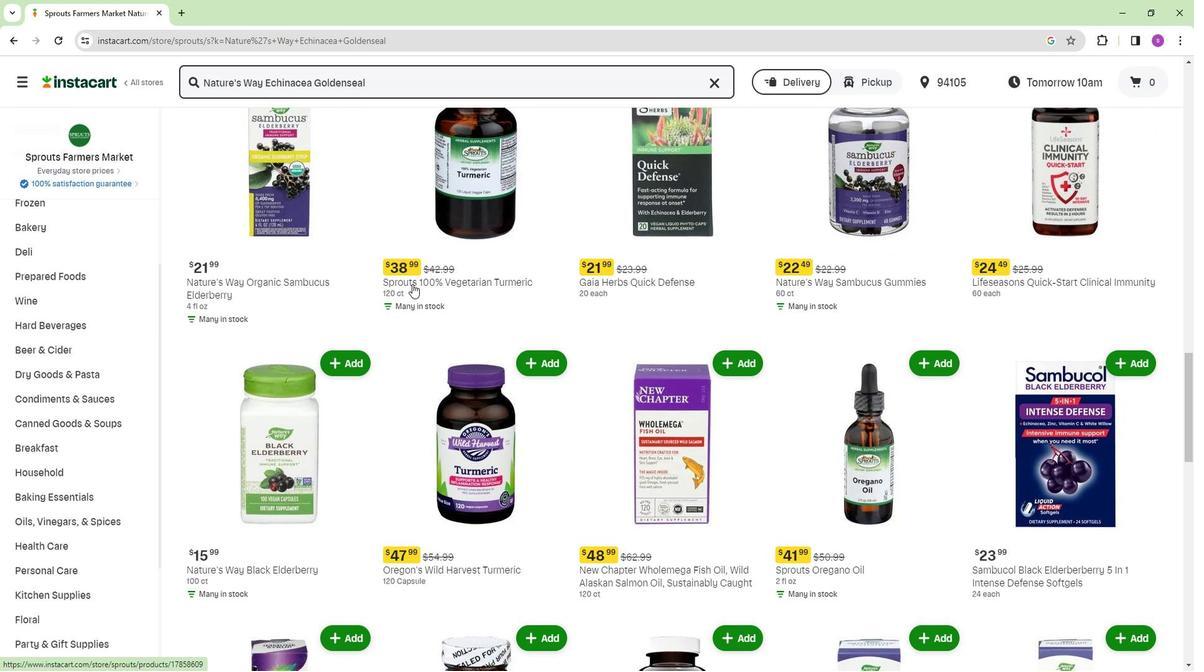 
Action: Mouse scrolled (409, 283) with delta (0, 0)
Screenshot: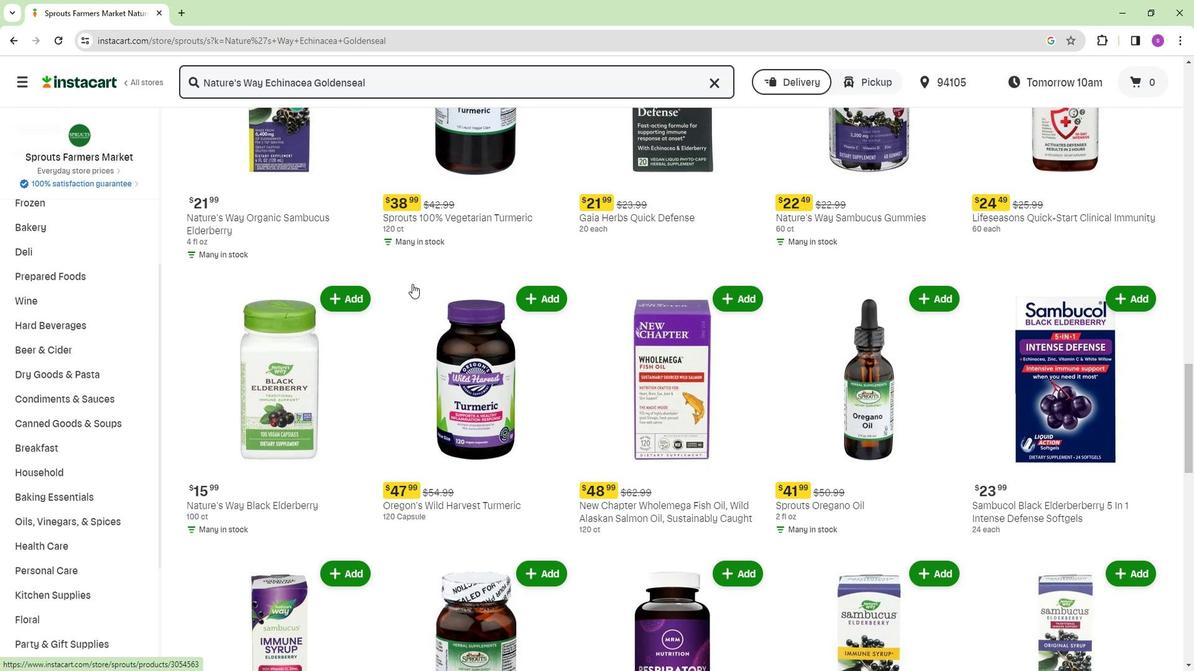 
Action: Mouse scrolled (409, 283) with delta (0, 0)
Screenshot: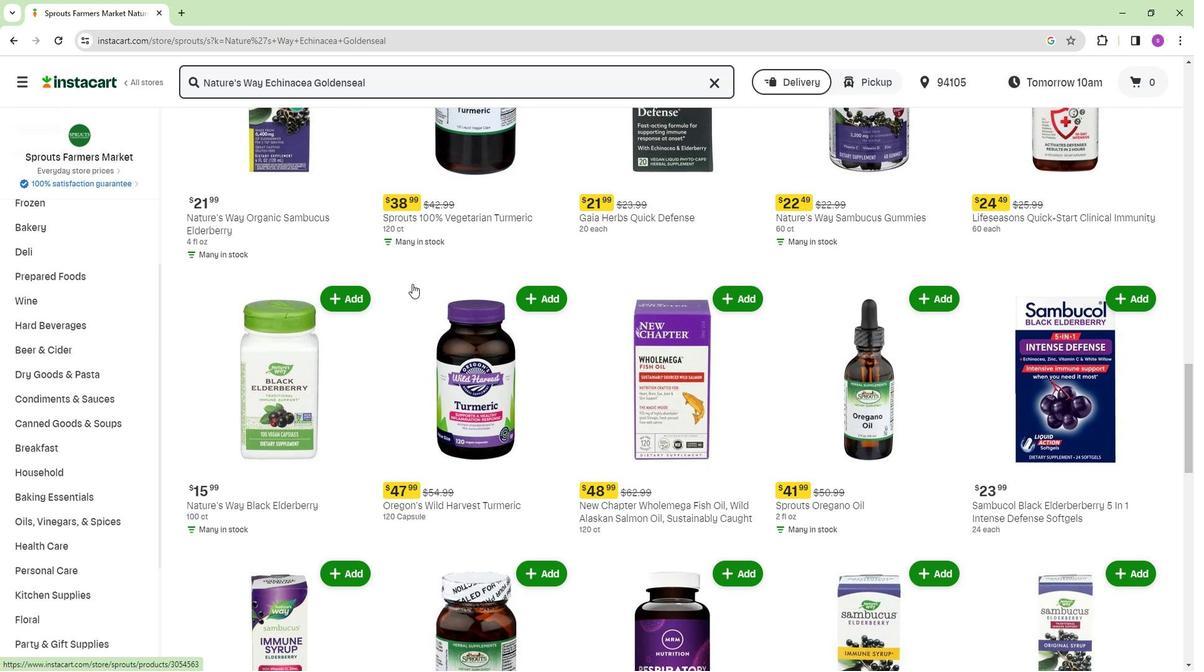 
Action: Mouse scrolled (409, 283) with delta (0, 0)
Screenshot: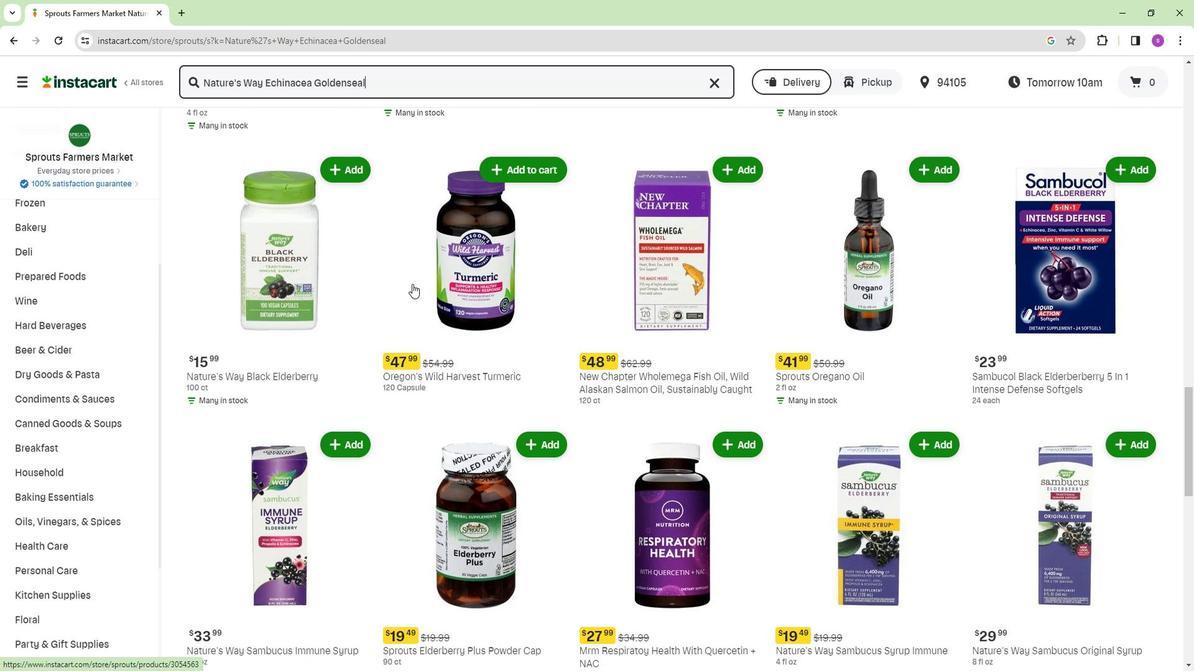 
Action: Mouse scrolled (409, 283) with delta (0, 0)
Screenshot: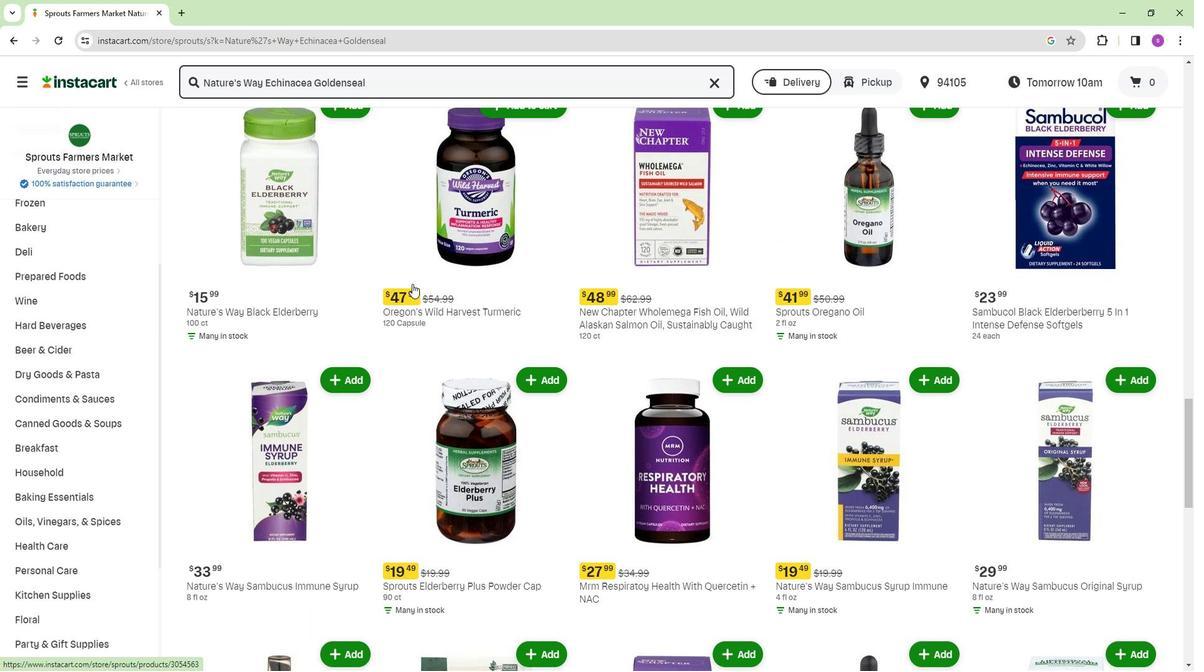 
Action: Mouse scrolled (409, 283) with delta (0, 0)
Screenshot: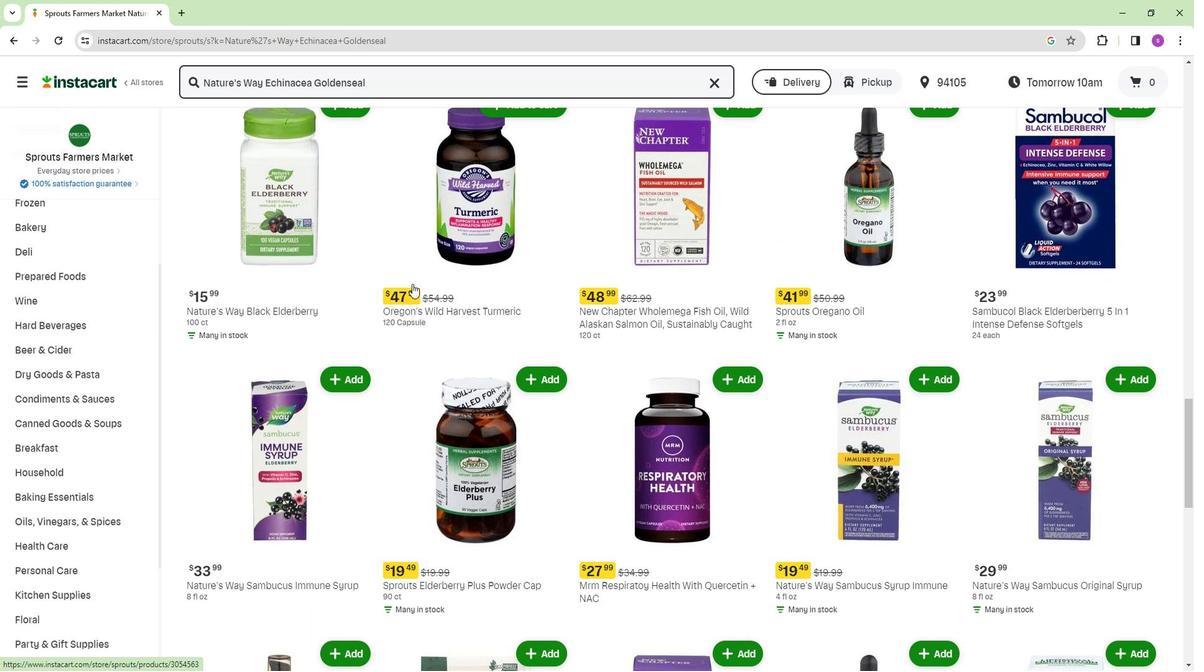
Action: Mouse moved to (409, 283)
Screenshot: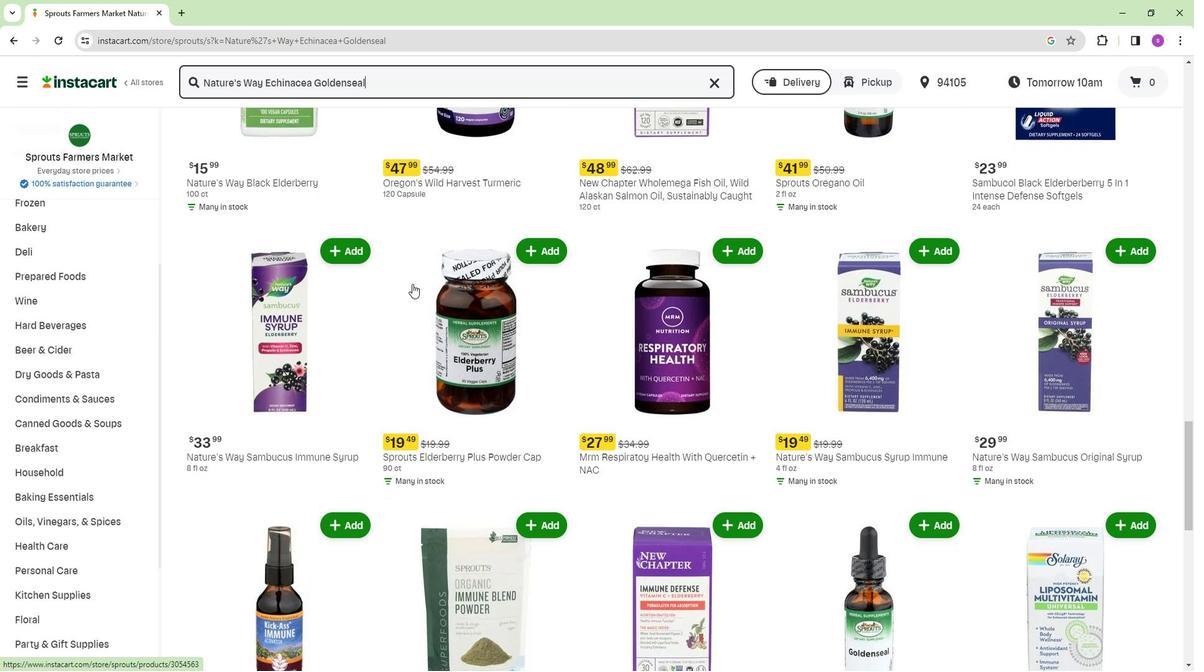 
Action: Mouse scrolled (409, 283) with delta (0, 0)
Screenshot: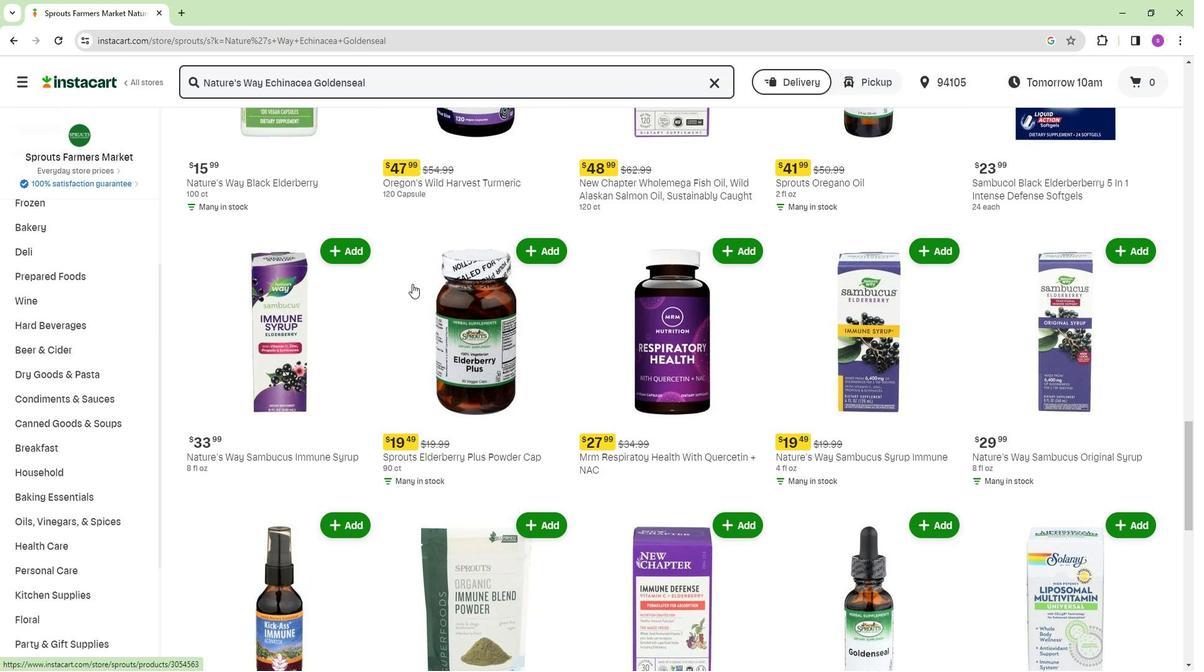
Action: Mouse scrolled (409, 283) with delta (0, 0)
Screenshot: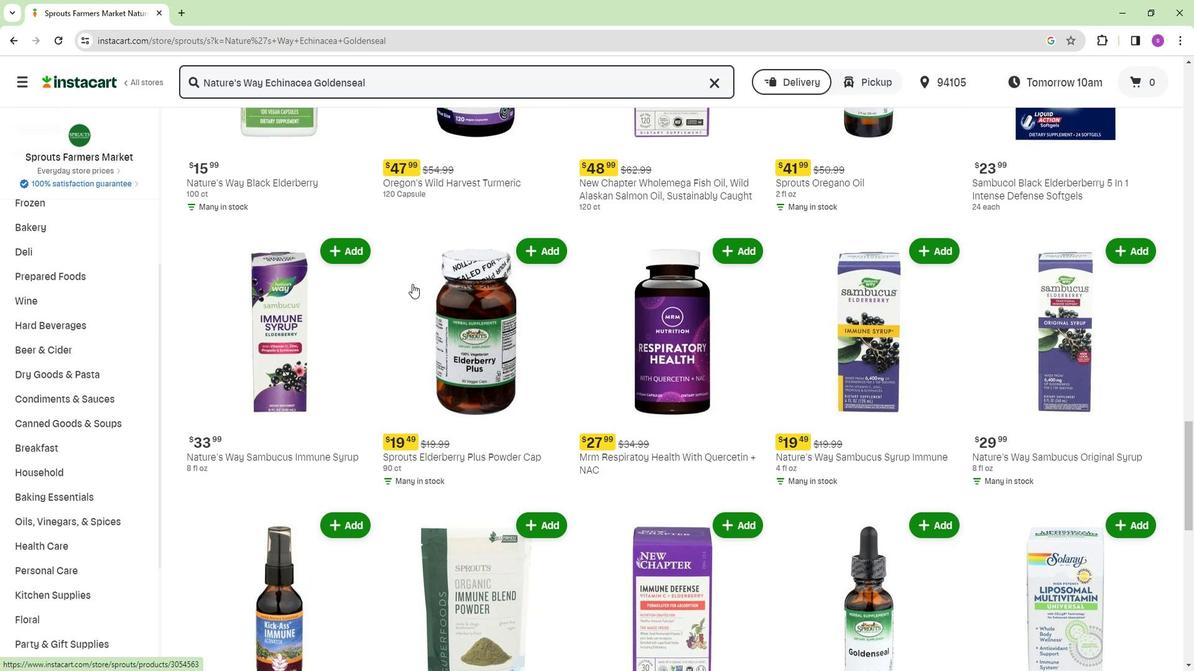 
Action: Mouse scrolled (409, 283) with delta (0, 0)
Screenshot: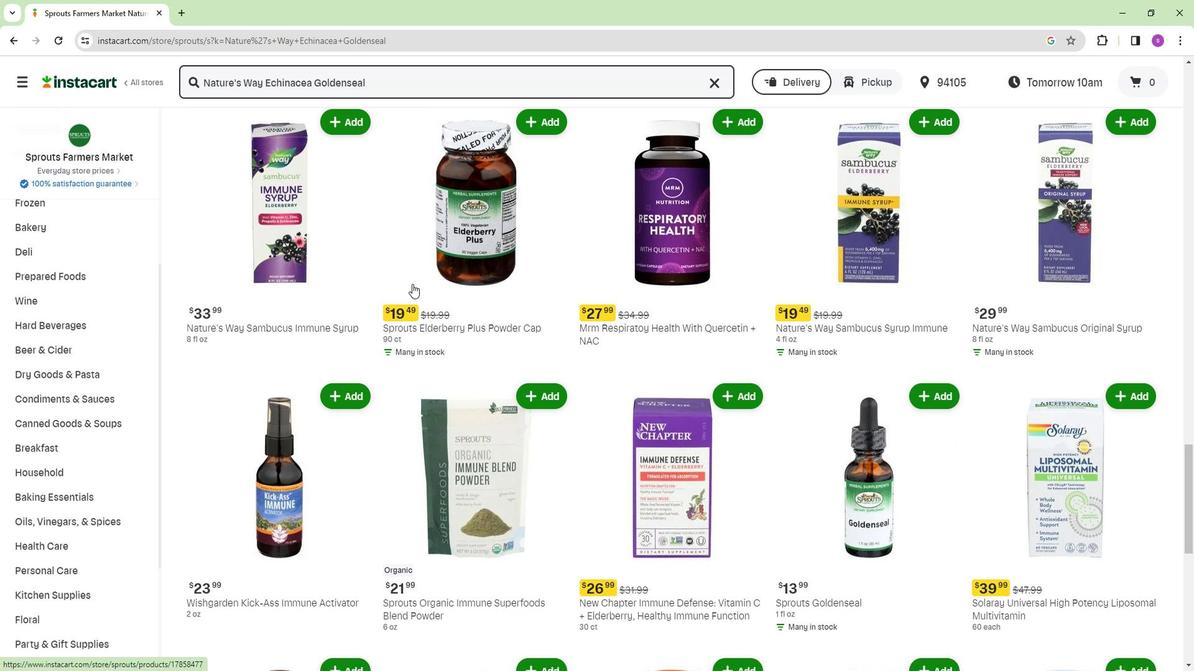 
Action: Mouse scrolled (409, 283) with delta (0, 0)
Screenshot: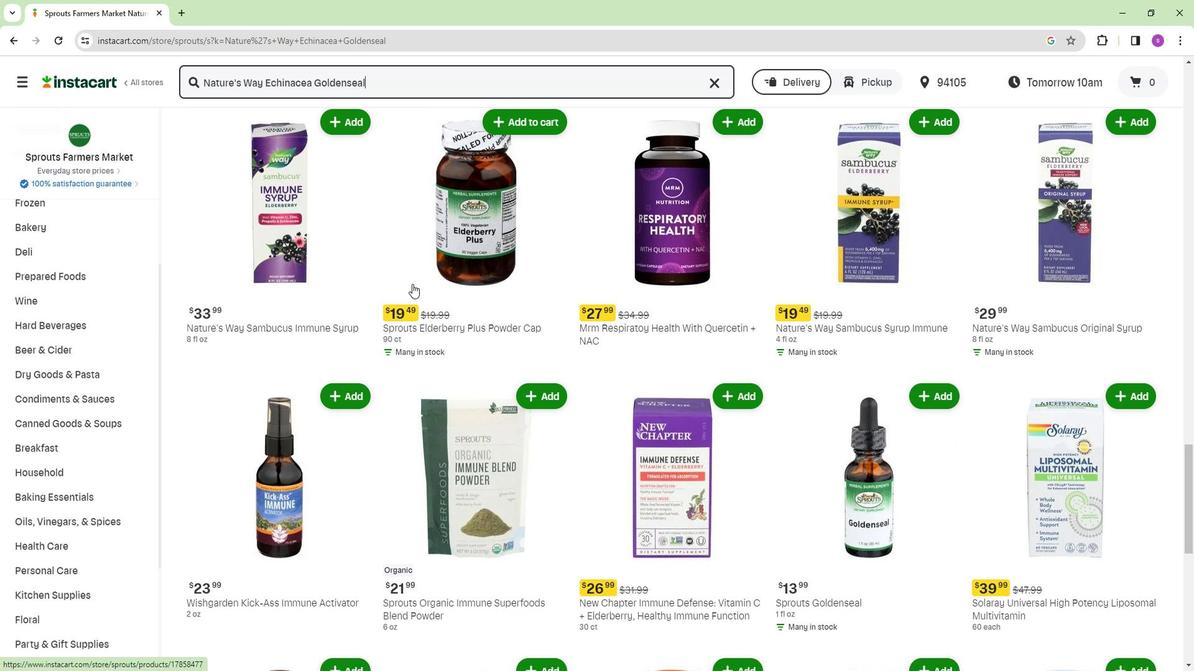 
Action: Mouse scrolled (409, 283) with delta (0, 0)
Screenshot: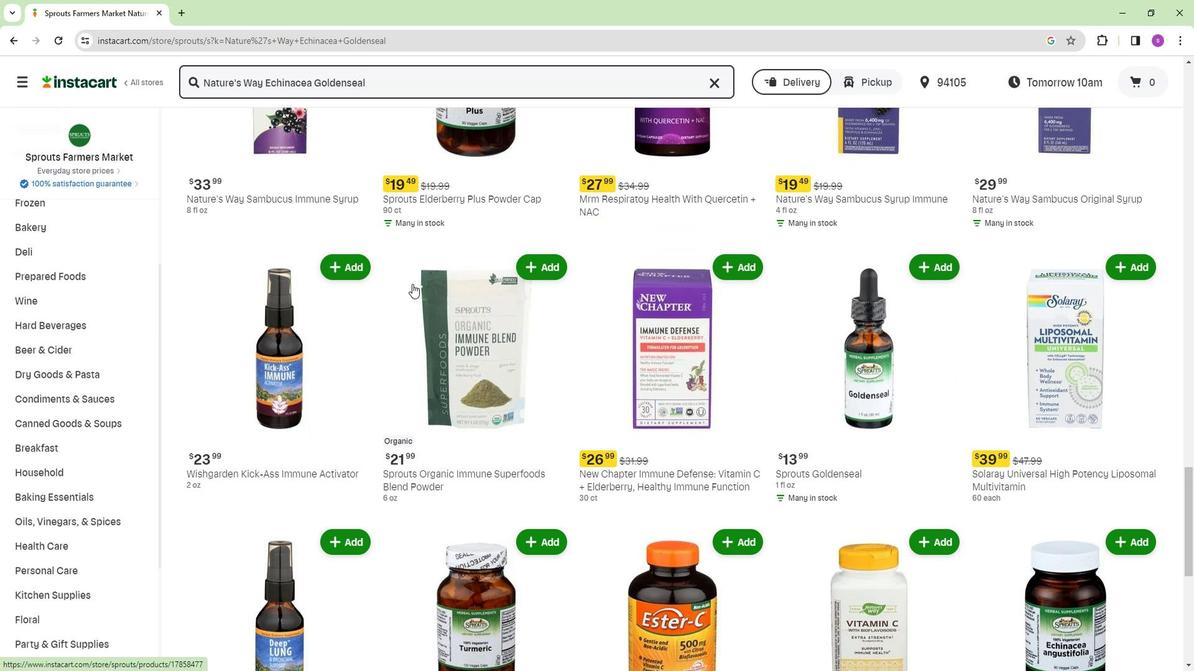 
Action: Mouse scrolled (409, 283) with delta (0, 0)
Screenshot: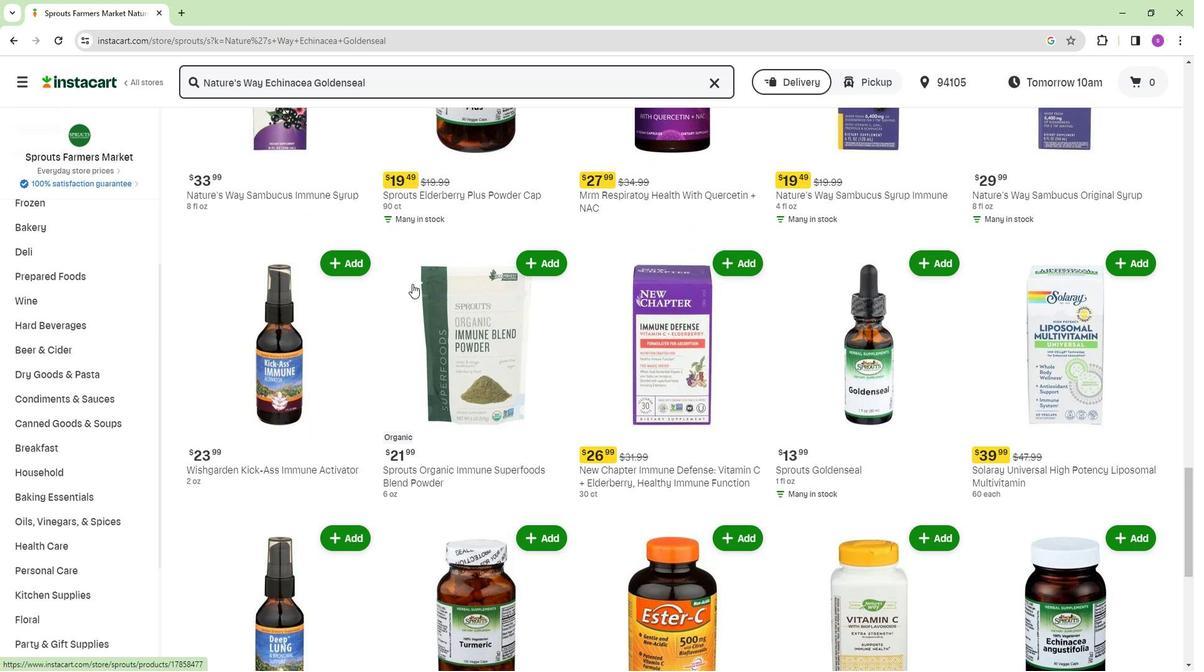 
Action: Mouse scrolled (409, 283) with delta (0, 0)
Screenshot: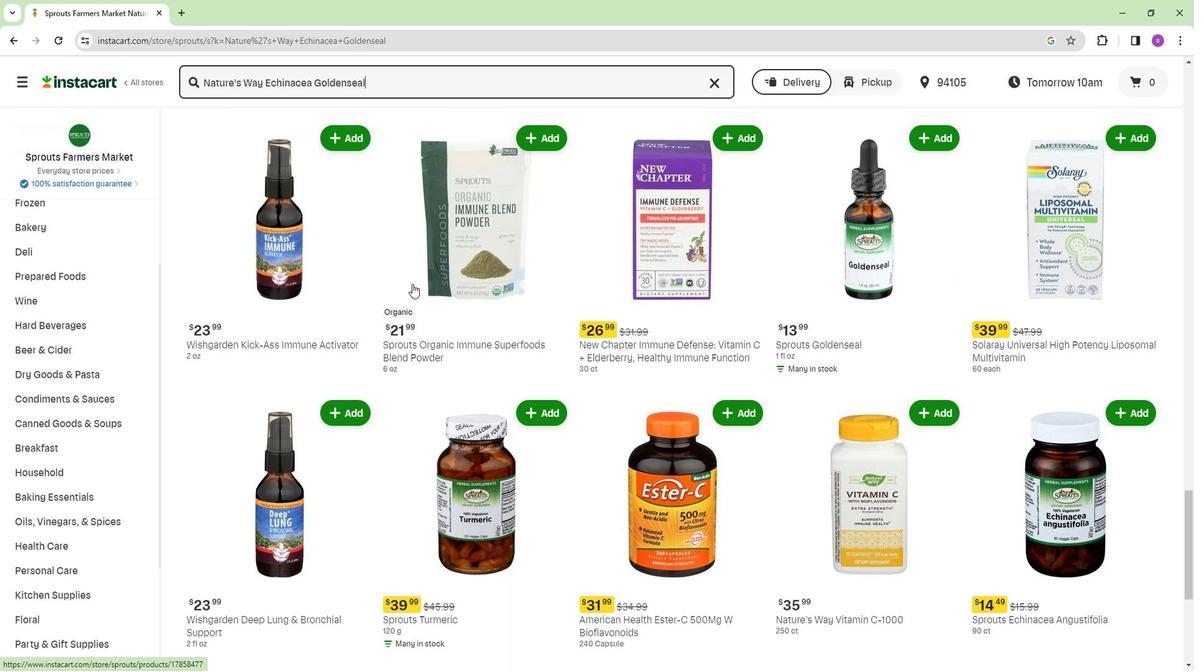 
Action: Mouse moved to (381, 354)
Screenshot: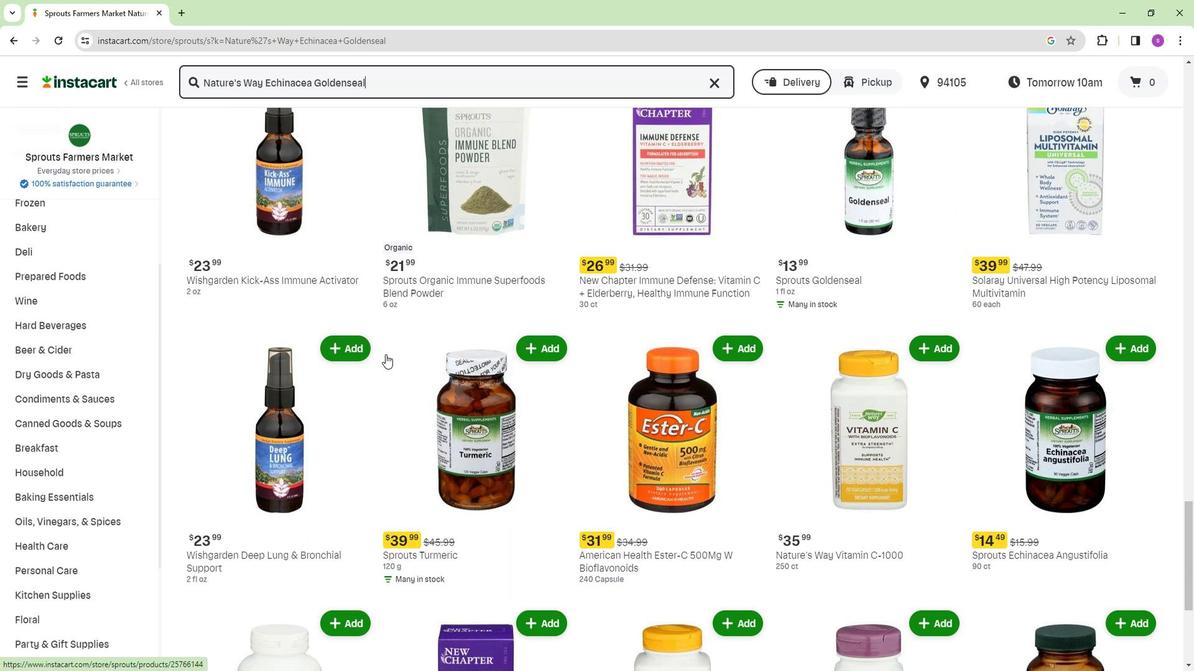 
Action: Mouse scrolled (381, 353) with delta (0, 0)
Screenshot: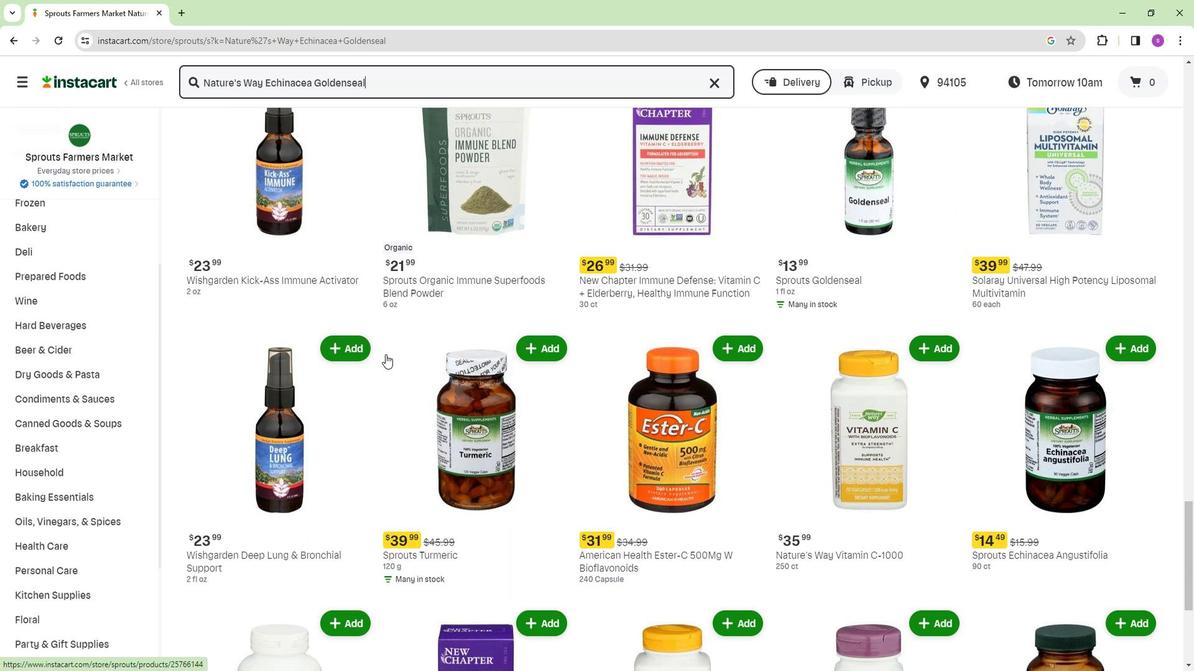 
Action: Mouse scrolled (381, 353) with delta (0, 0)
Screenshot: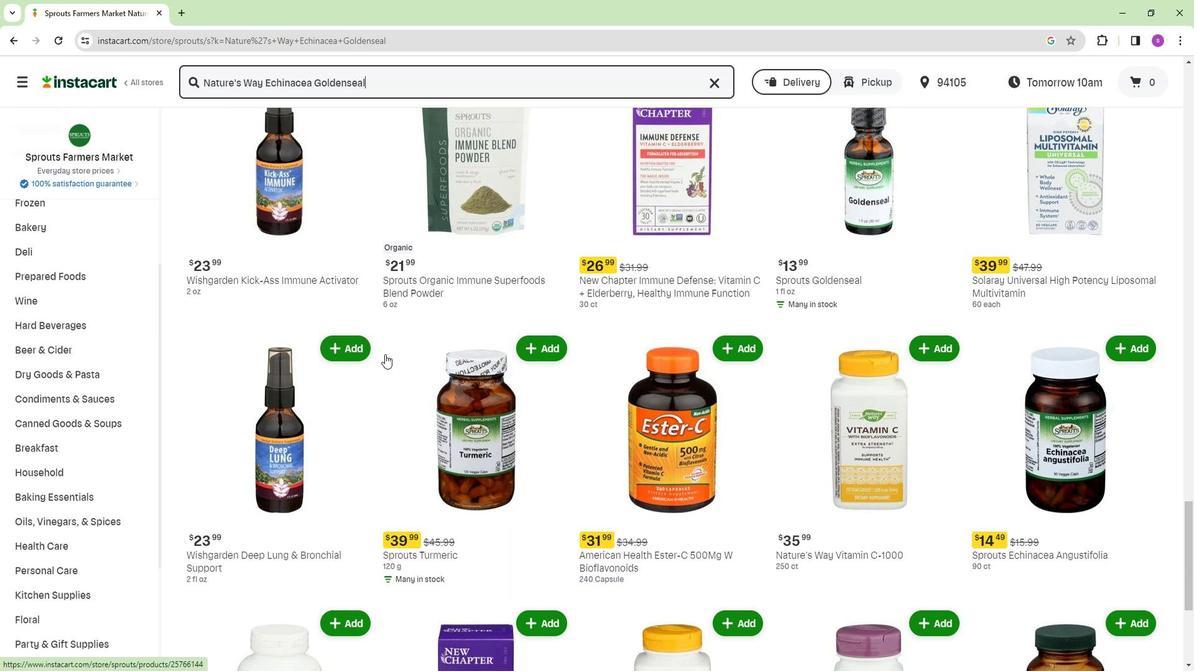 
Action: Mouse moved to (376, 307)
Screenshot: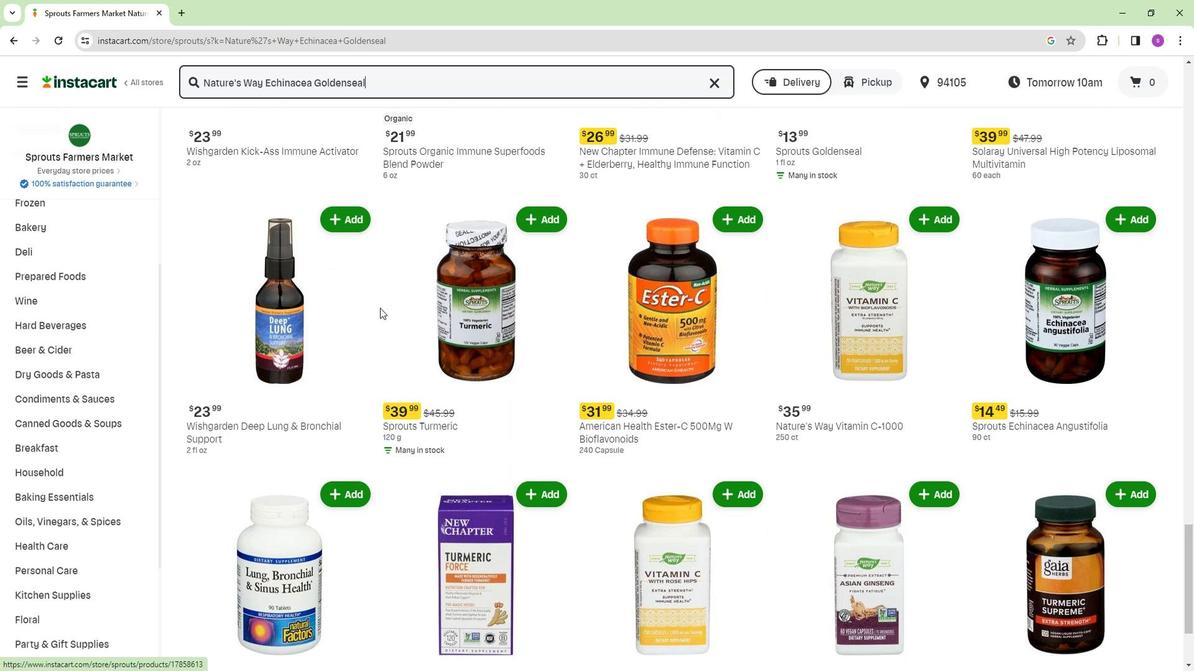 
Action: Mouse scrolled (376, 306) with delta (0, 0)
Screenshot: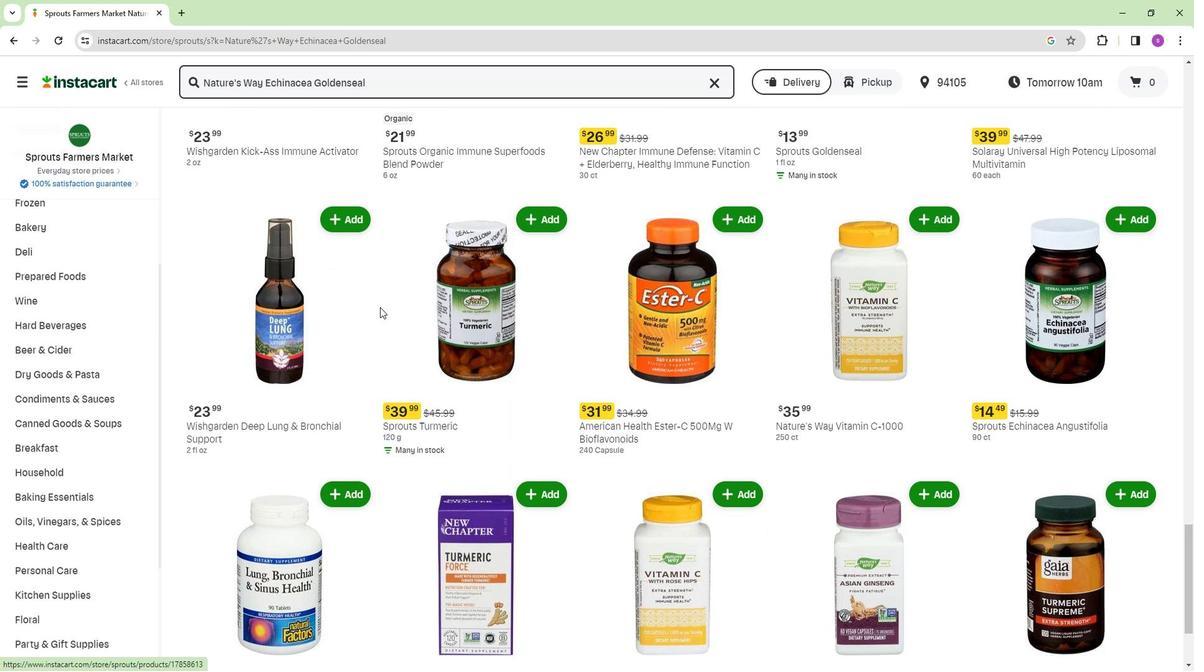 
Action: Mouse scrolled (376, 306) with delta (0, 0)
Screenshot: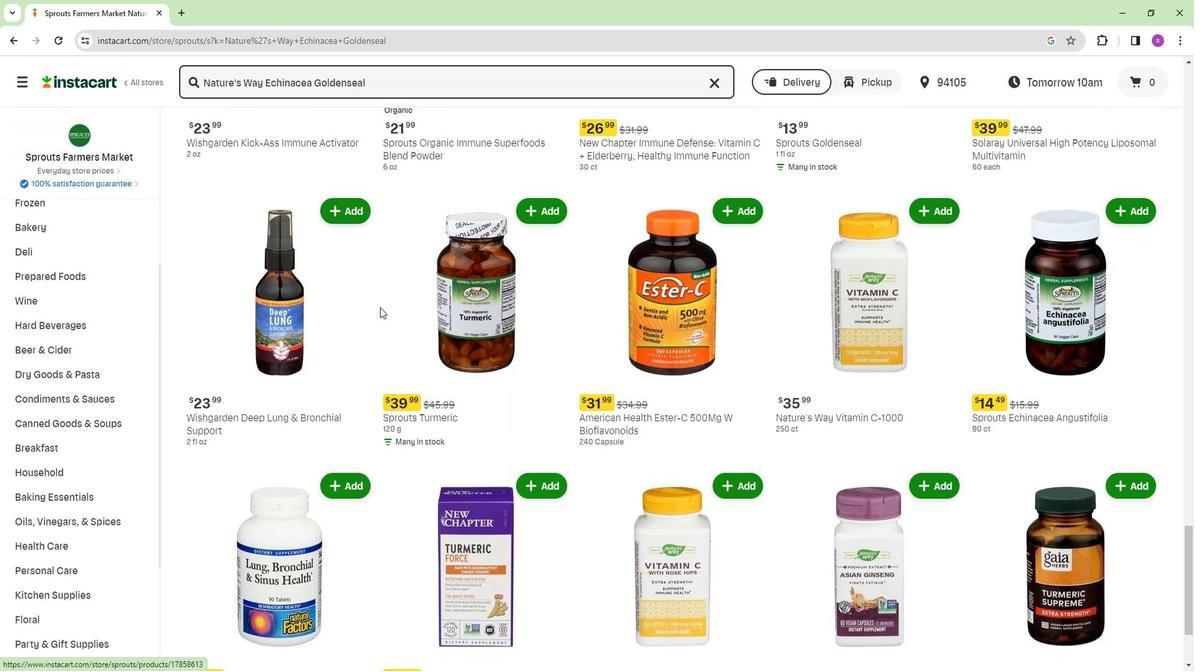 
Action: Mouse moved to (641, 299)
Screenshot: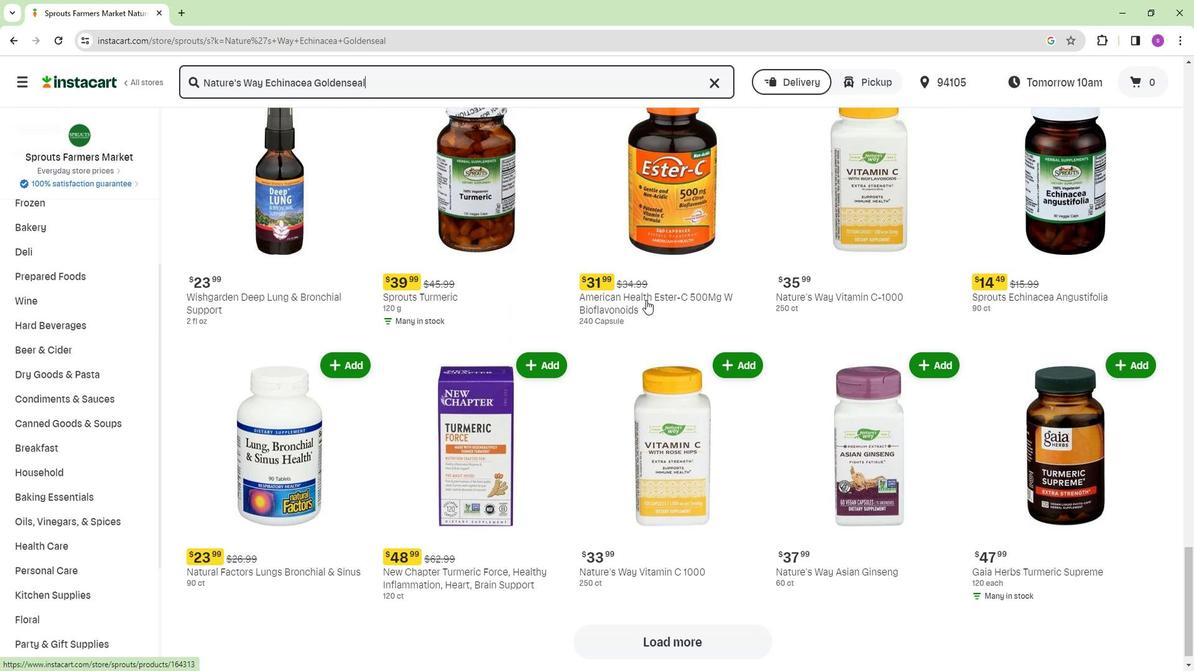 
Action: Mouse scrolled (641, 299) with delta (0, 0)
Screenshot: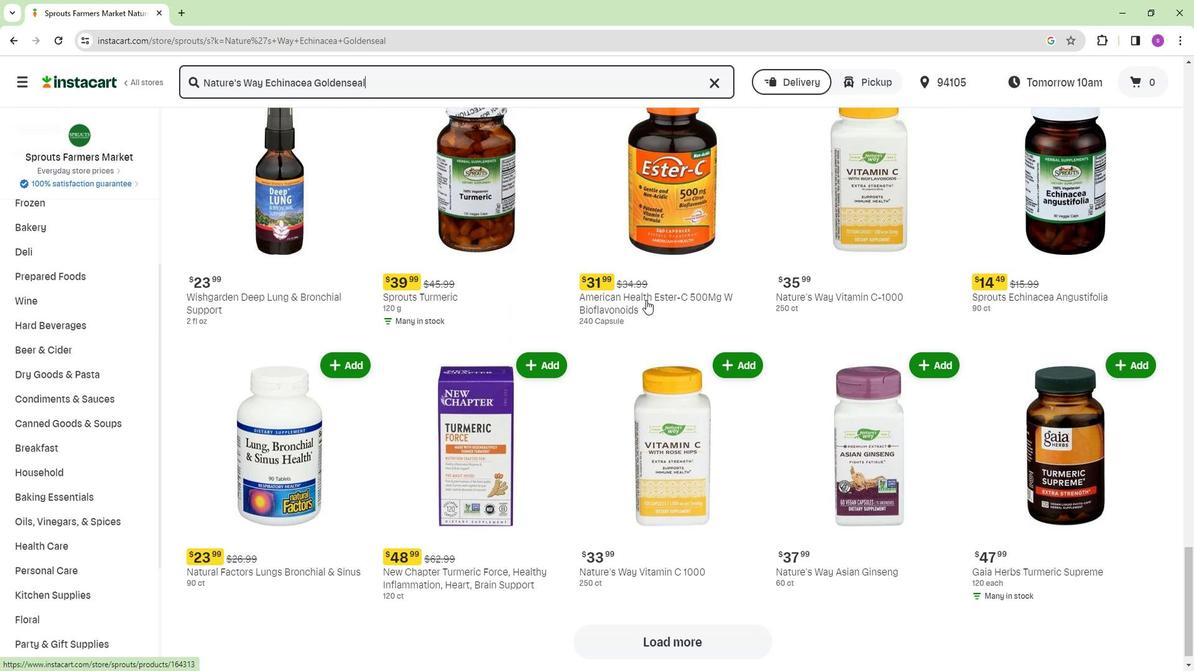 
Action: Mouse scrolled (641, 299) with delta (0, 0)
Screenshot: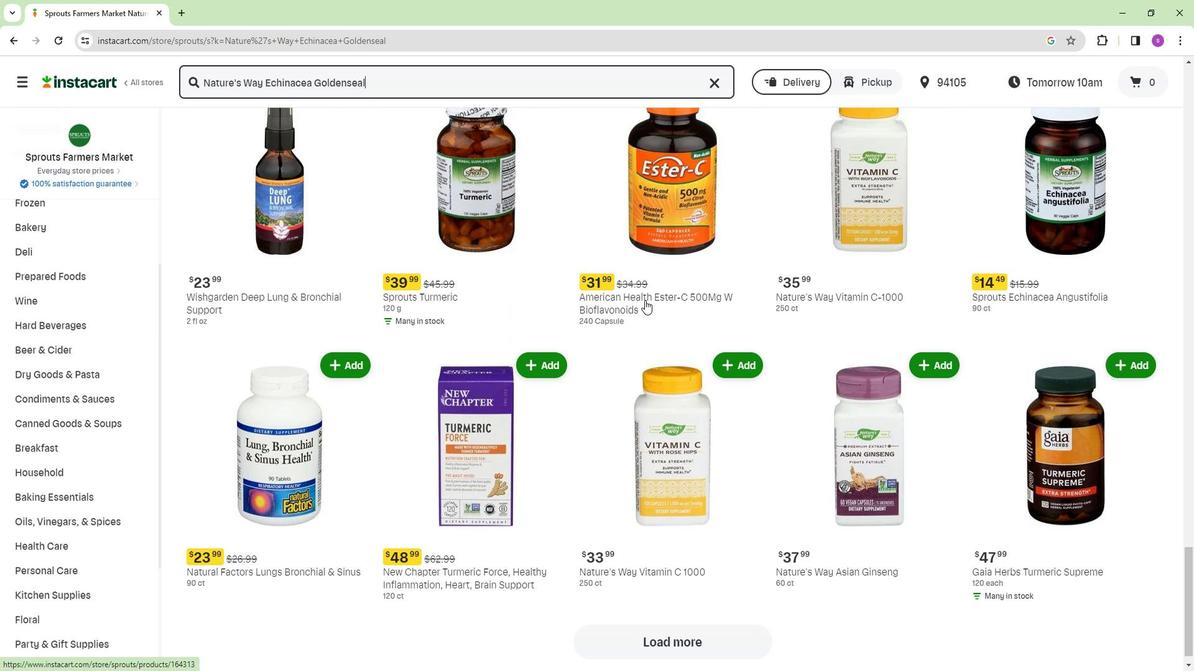 
Action: Mouse moved to (458, 350)
Screenshot: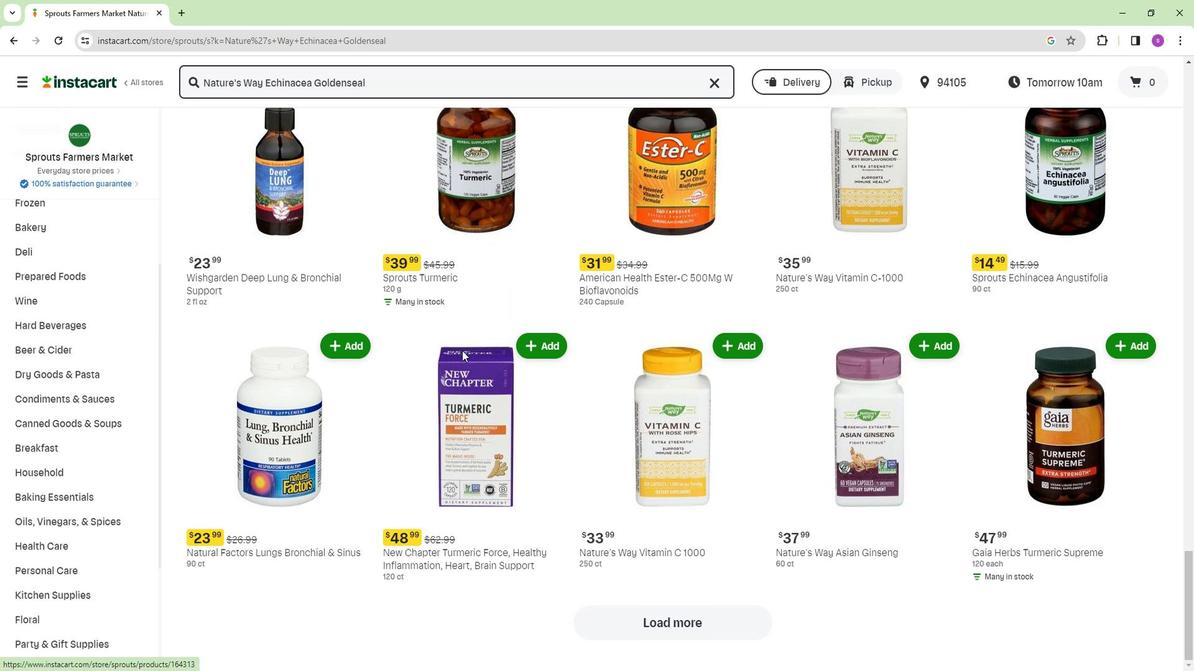 
Action: Mouse scrolled (458, 349) with delta (0, 0)
Screenshot: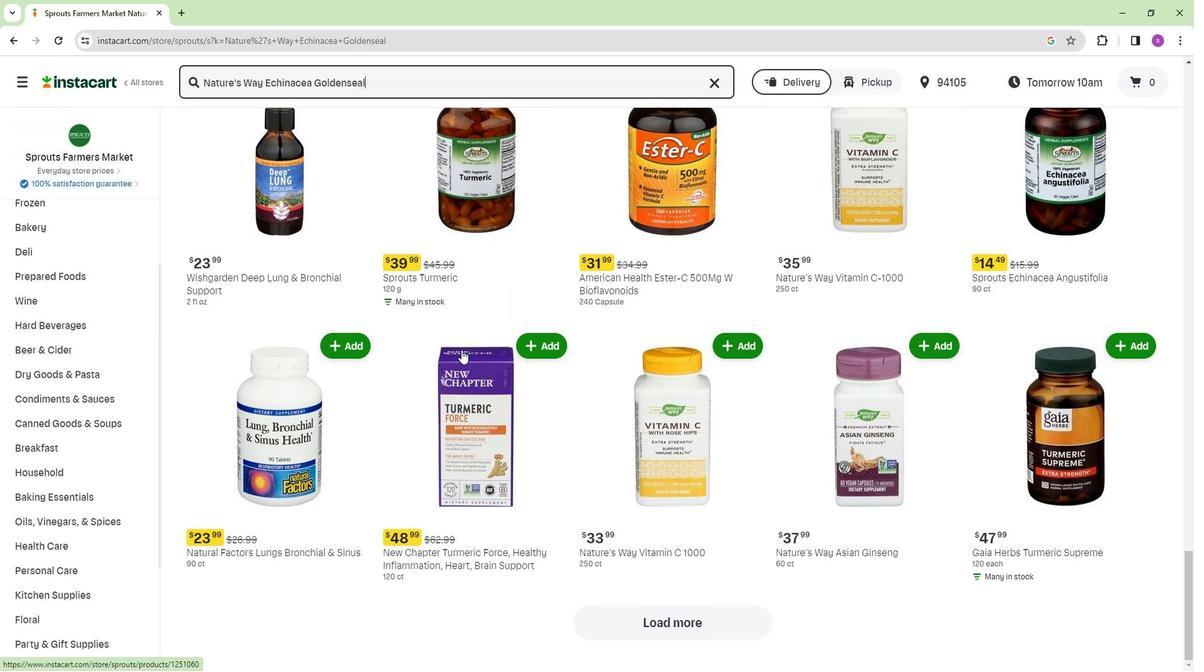 
Action: Mouse moved to (458, 348)
Screenshot: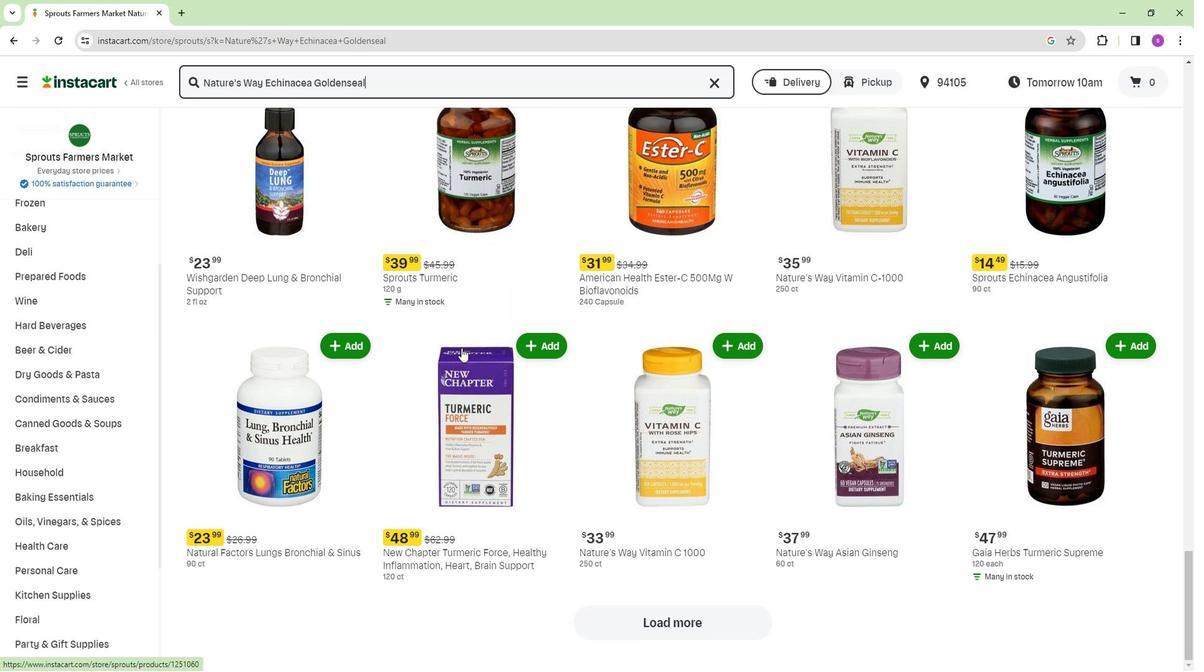 
